 Task: In the  document study Insert page numer 'on bottom of the page' change page color to  'Olive Green'Apply Page border, setting:  Shadow Style: three thin lines; Color: 'Black;' Width: 3/4 pt
Action: Mouse moved to (104, 22)
Screenshot: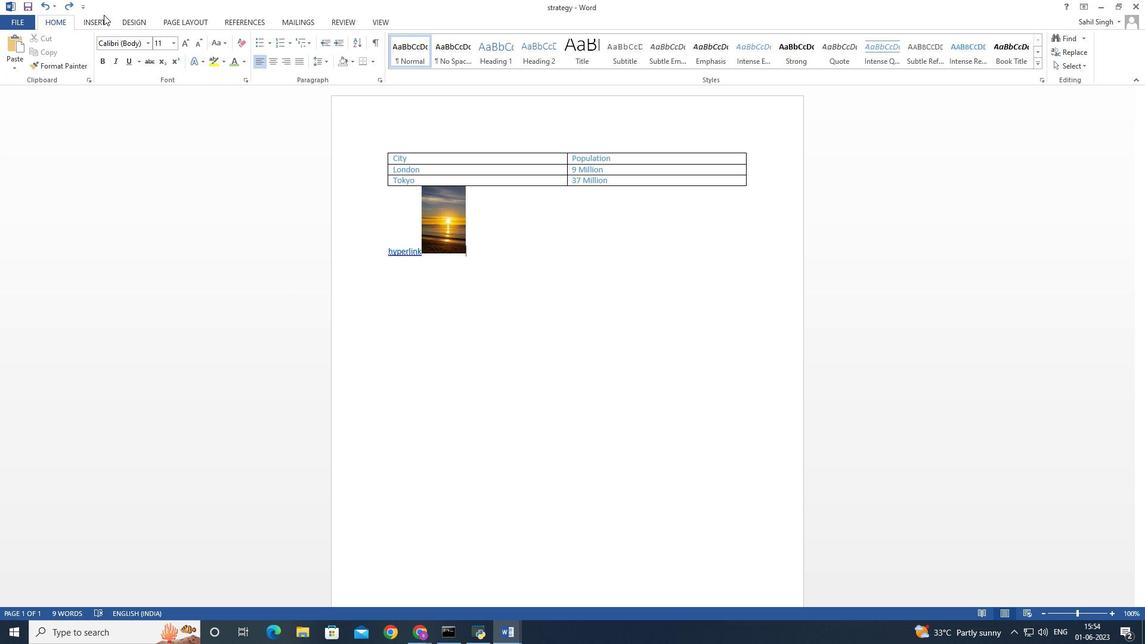 
Action: Mouse pressed left at (104, 22)
Screenshot: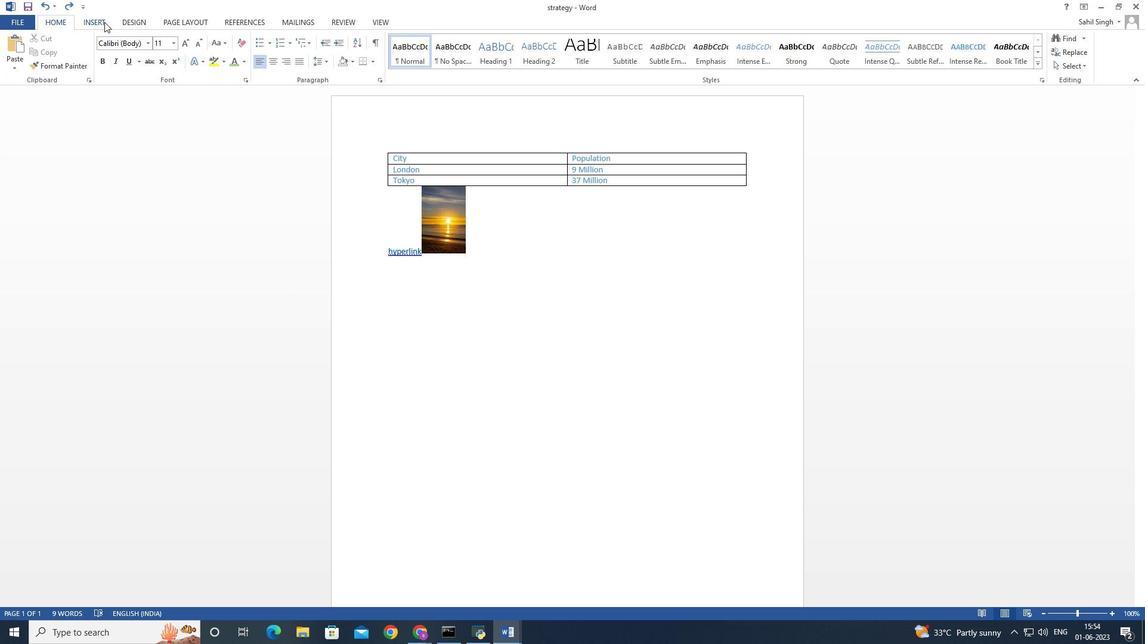 
Action: Mouse moved to (582, 67)
Screenshot: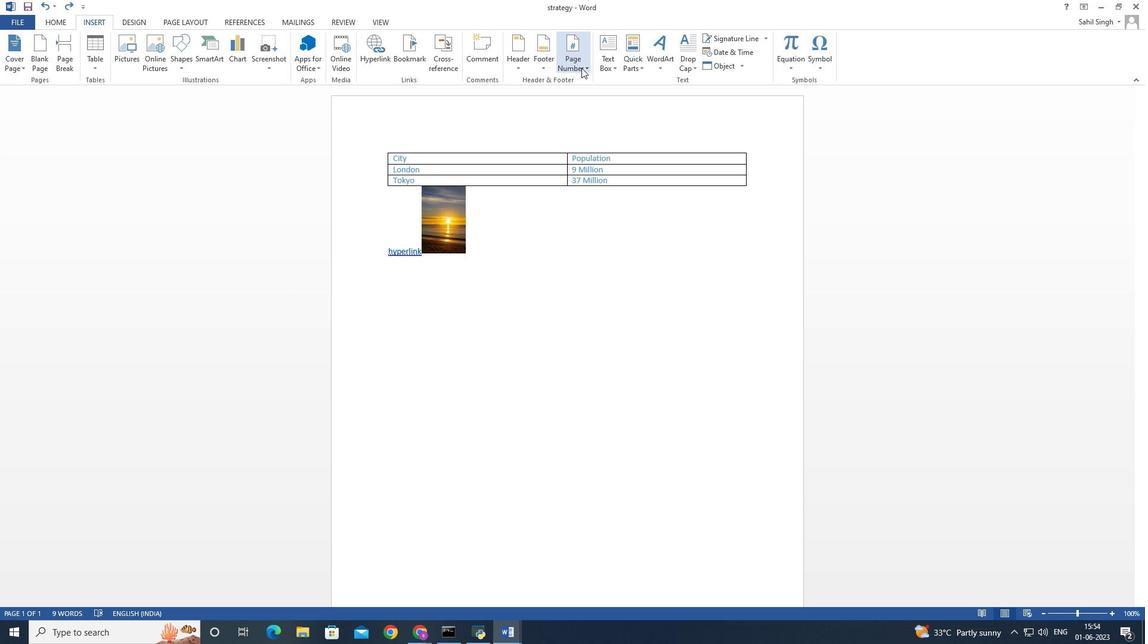 
Action: Mouse pressed left at (582, 67)
Screenshot: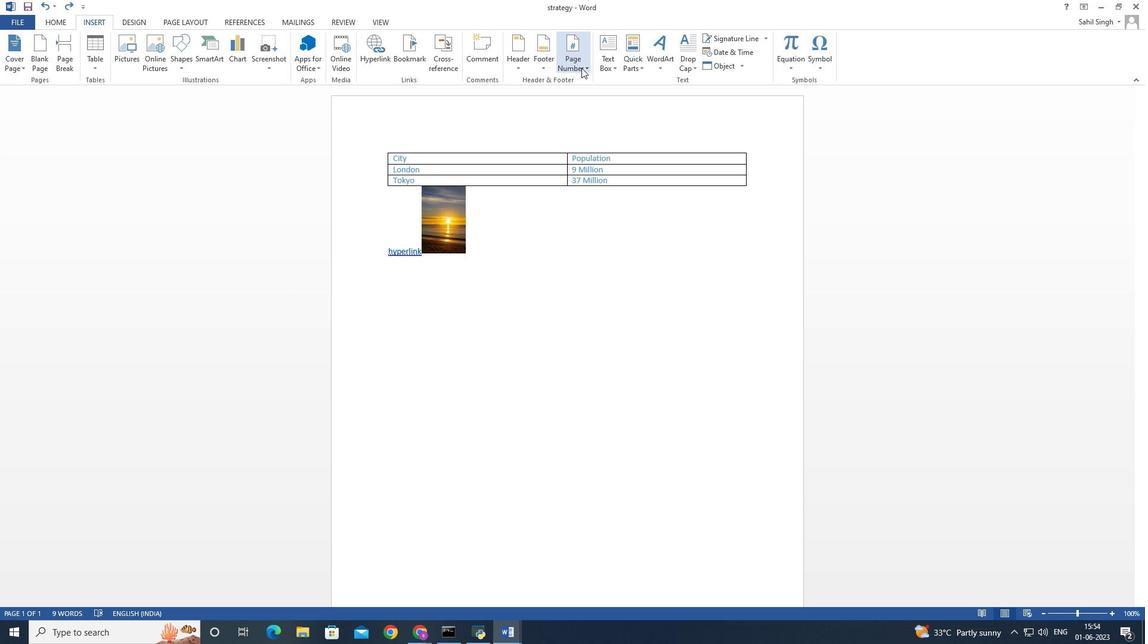 
Action: Mouse moved to (602, 95)
Screenshot: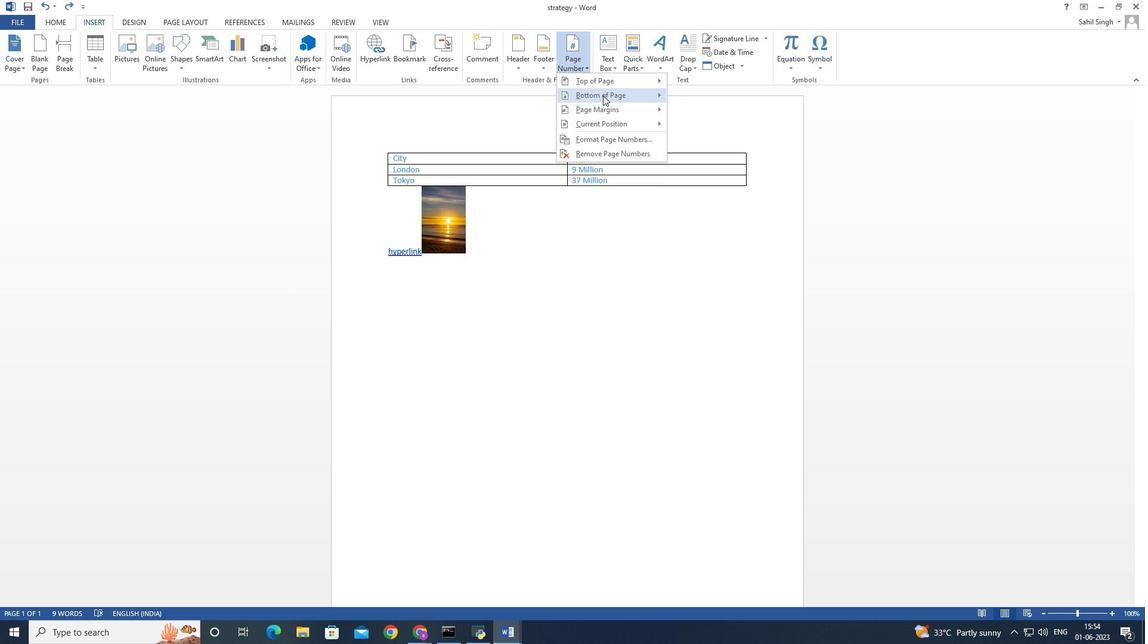 
Action: Mouse pressed left at (602, 95)
Screenshot: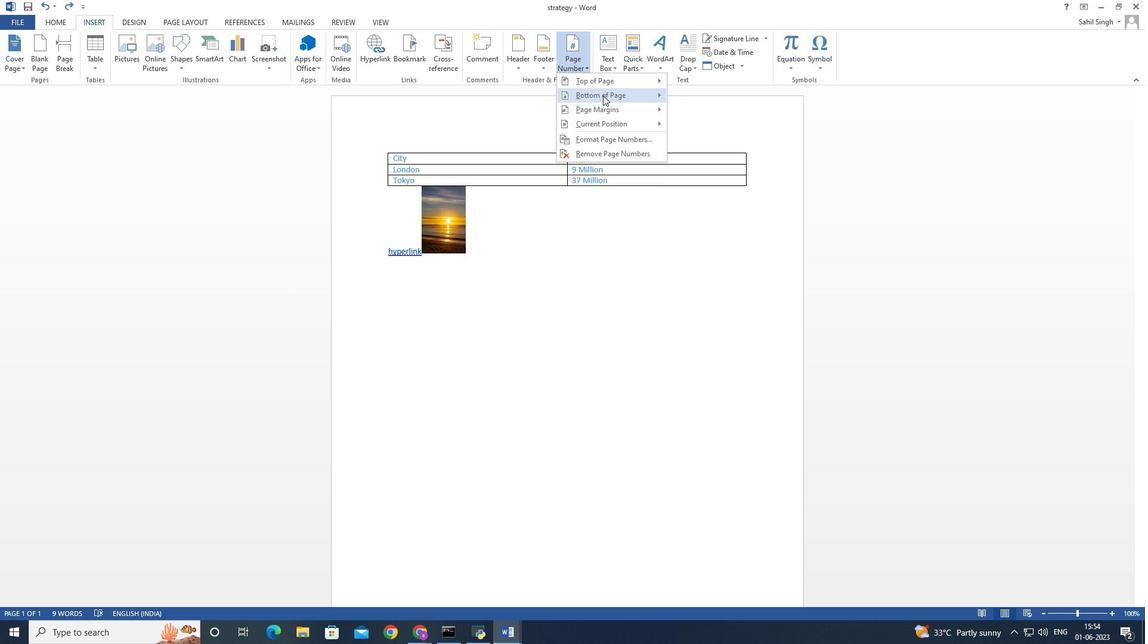 
Action: Mouse moved to (731, 134)
Screenshot: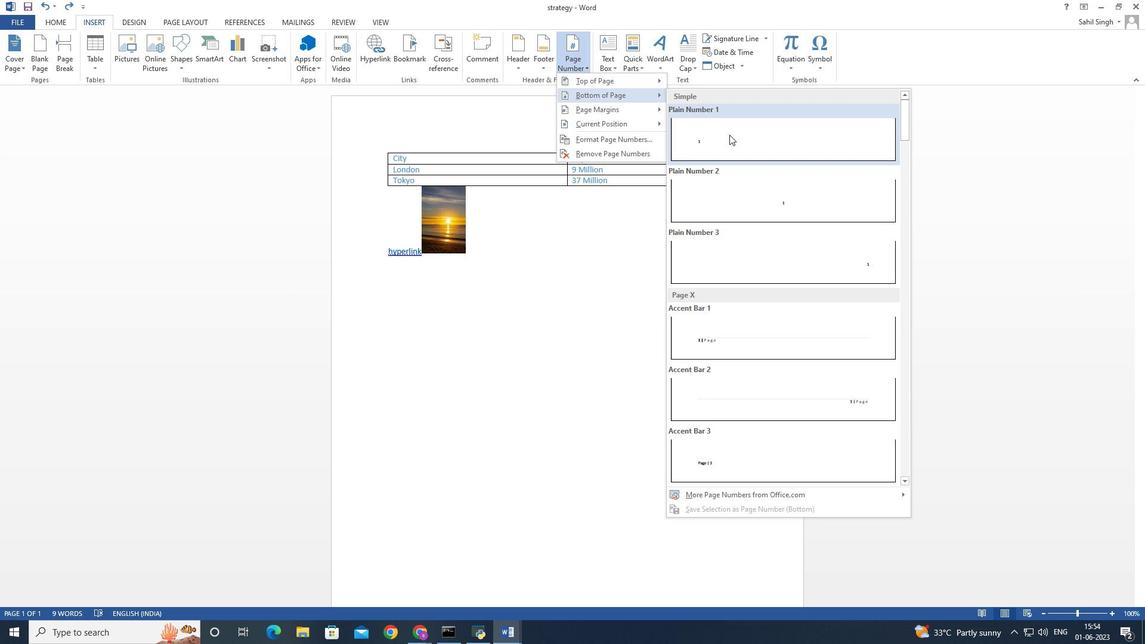 
Action: Mouse pressed left at (731, 134)
Screenshot: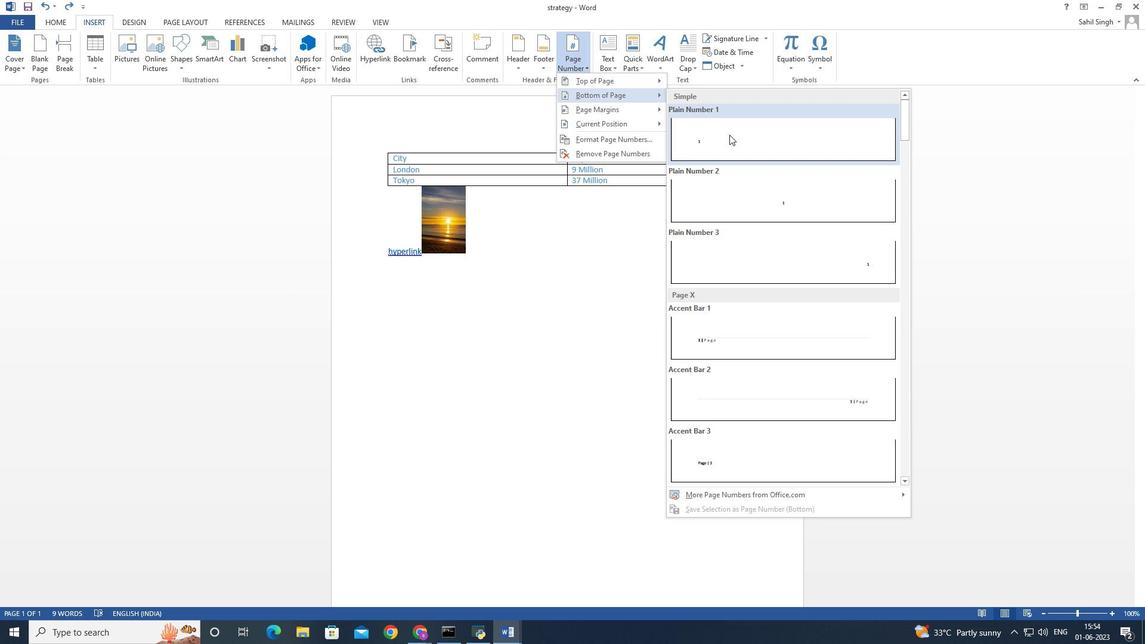 
Action: Mouse moved to (90, 19)
Screenshot: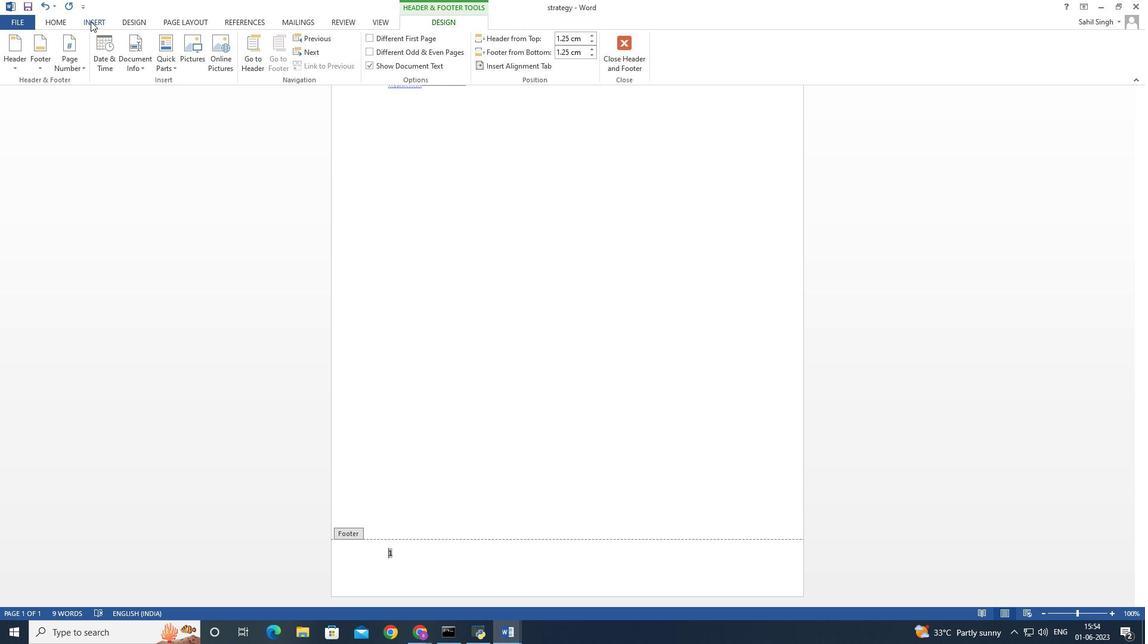 
Action: Mouse pressed left at (90, 19)
Screenshot: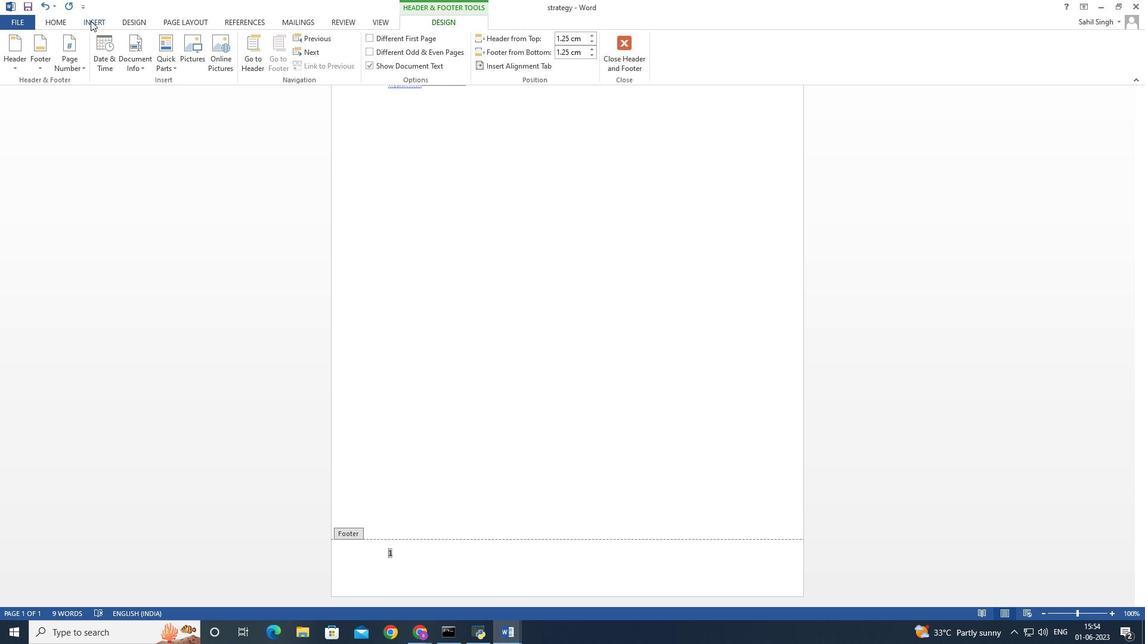 
Action: Mouse moved to (133, 18)
Screenshot: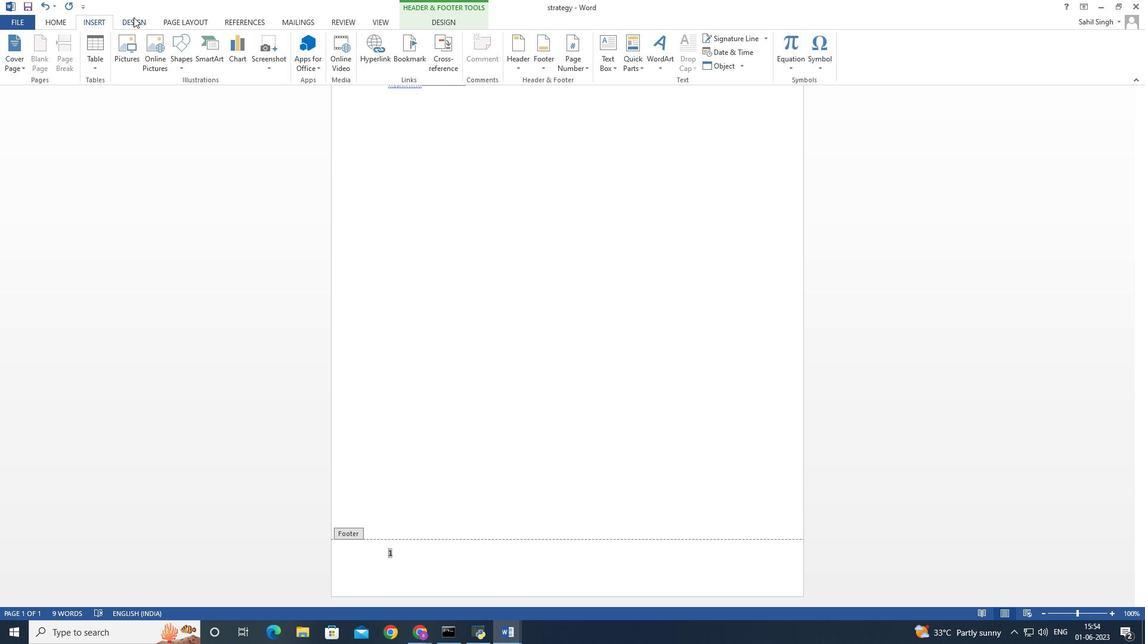 
Action: Mouse pressed left at (133, 18)
Screenshot: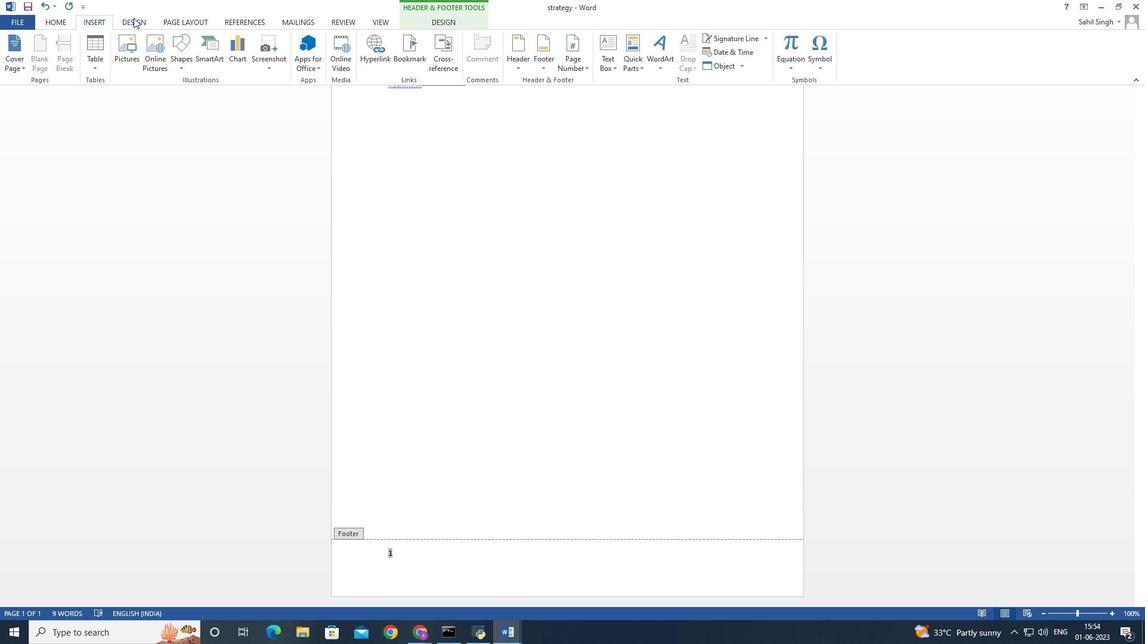 
Action: Mouse moved to (1006, 66)
Screenshot: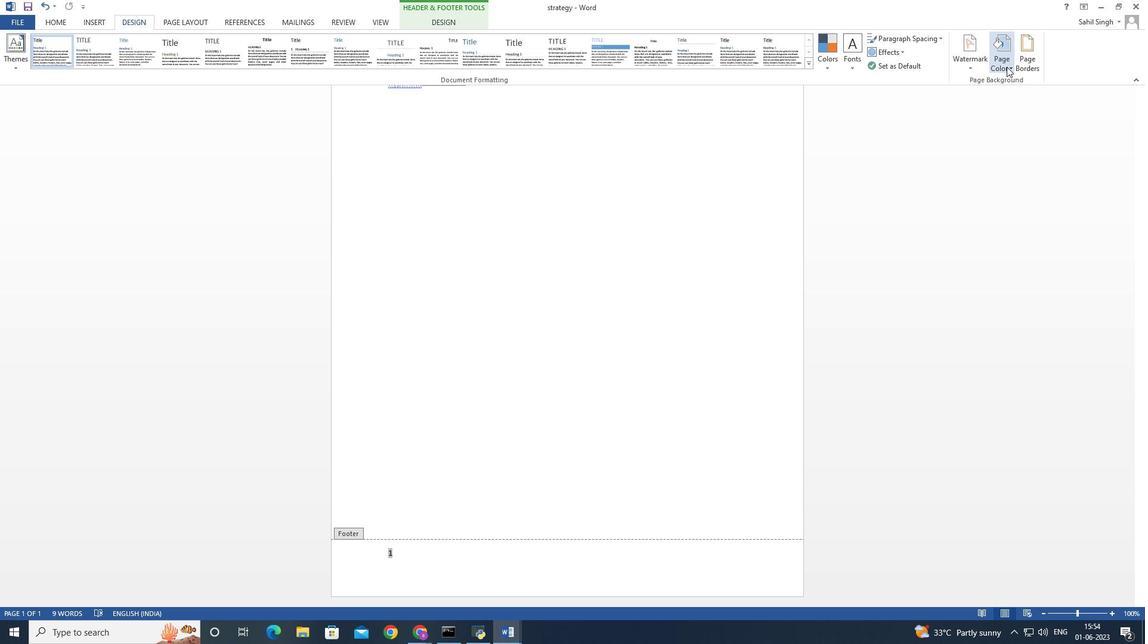 
Action: Mouse pressed left at (1006, 66)
Screenshot: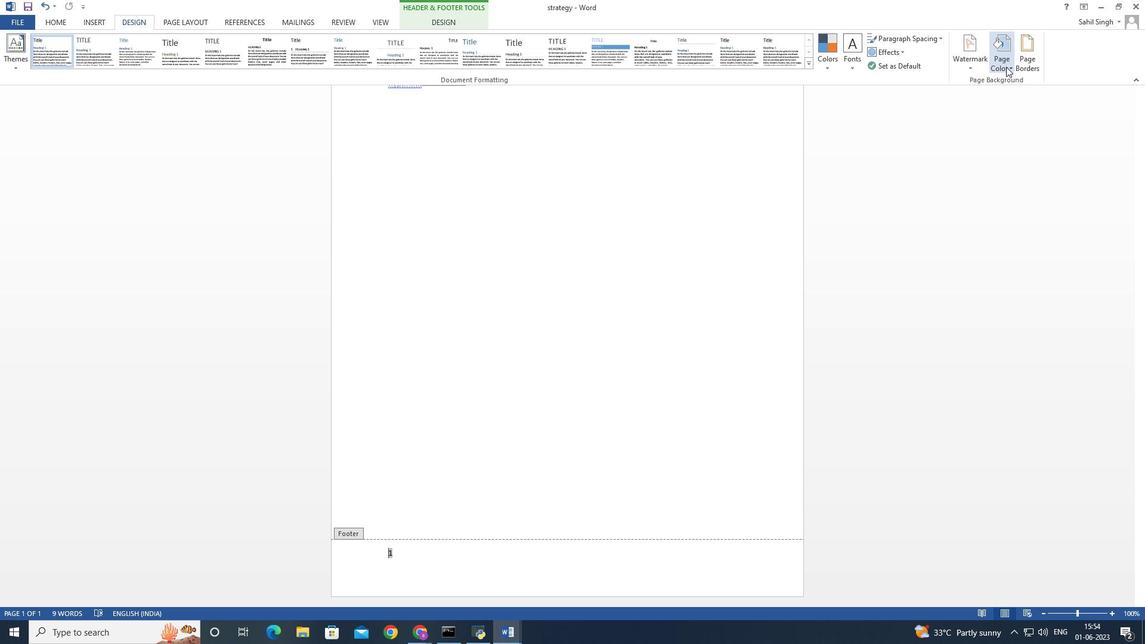 
Action: Mouse moved to (1087, 91)
Screenshot: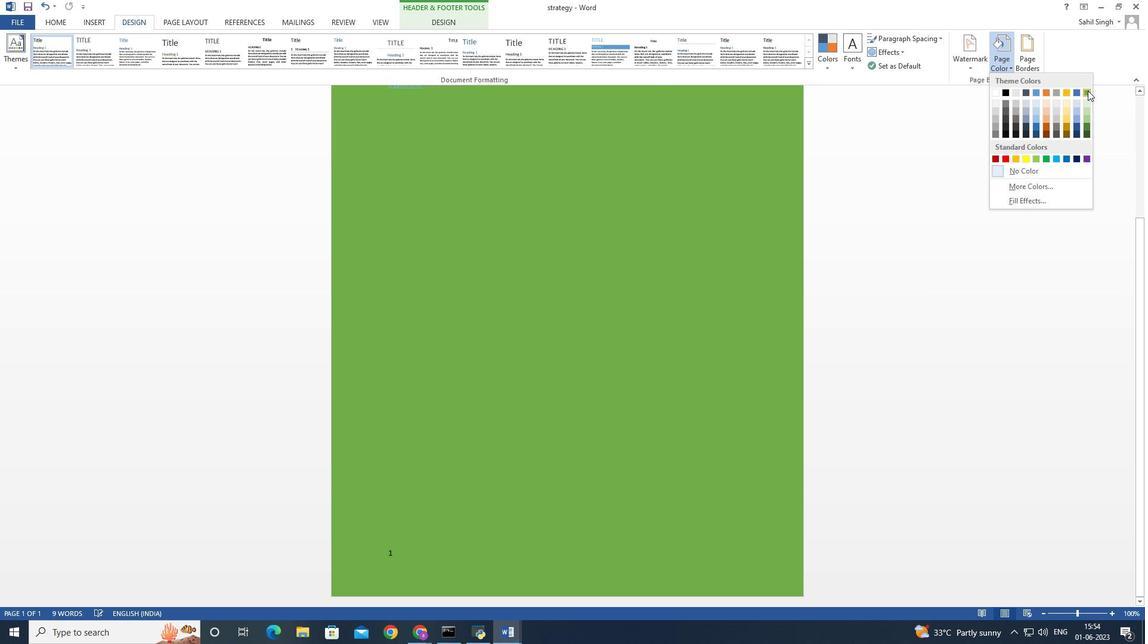 
Action: Mouse pressed left at (1087, 91)
Screenshot: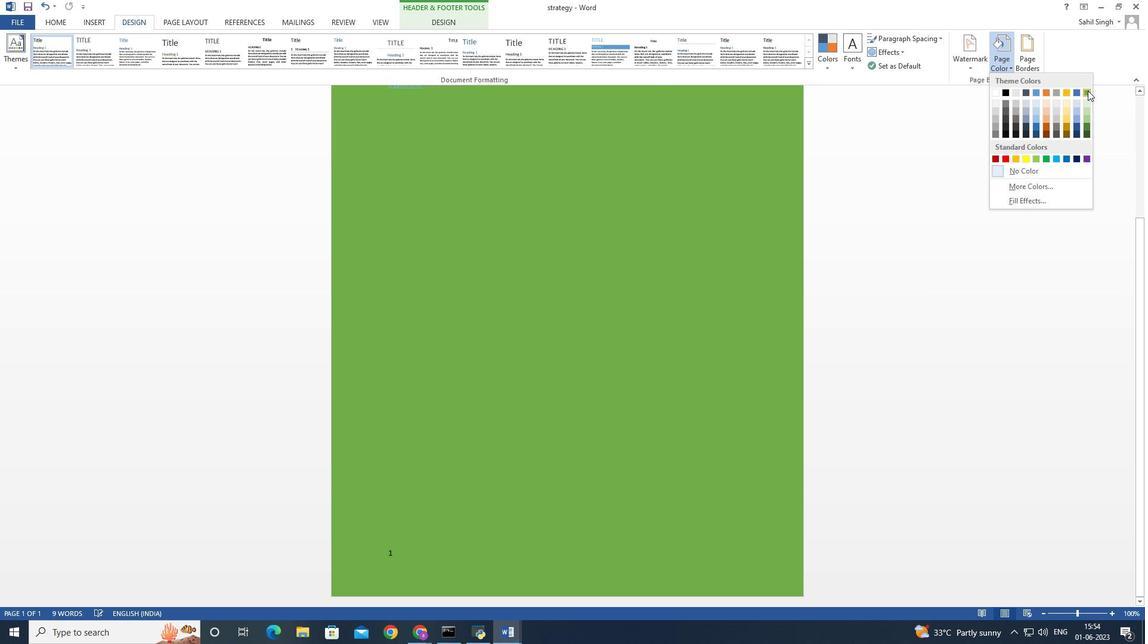 
Action: Mouse moved to (614, 223)
Screenshot: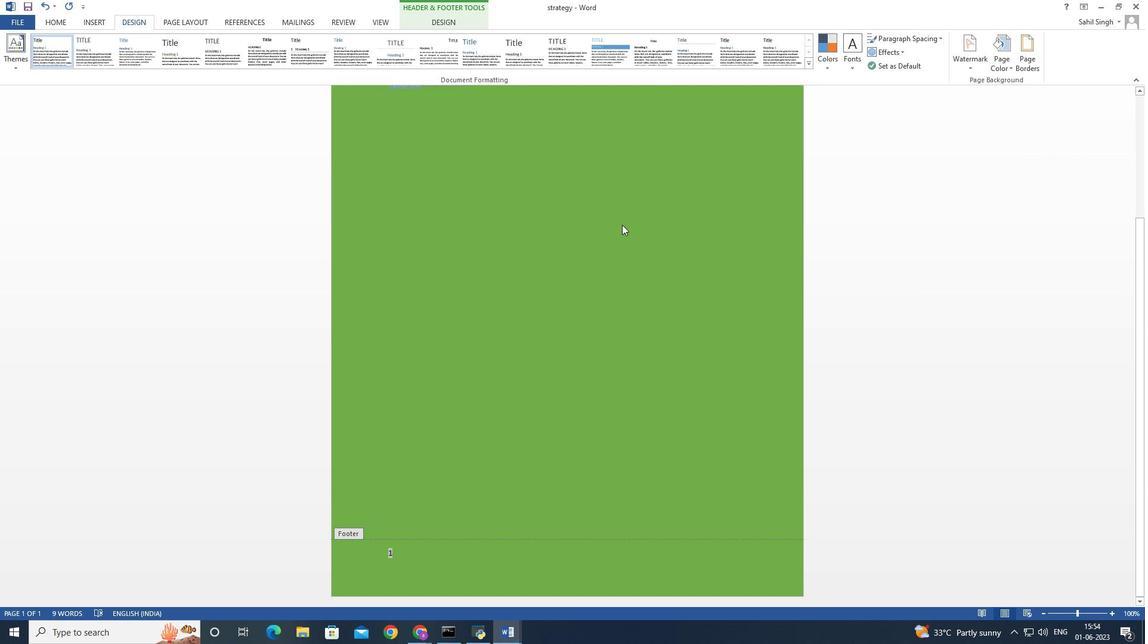 
Action: Mouse scrolled (614, 222) with delta (0, 0)
Screenshot: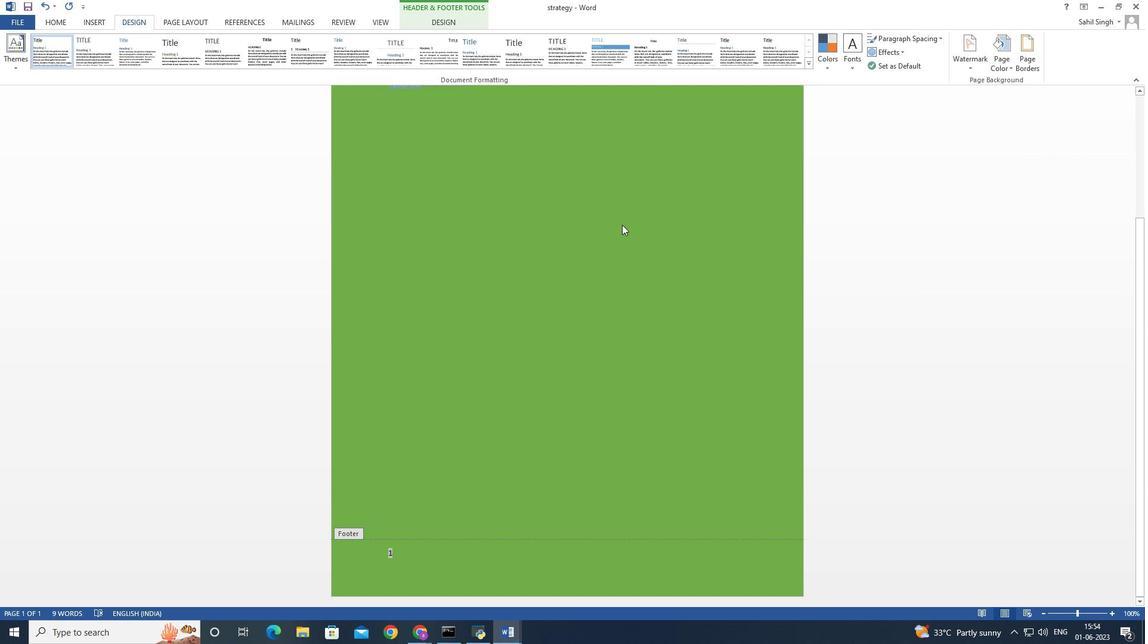 
Action: Mouse moved to (588, 219)
Screenshot: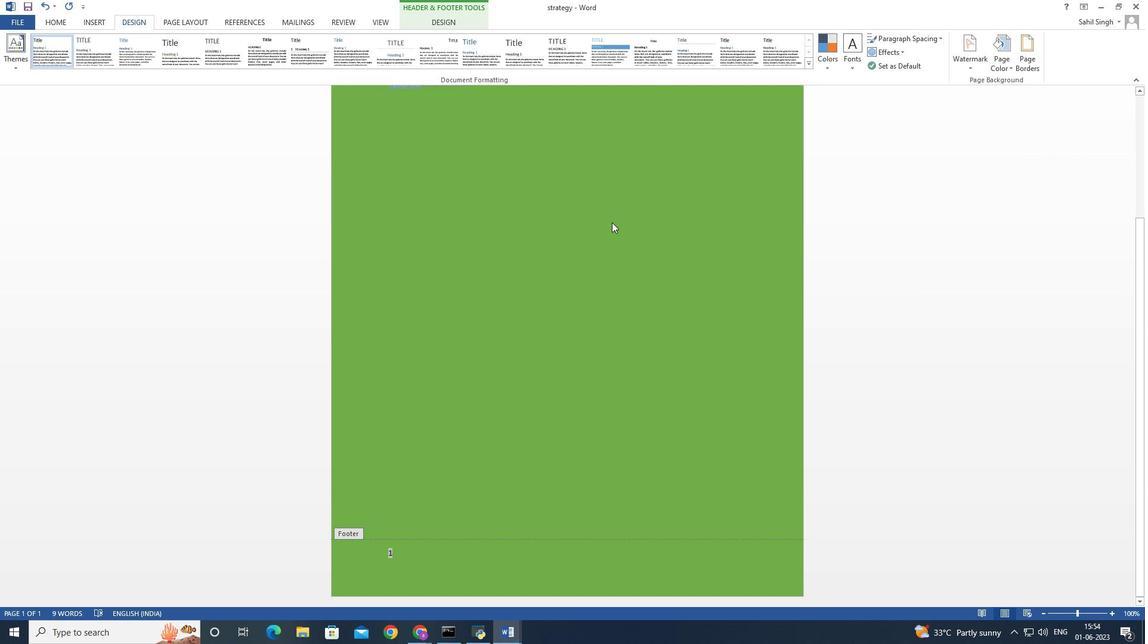 
Action: Mouse scrolled (588, 218) with delta (0, 0)
Screenshot: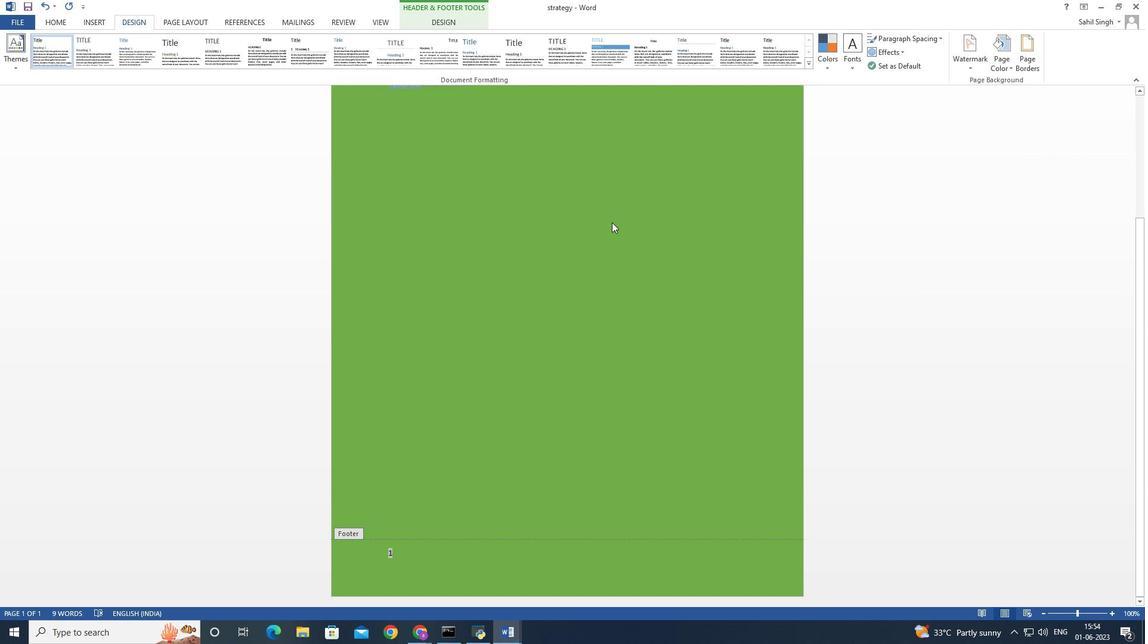 
Action: Mouse moved to (554, 215)
Screenshot: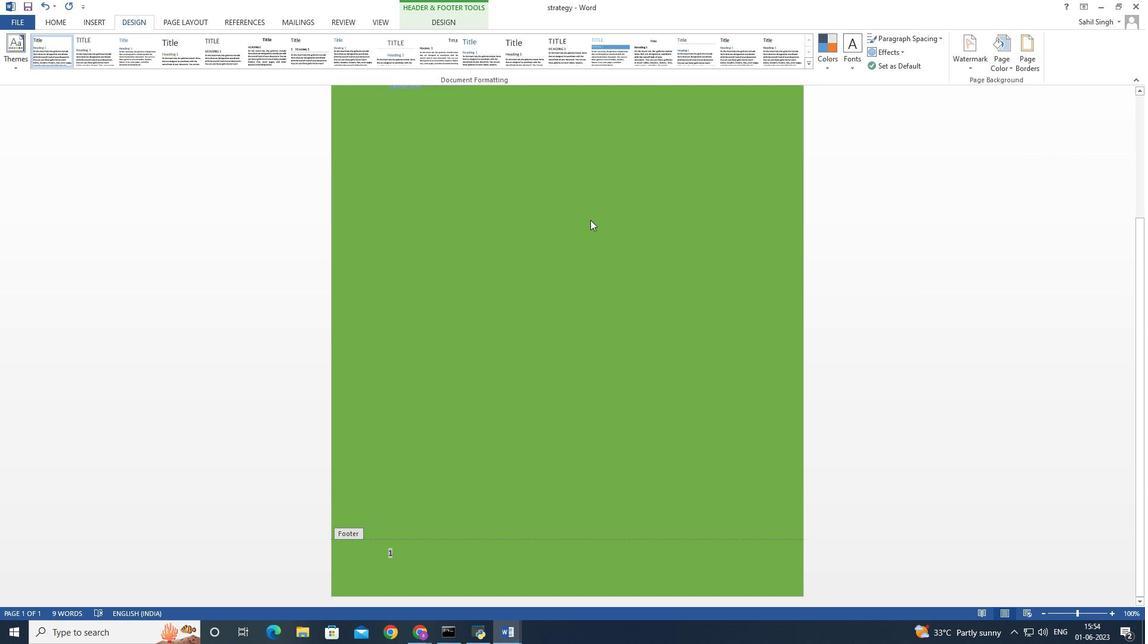 
Action: Mouse scrolled (554, 214) with delta (0, 0)
Screenshot: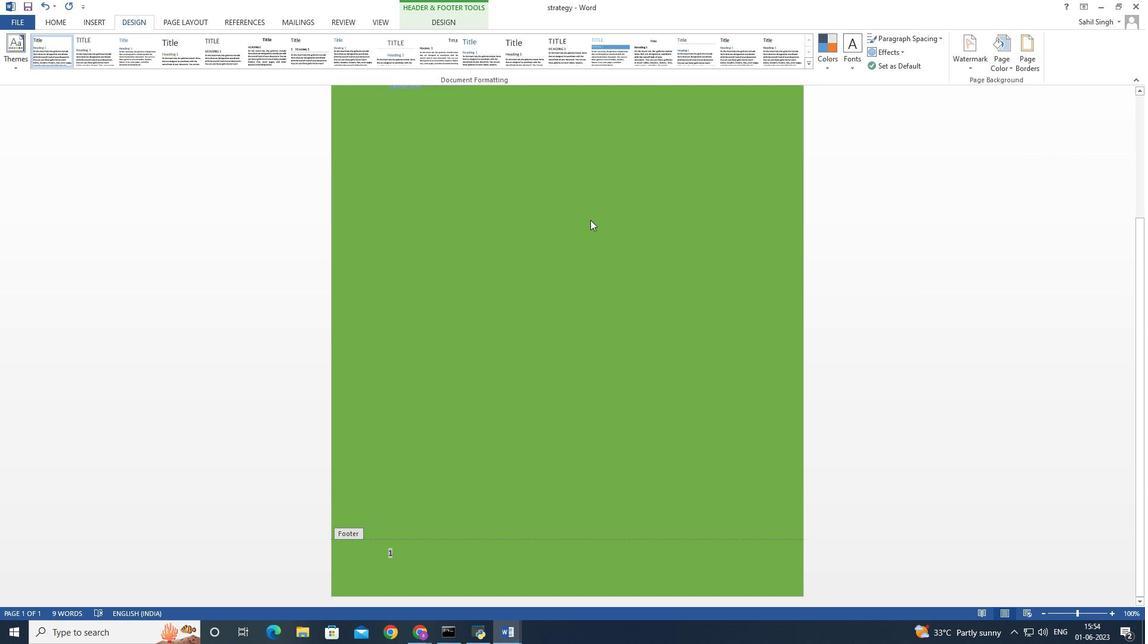 
Action: Mouse moved to (543, 215)
Screenshot: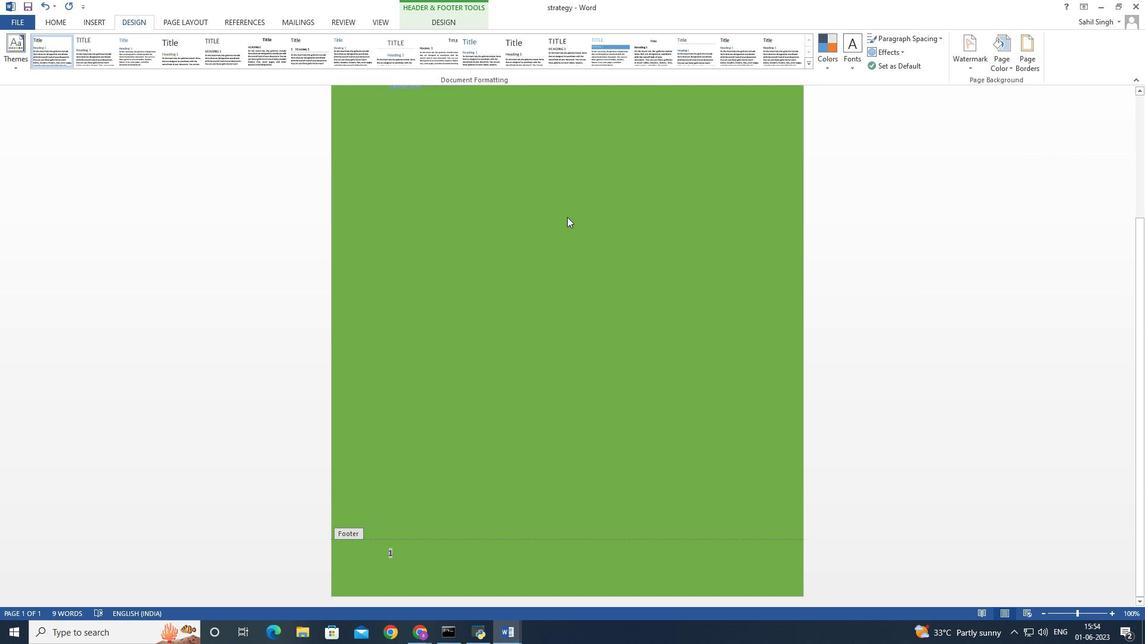 
Action: Mouse scrolled (543, 214) with delta (0, 0)
Screenshot: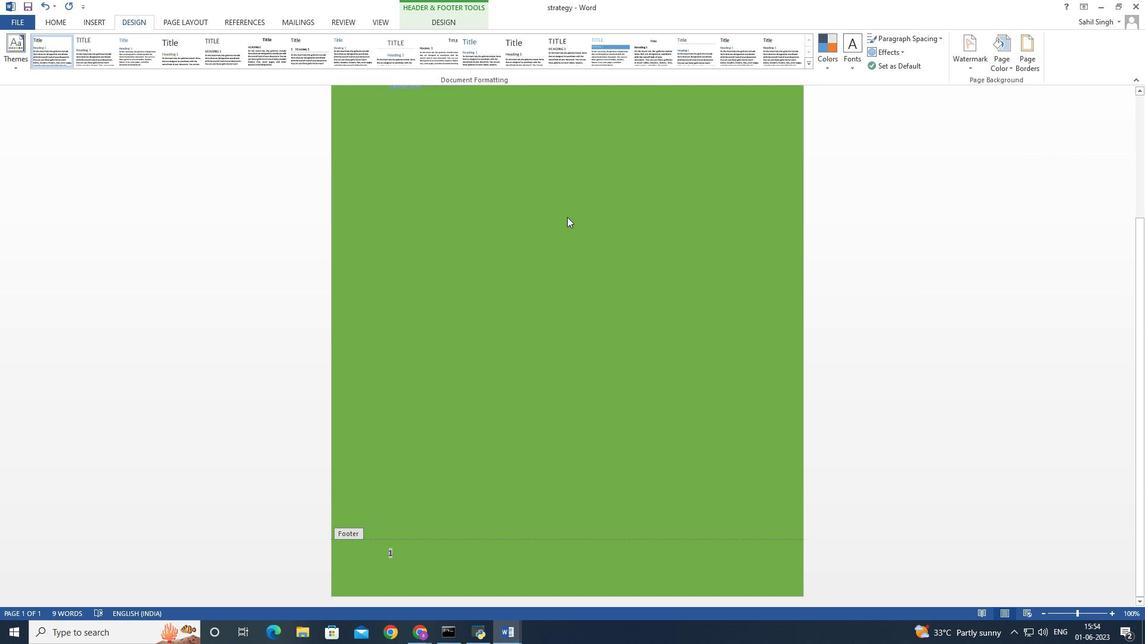 
Action: Mouse moved to (527, 214)
Screenshot: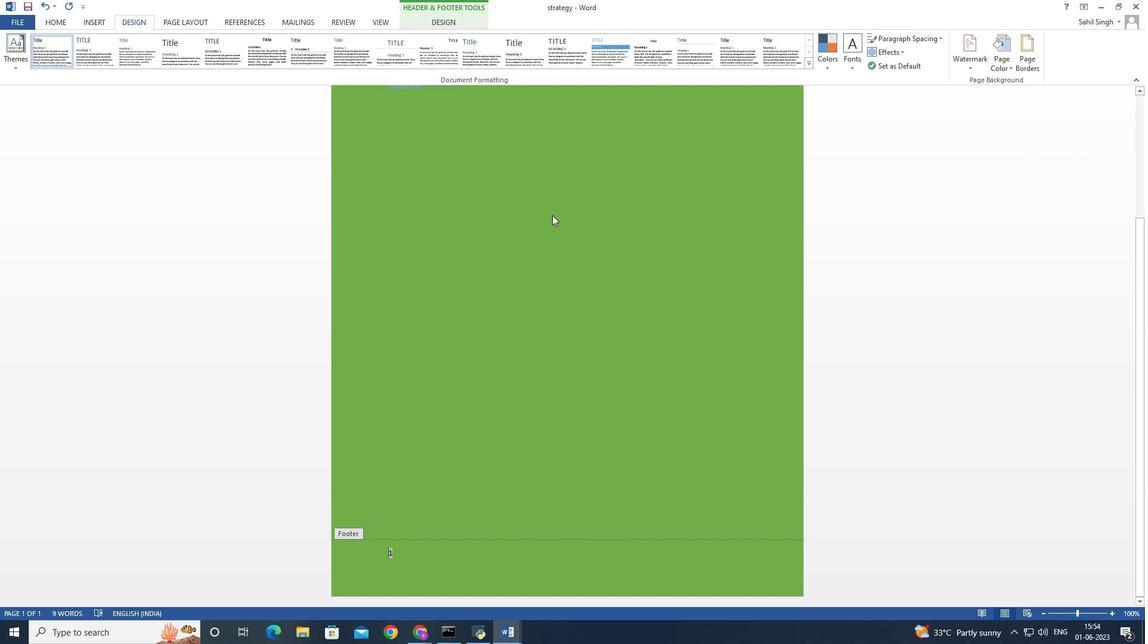 
Action: Mouse scrolled (527, 214) with delta (0, 0)
Screenshot: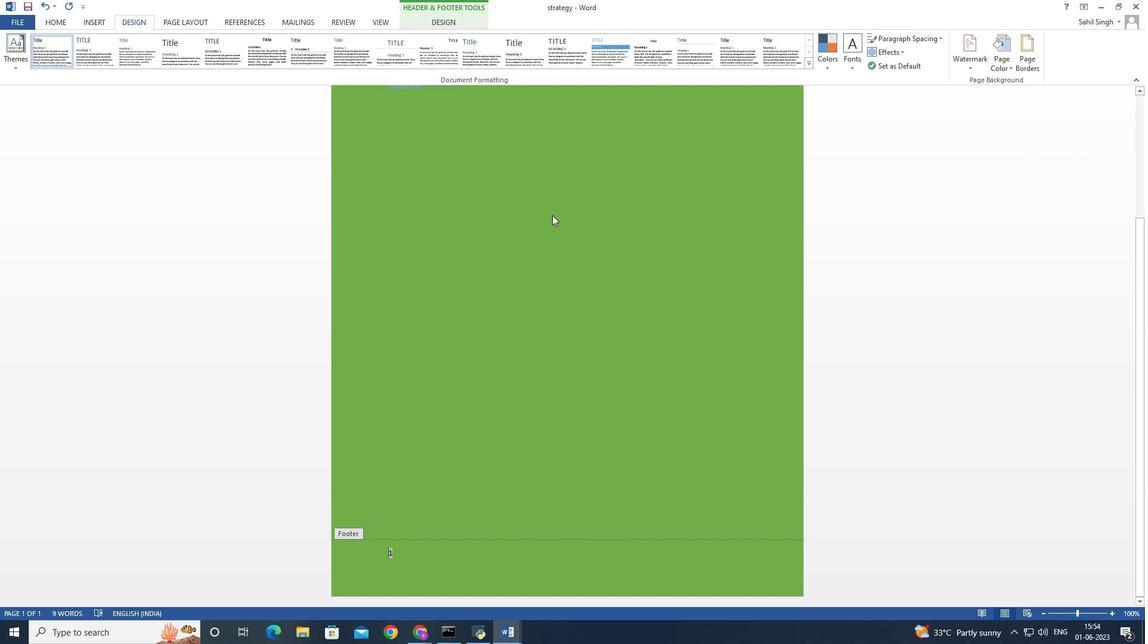 
Action: Mouse moved to (99, 19)
Screenshot: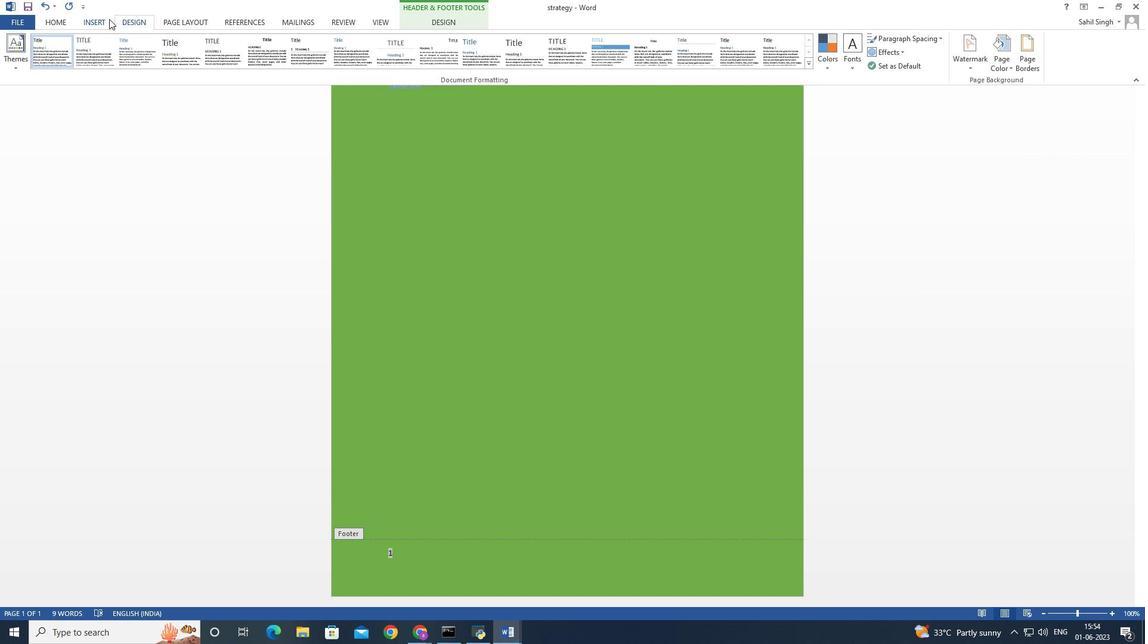 
Action: Mouse pressed left at (99, 19)
Screenshot: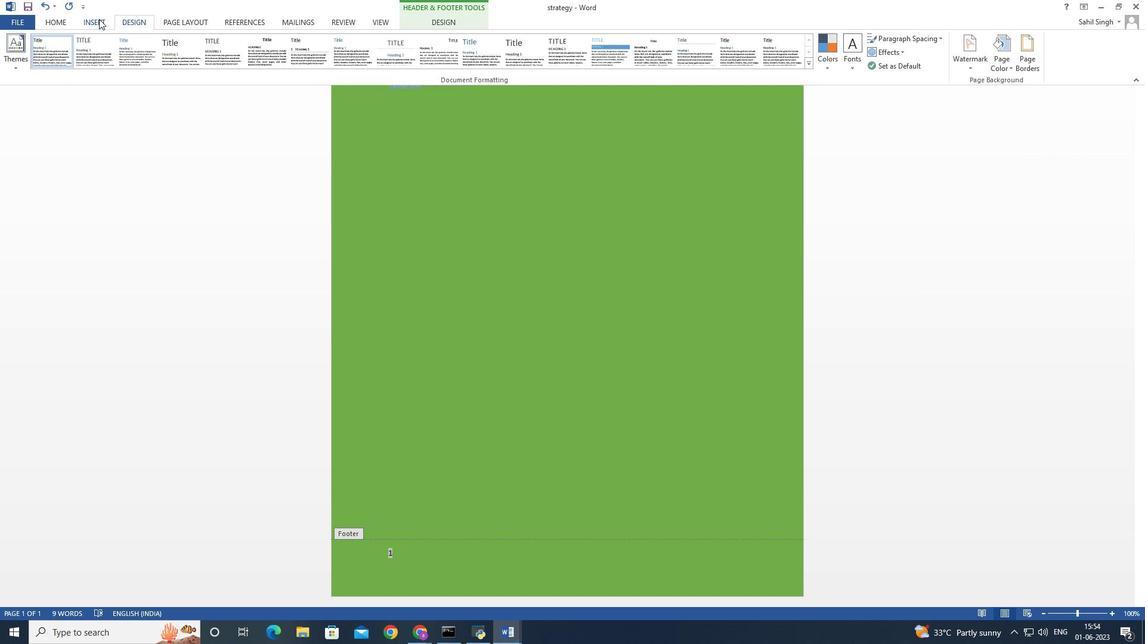 
Action: Mouse moved to (69, 16)
Screenshot: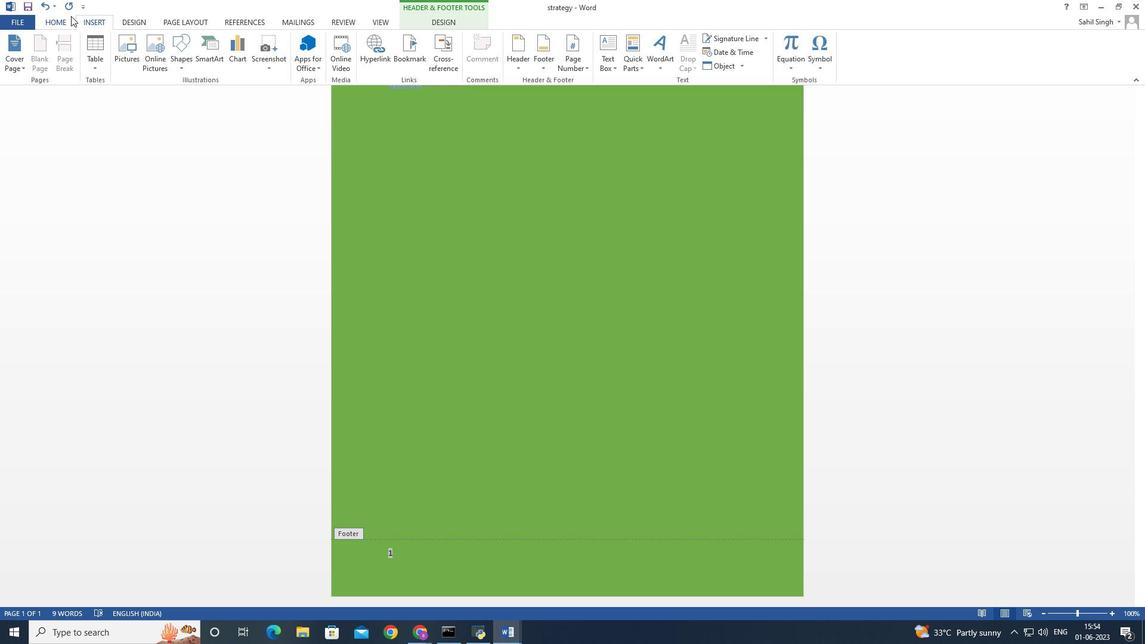 
Action: Mouse pressed left at (69, 16)
Screenshot: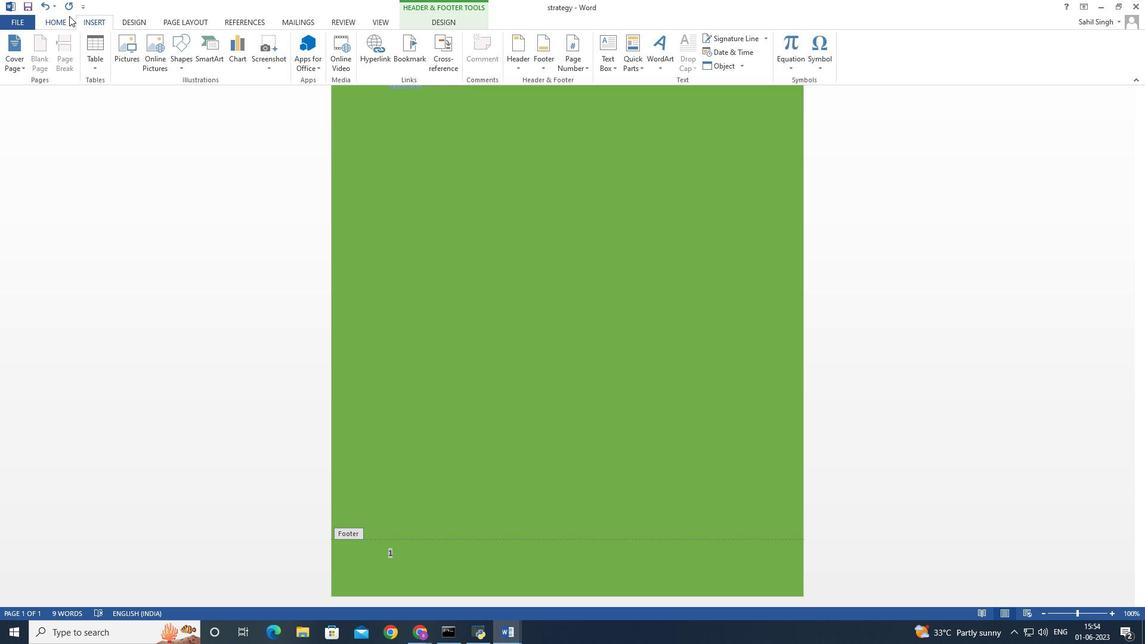 
Action: Mouse moved to (370, 60)
Screenshot: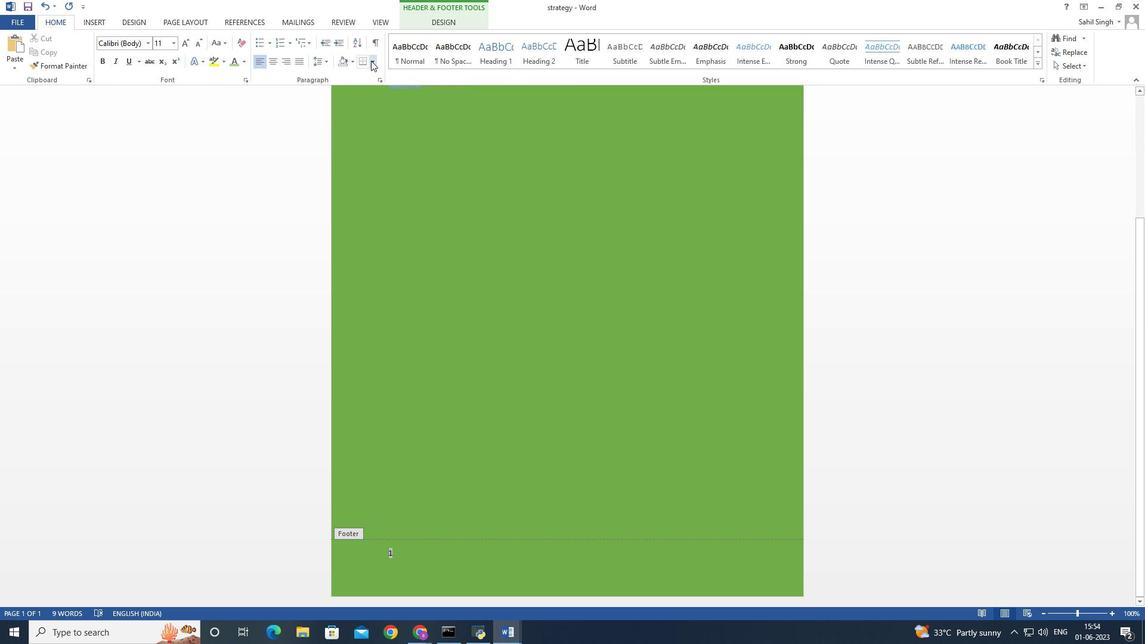 
Action: Mouse pressed left at (370, 60)
Screenshot: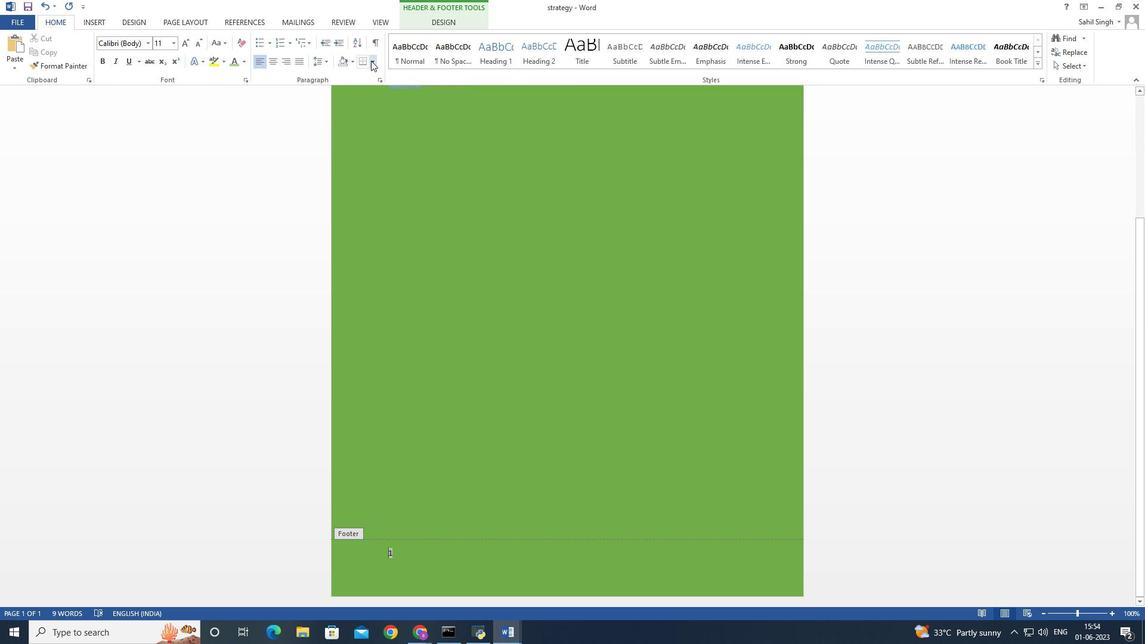
Action: Mouse moved to (435, 294)
Screenshot: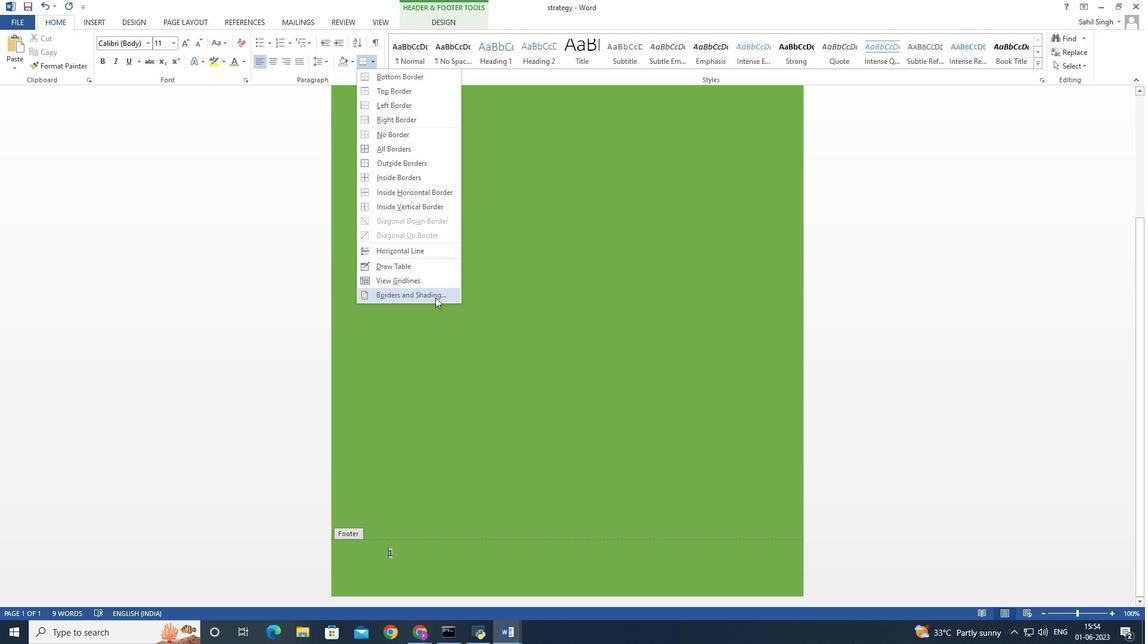 
Action: Mouse pressed left at (435, 294)
Screenshot: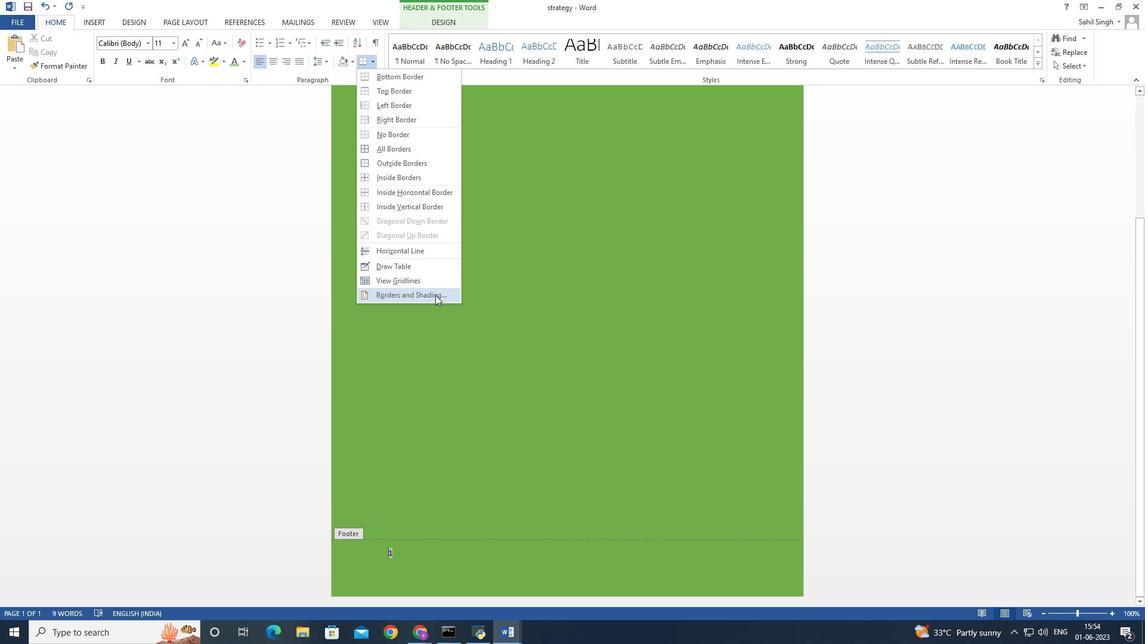 
Action: Mouse moved to (570, 303)
Screenshot: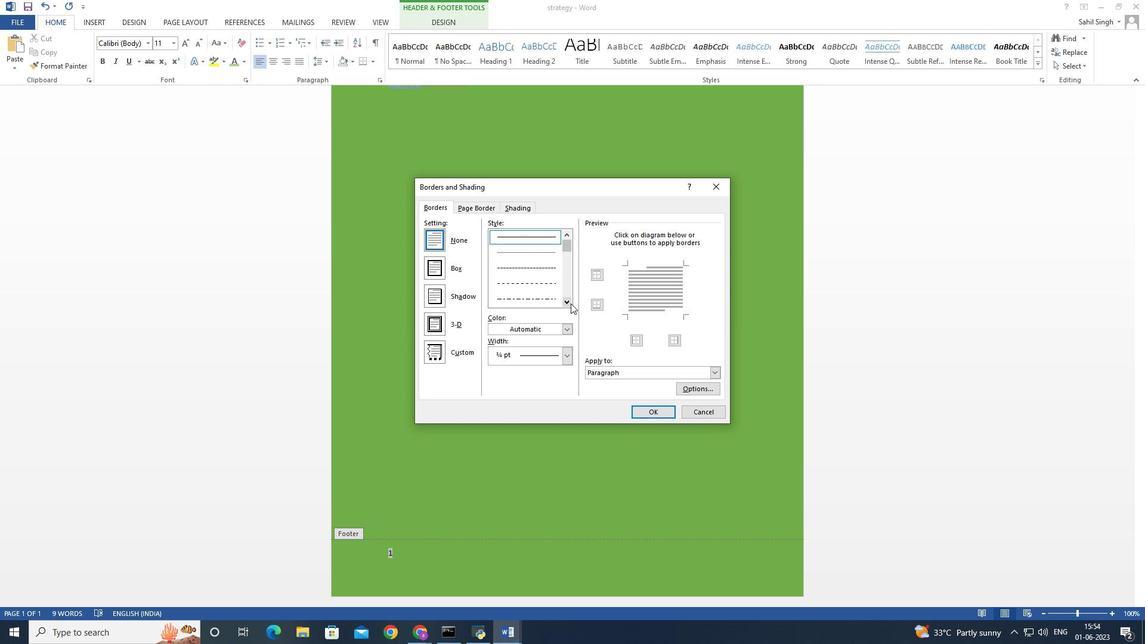 
Action: Mouse pressed left at (570, 303)
Screenshot: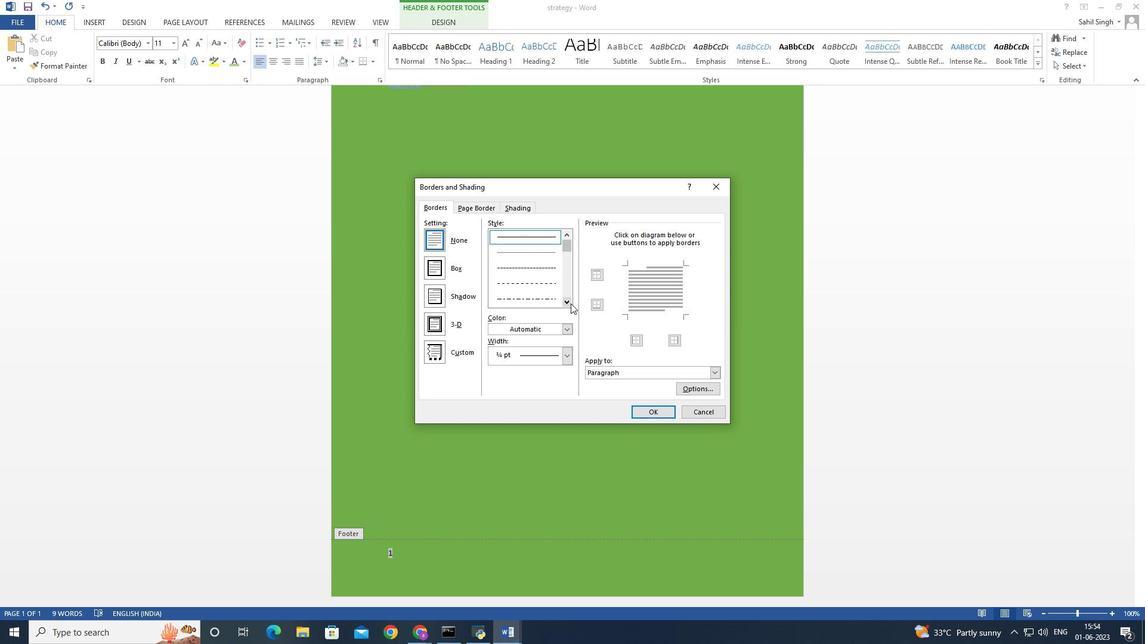 
Action: Mouse pressed left at (570, 303)
Screenshot: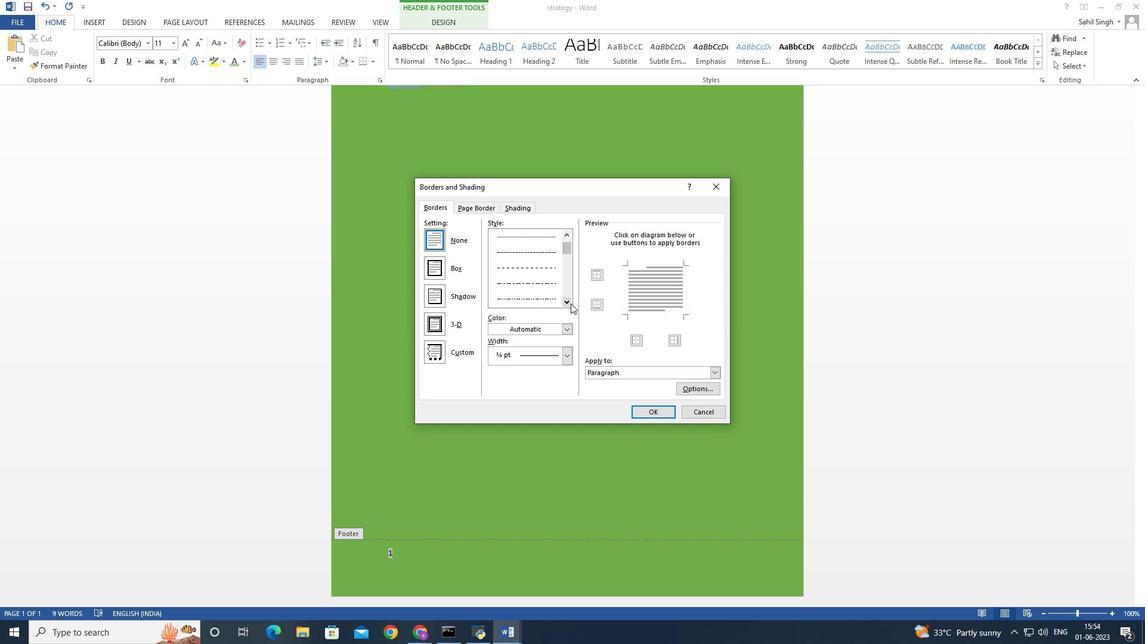 
Action: Mouse pressed left at (570, 303)
Screenshot: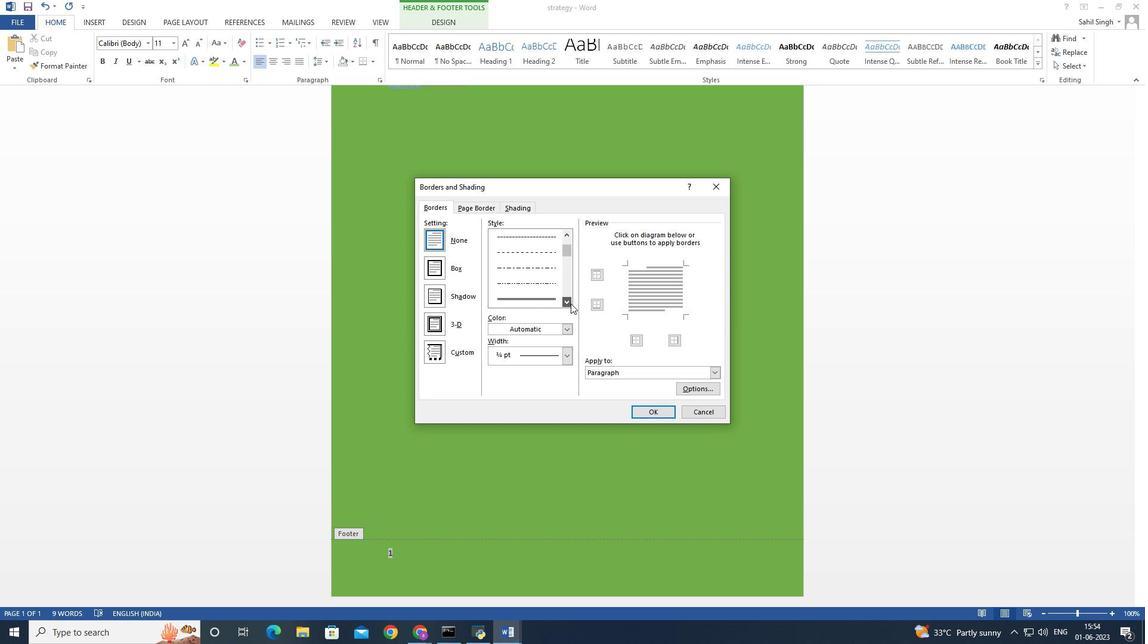
Action: Mouse moved to (527, 297)
Screenshot: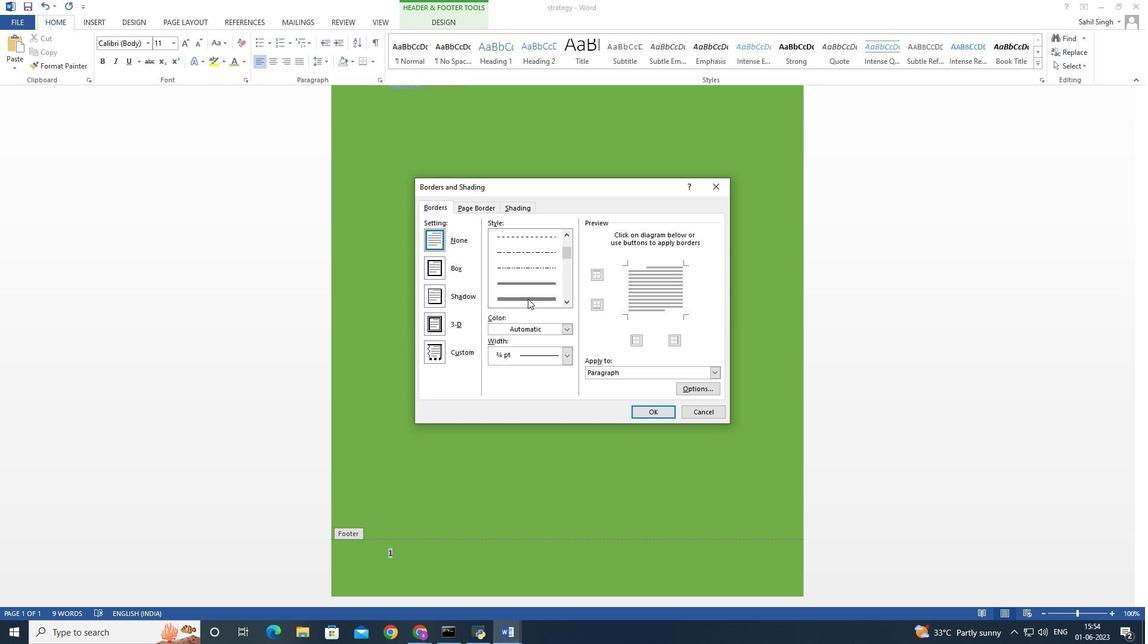 
Action: Mouse pressed left at (527, 297)
Screenshot: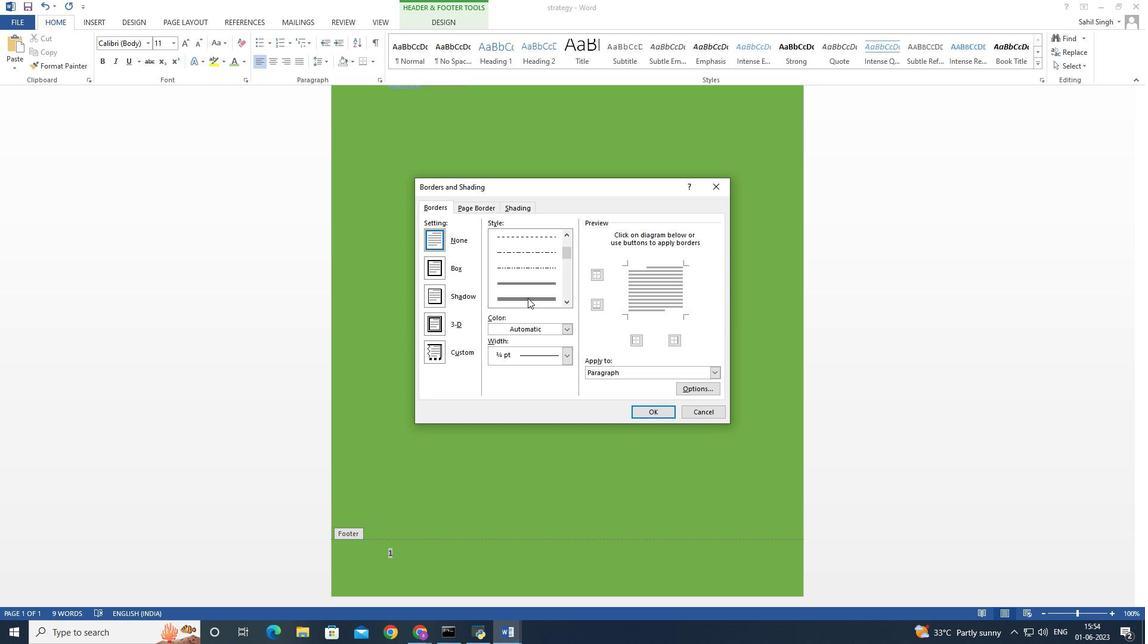 
Action: Mouse moved to (567, 326)
Screenshot: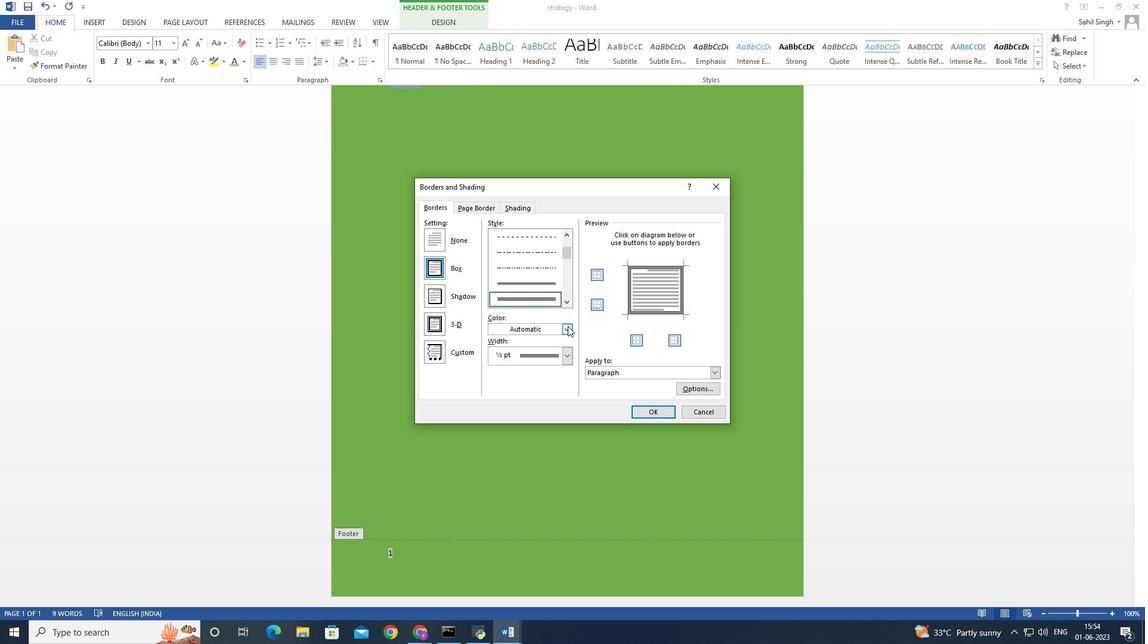 
Action: Mouse pressed left at (567, 326)
Screenshot: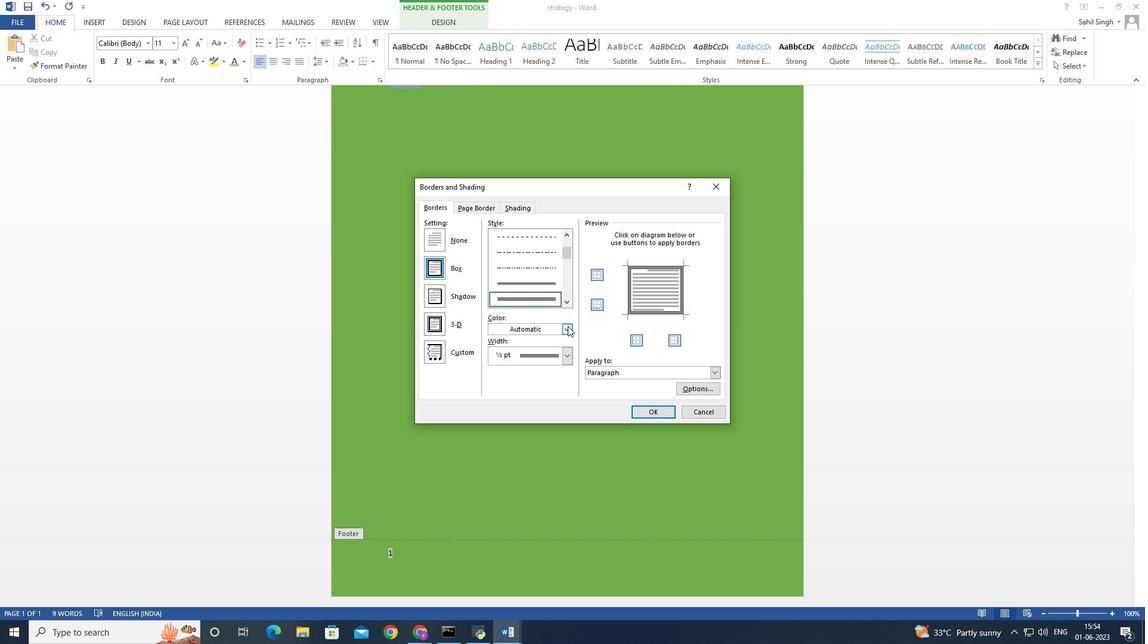 
Action: Mouse moved to (506, 367)
Screenshot: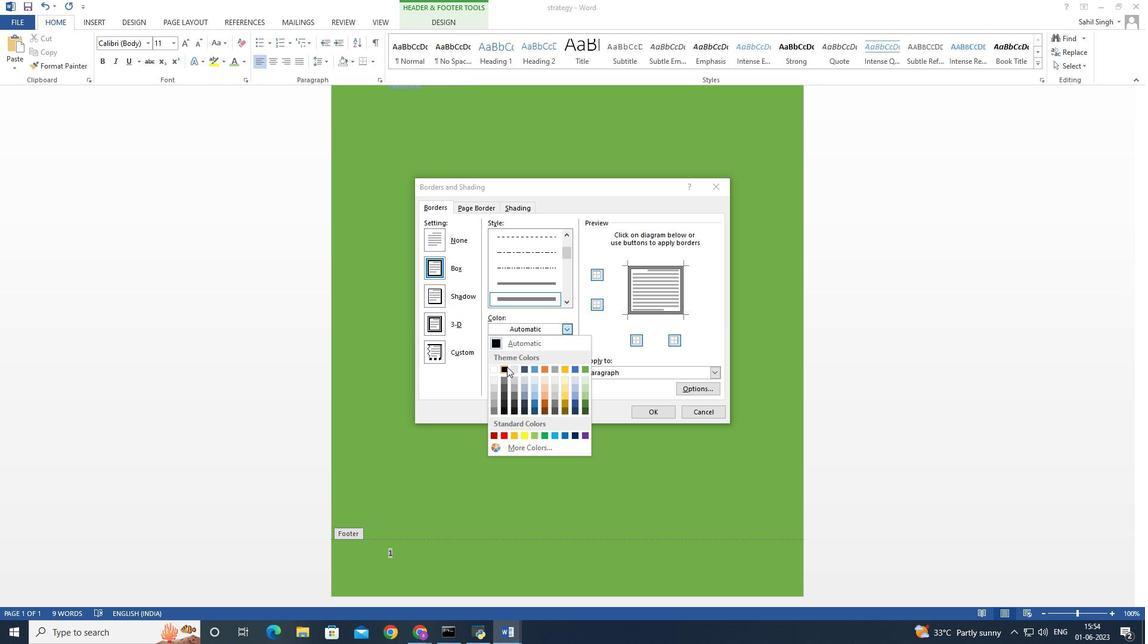 
Action: Mouse pressed left at (506, 367)
Screenshot: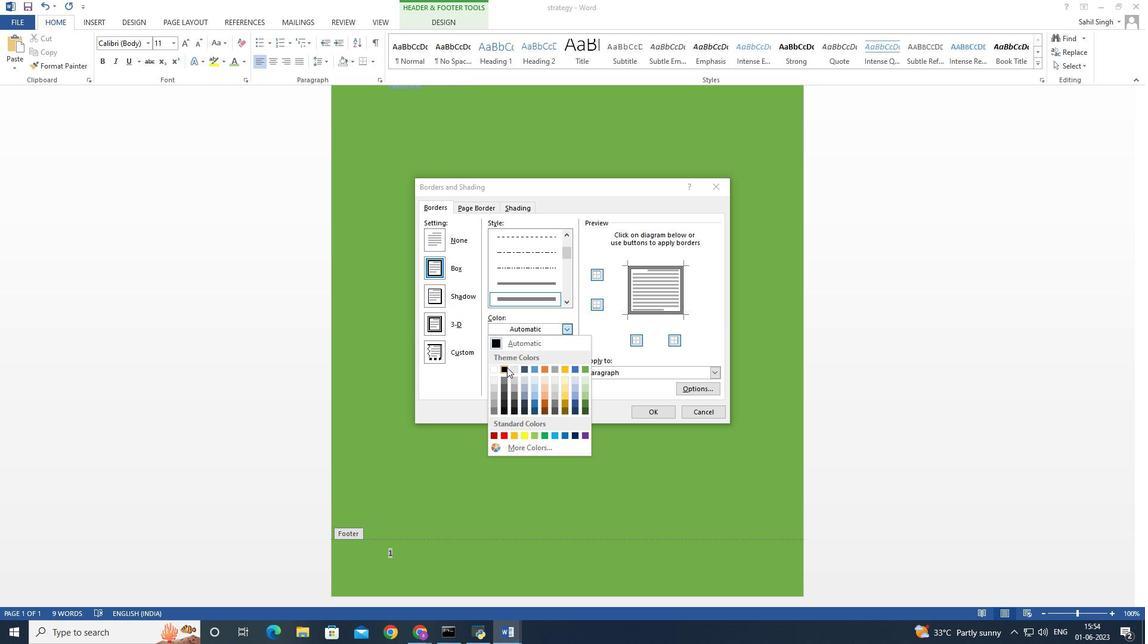 
Action: Mouse moved to (565, 356)
Screenshot: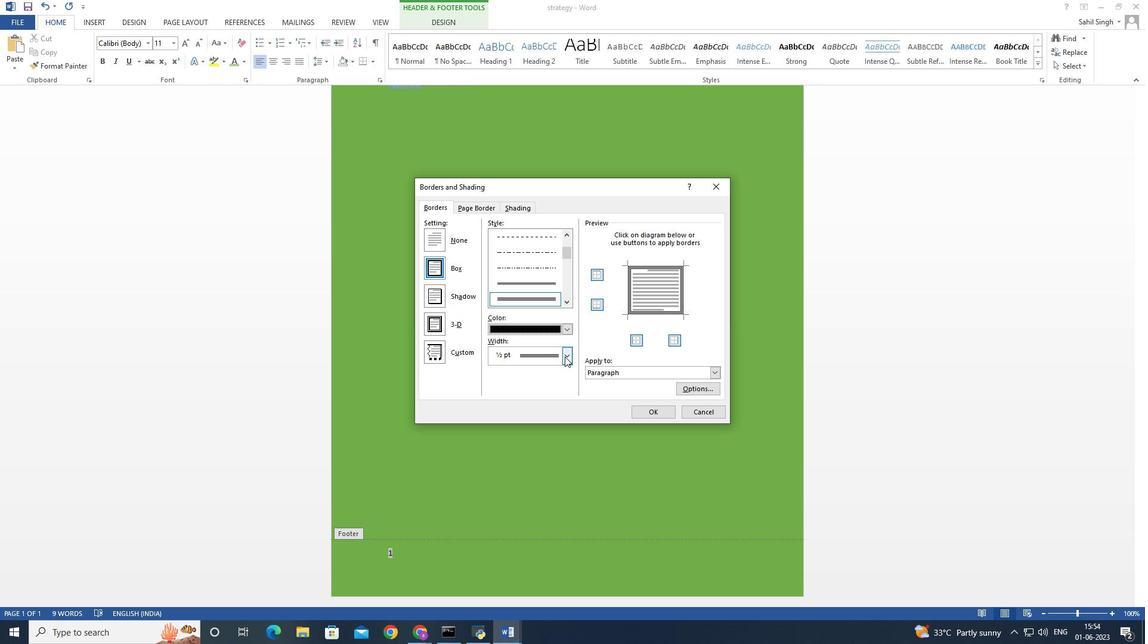 
Action: Mouse pressed left at (565, 356)
Screenshot: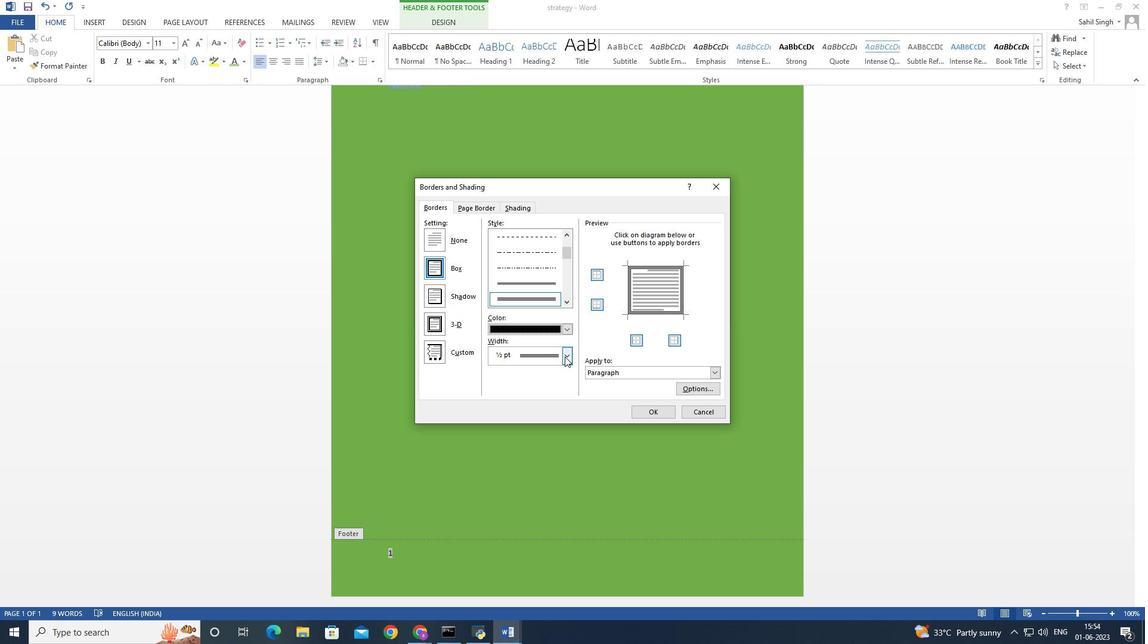 
Action: Mouse moved to (548, 449)
Screenshot: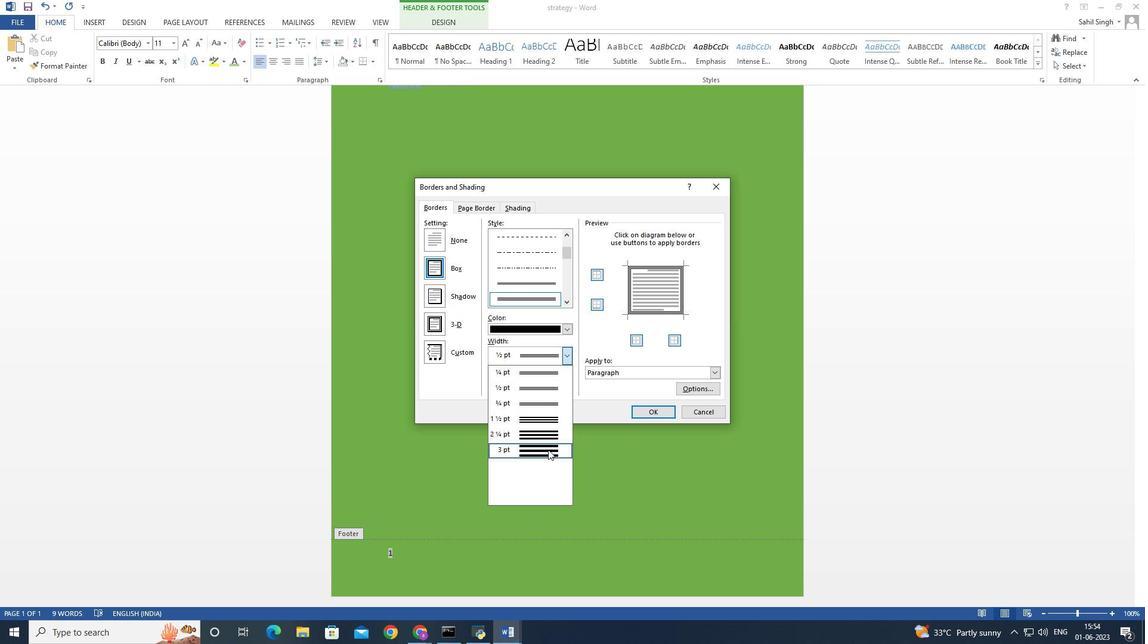 
Action: Mouse pressed left at (548, 449)
Screenshot: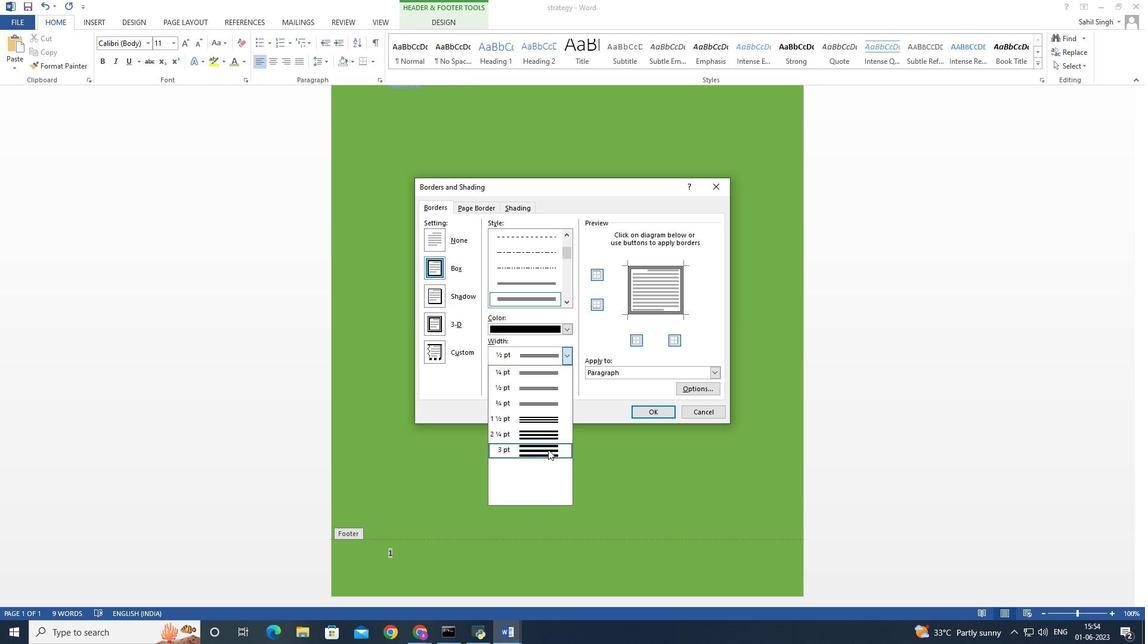 
Action: Mouse moved to (650, 412)
Screenshot: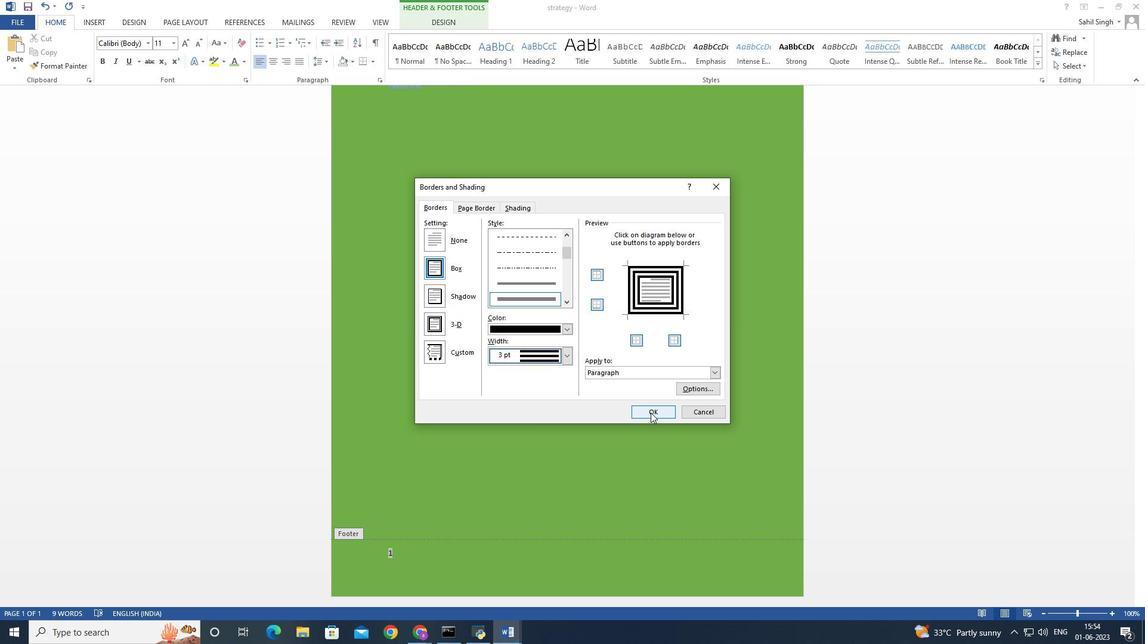 
Action: Mouse pressed left at (650, 412)
Screenshot: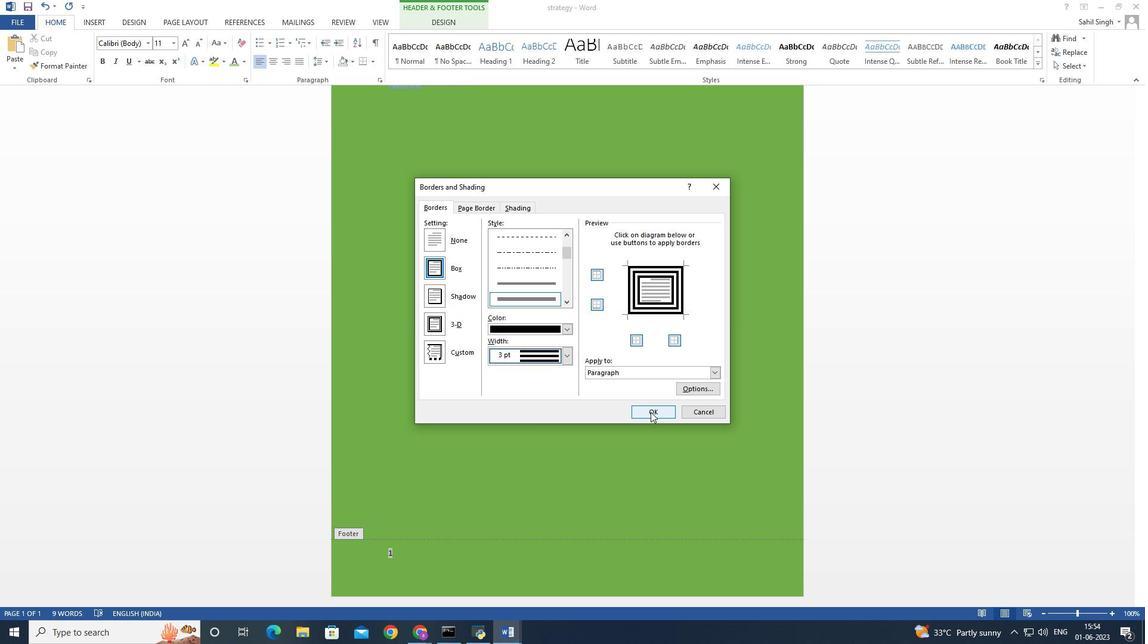 
Action: Mouse moved to (551, 292)
Screenshot: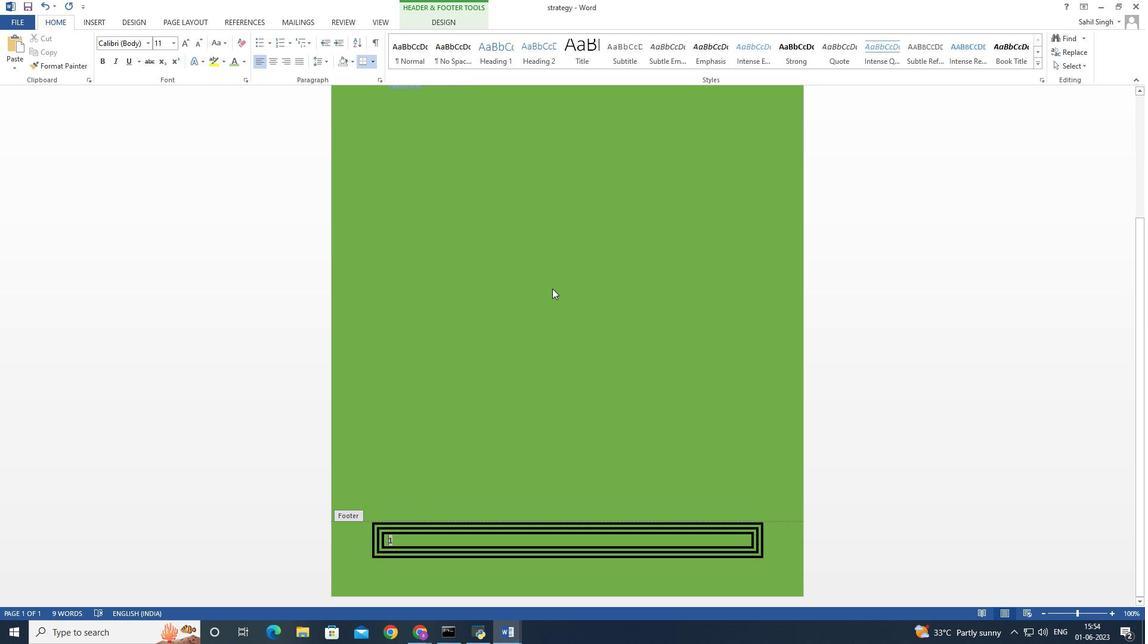 
Action: Mouse scrolled (551, 291) with delta (0, 0)
Screenshot: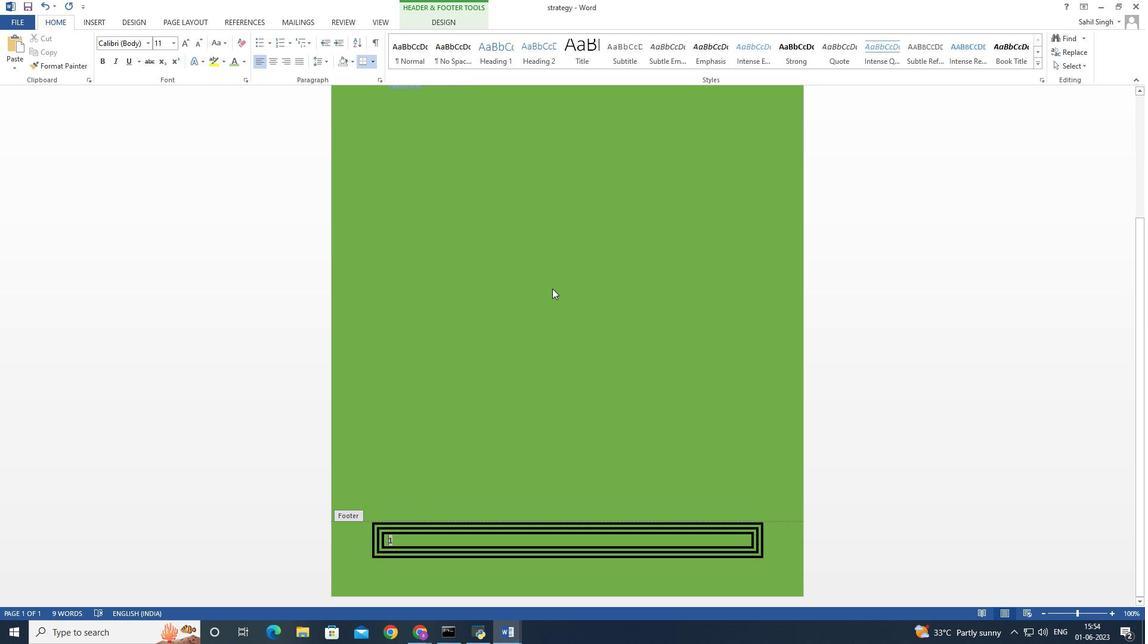 
Action: Mouse scrolled (551, 291) with delta (0, 0)
Screenshot: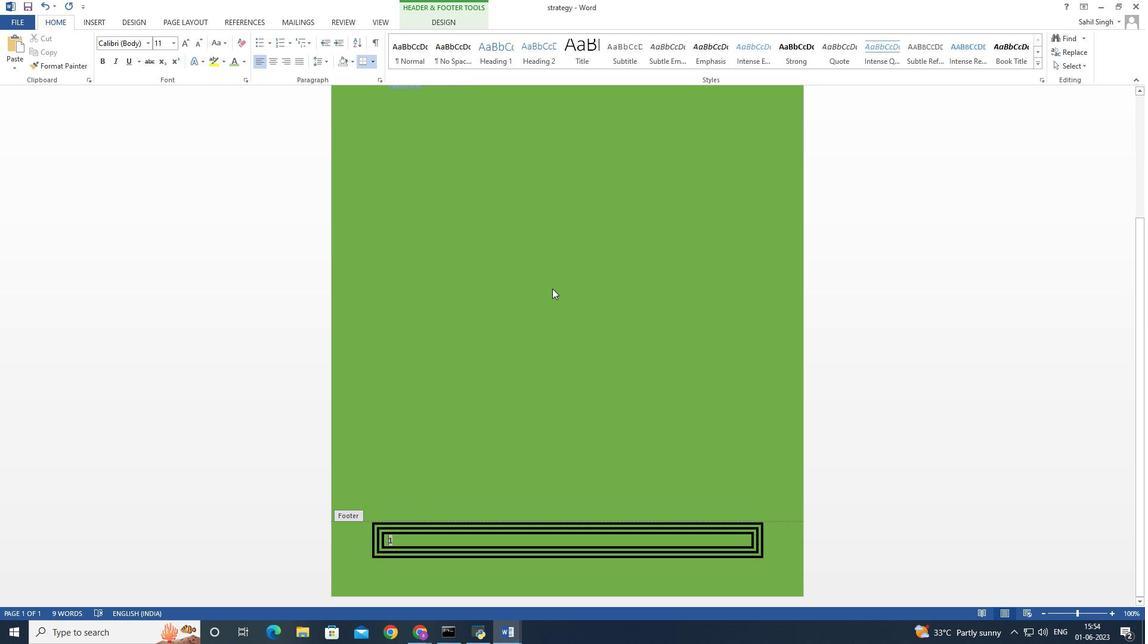 
Action: Mouse scrolled (551, 291) with delta (0, 0)
Screenshot: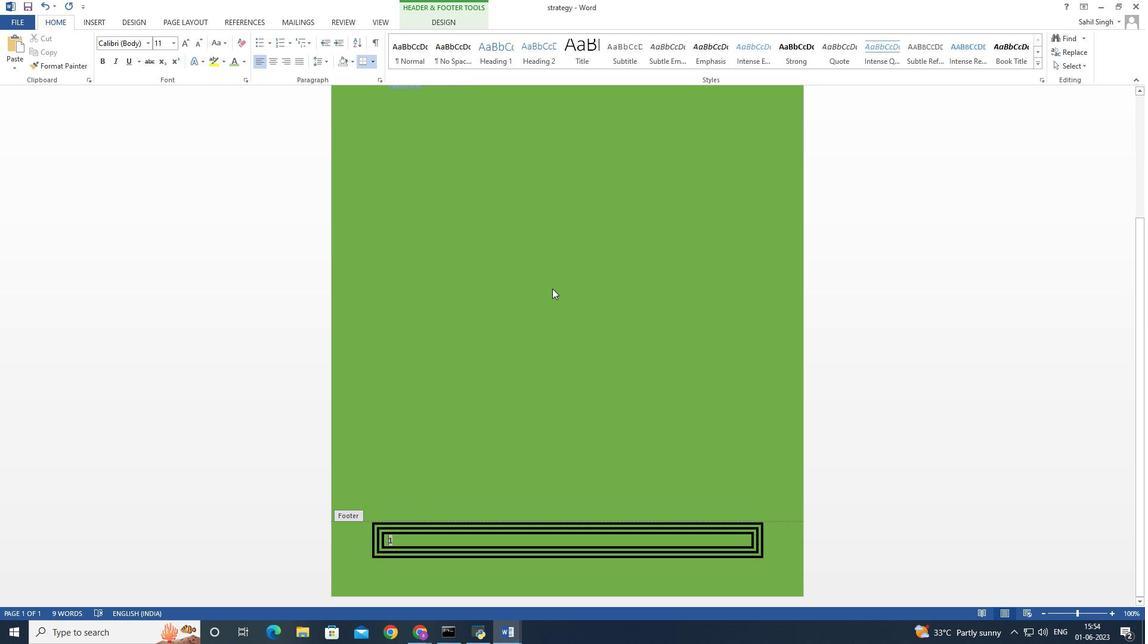 
Action: Mouse scrolled (551, 291) with delta (0, 0)
Screenshot: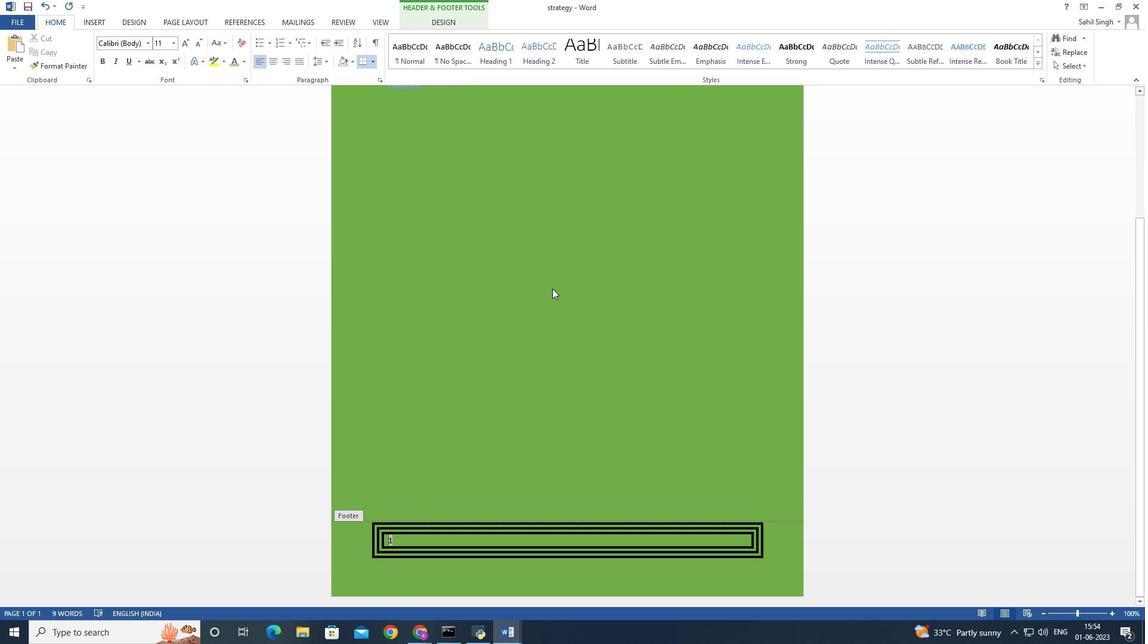
Action: Mouse scrolled (551, 291) with delta (0, 0)
Screenshot: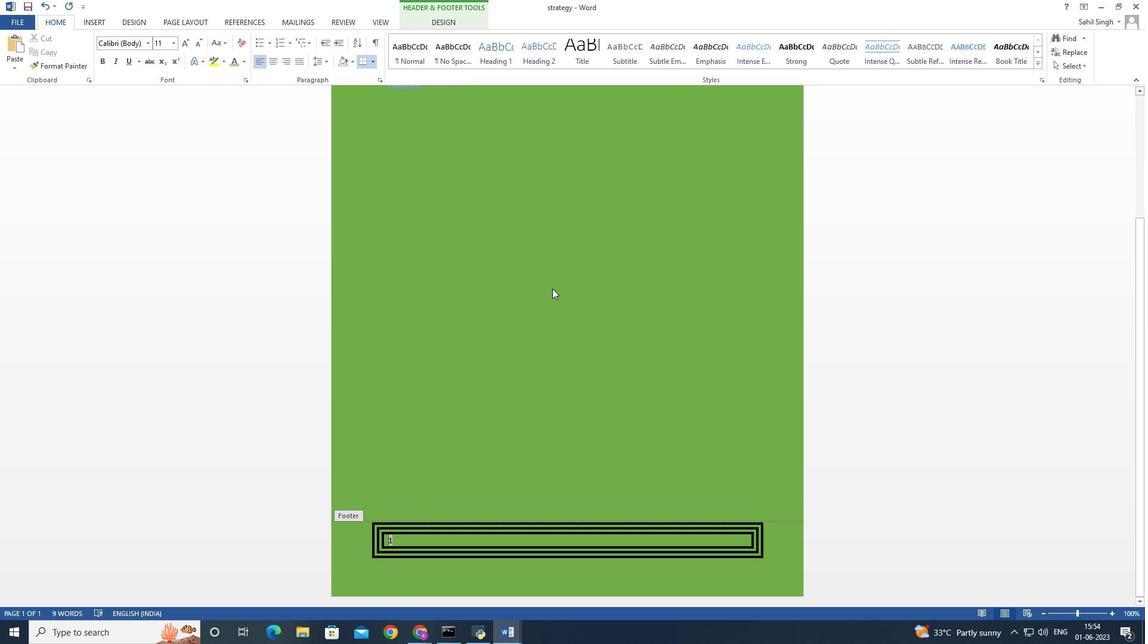 
Action: Mouse scrolled (551, 291) with delta (0, 0)
Screenshot: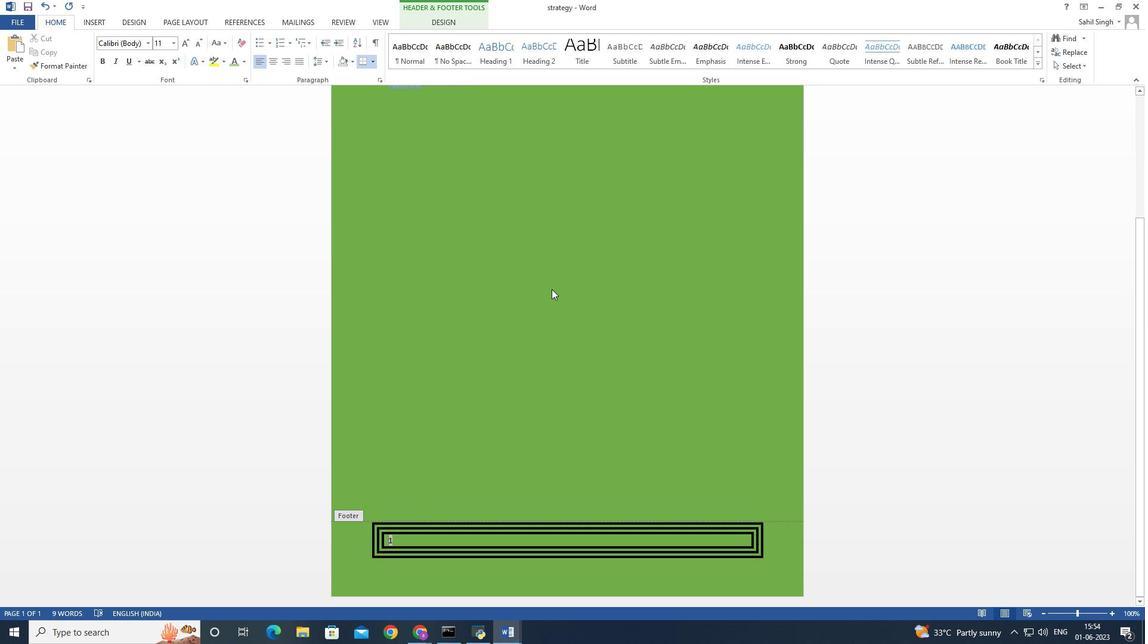 
Action: Mouse moved to (551, 292)
Screenshot: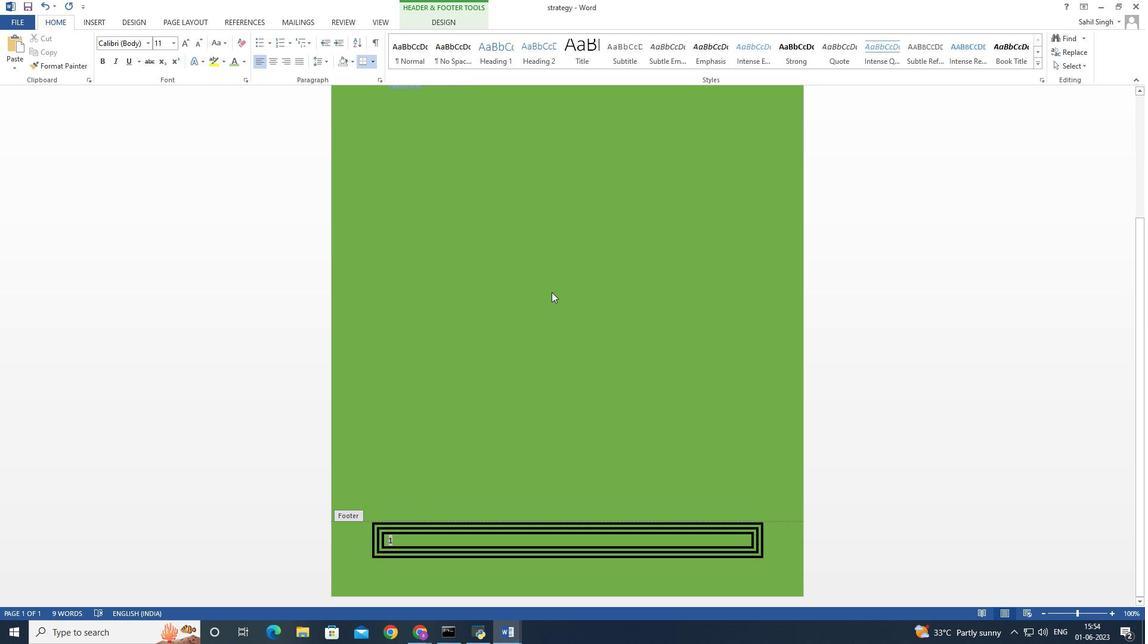 
Action: Mouse scrolled (551, 291) with delta (0, 0)
Screenshot: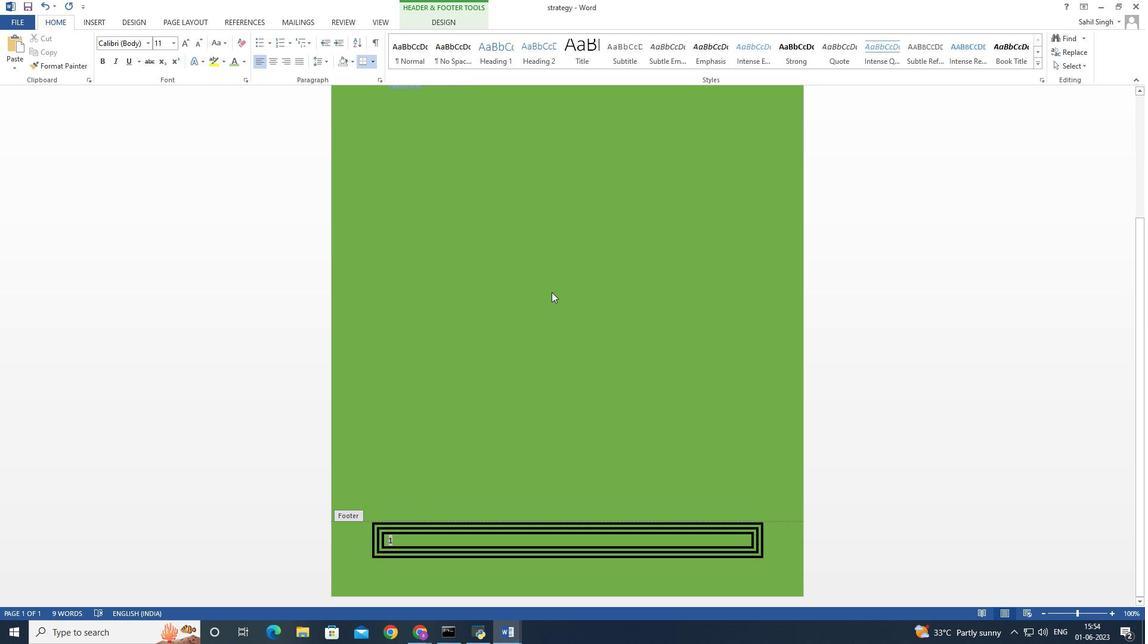 
Action: Mouse moved to (558, 294)
Screenshot: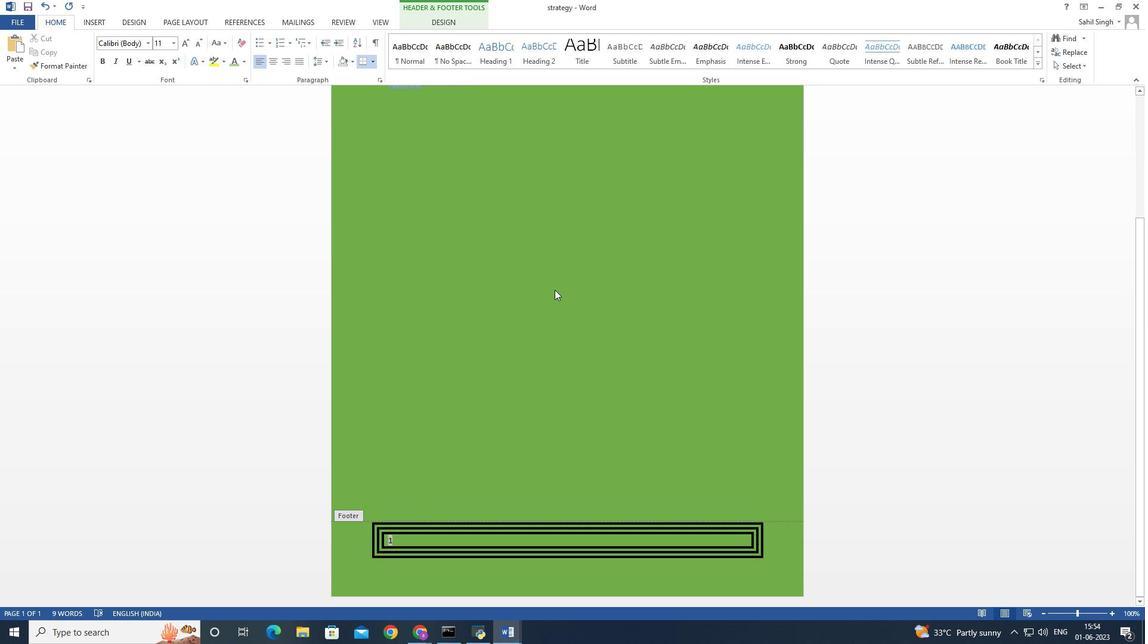 
Action: Mouse scrolled (558, 294) with delta (0, 0)
Screenshot: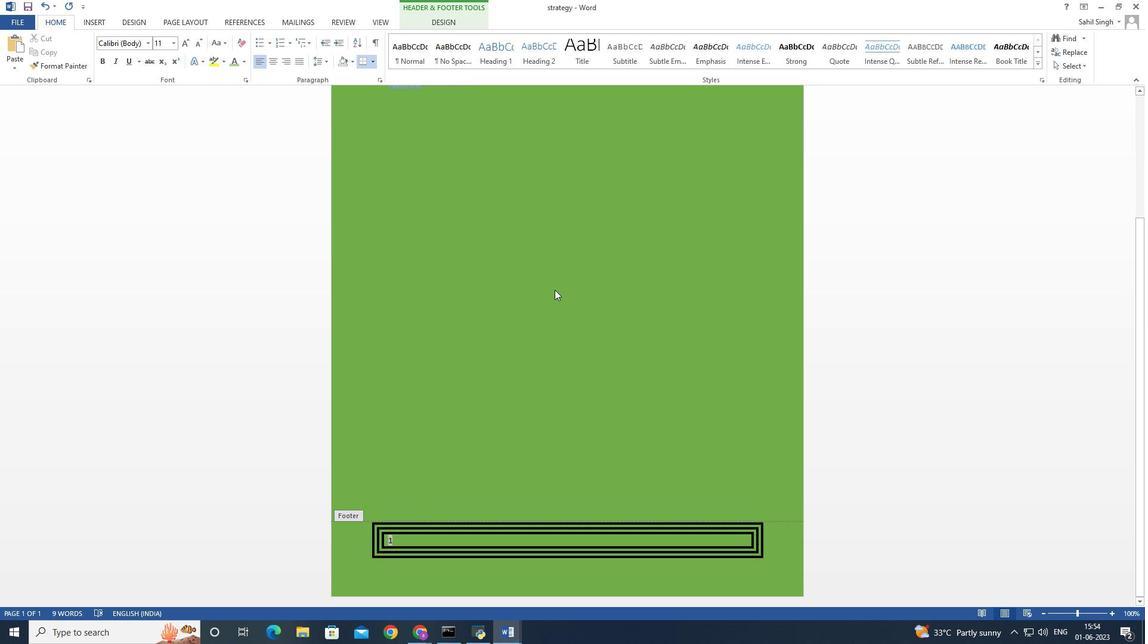 
Action: Mouse moved to (559, 294)
Screenshot: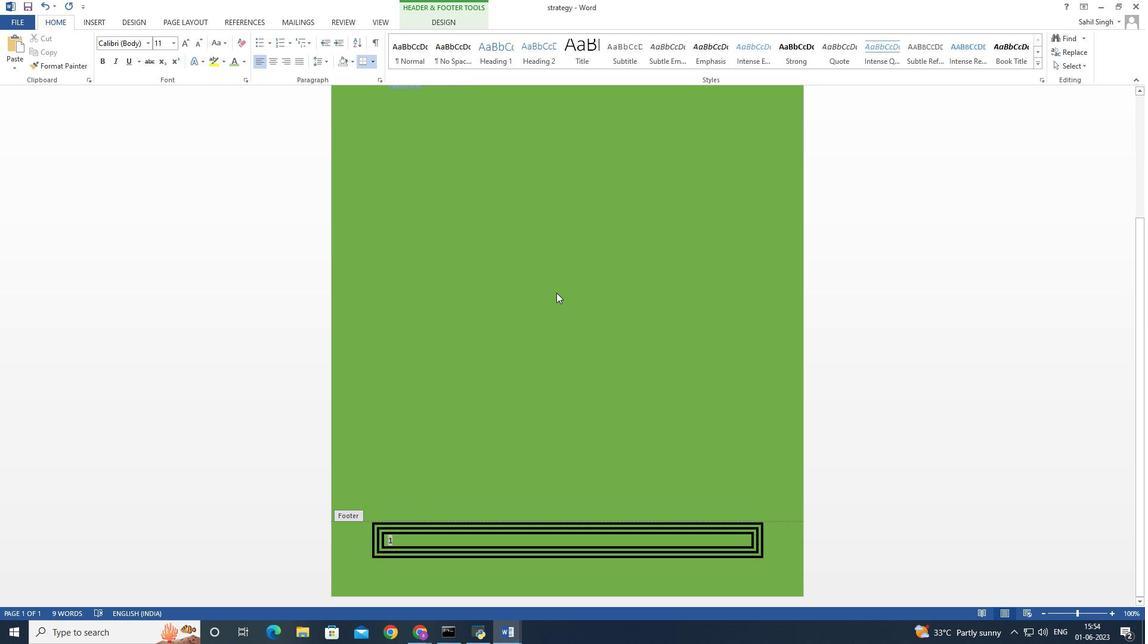 
Action: Mouse scrolled (559, 295) with delta (0, 0)
Screenshot: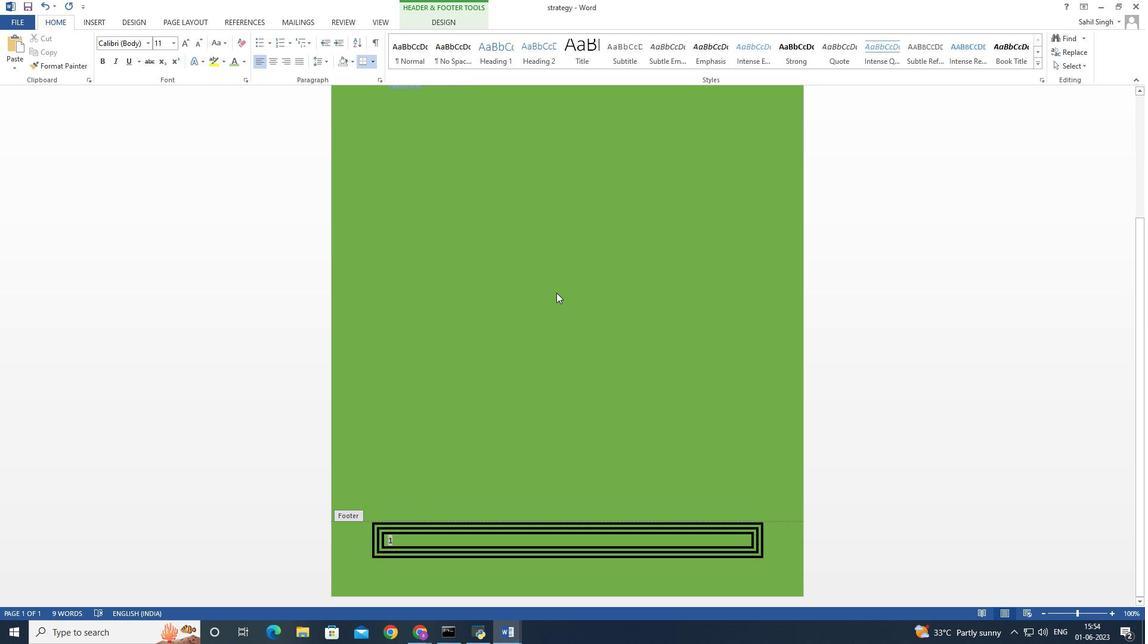 
Action: Mouse moved to (561, 298)
Screenshot: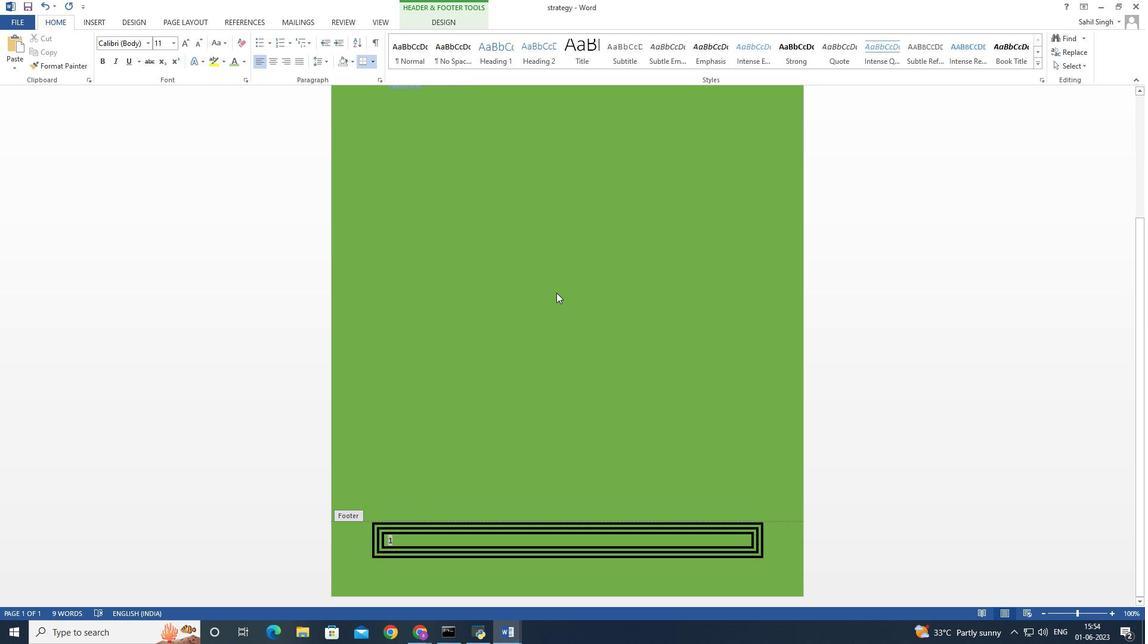 
Action: Mouse scrolled (561, 299) with delta (0, 0)
Screenshot: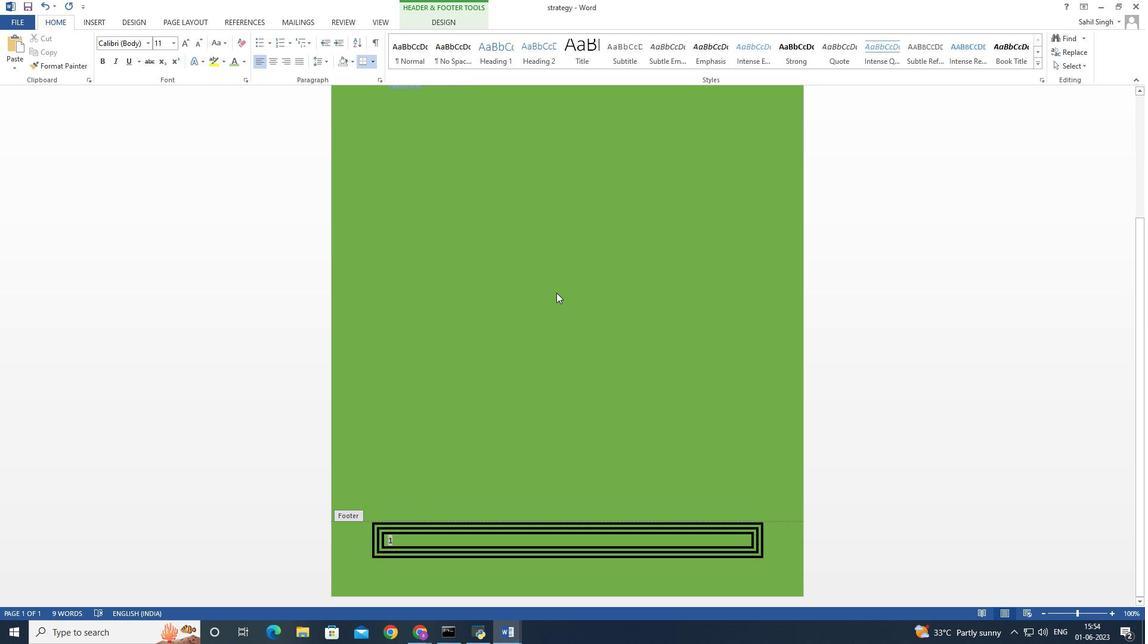 
Action: Mouse moved to (564, 302)
Screenshot: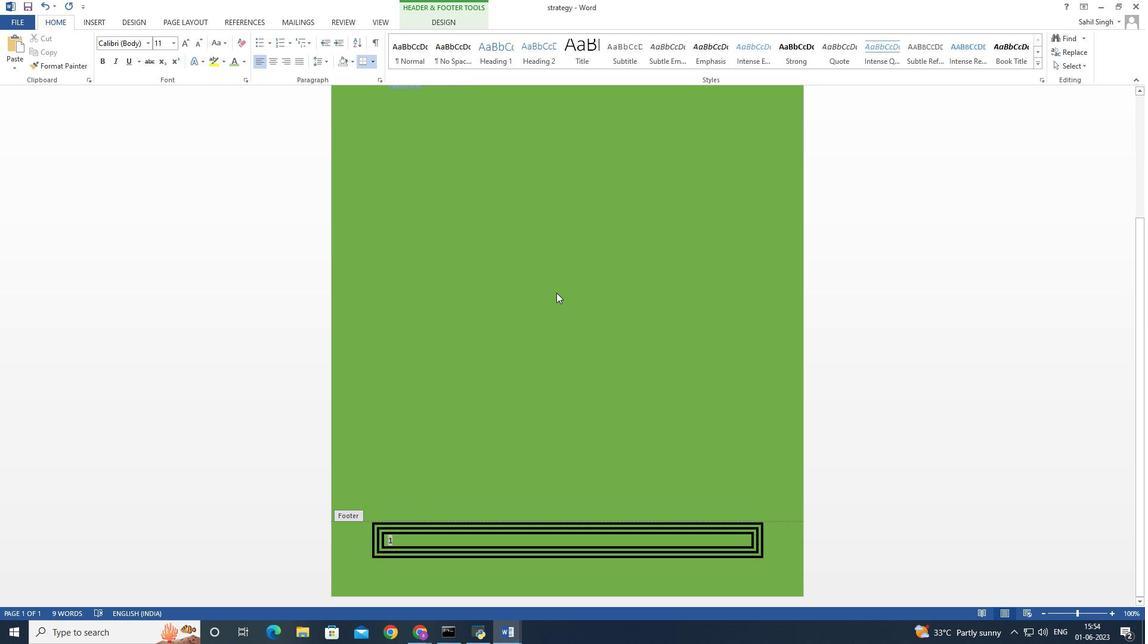 
Action: Mouse scrolled (564, 303) with delta (0, 0)
Screenshot: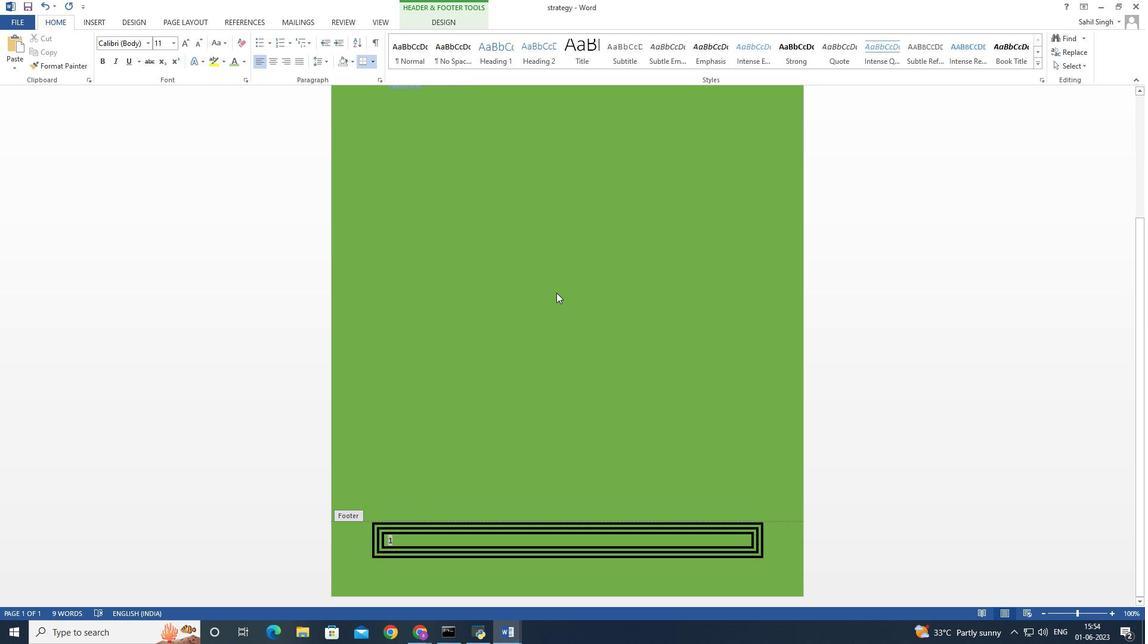 
Action: Mouse moved to (571, 313)
Screenshot: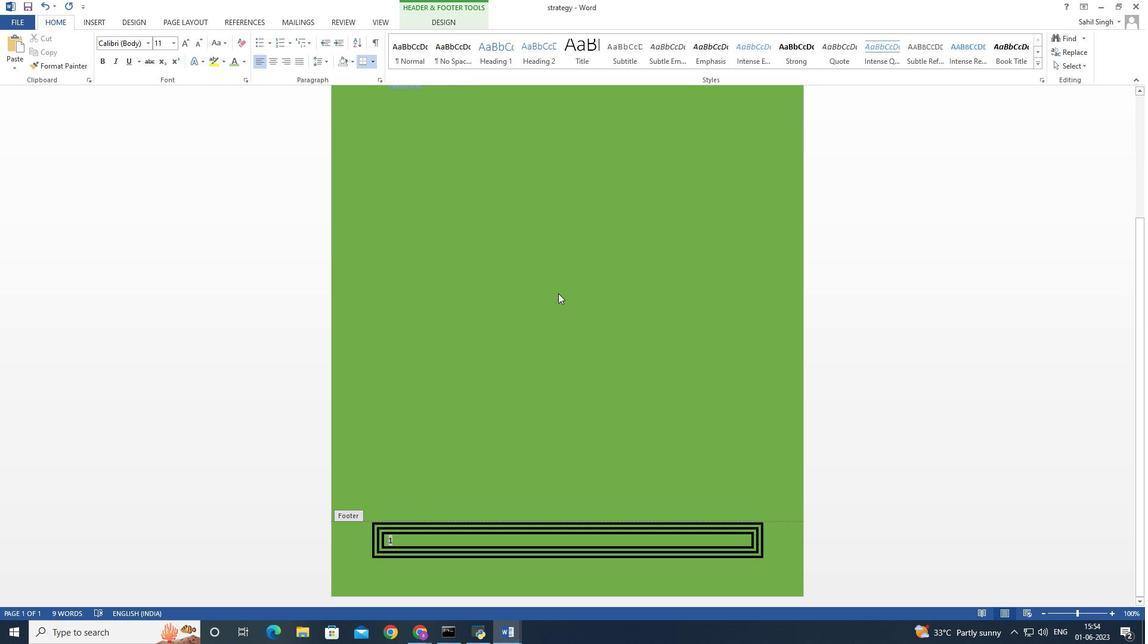 
Action: Mouse scrolled (571, 313) with delta (0, 0)
Screenshot: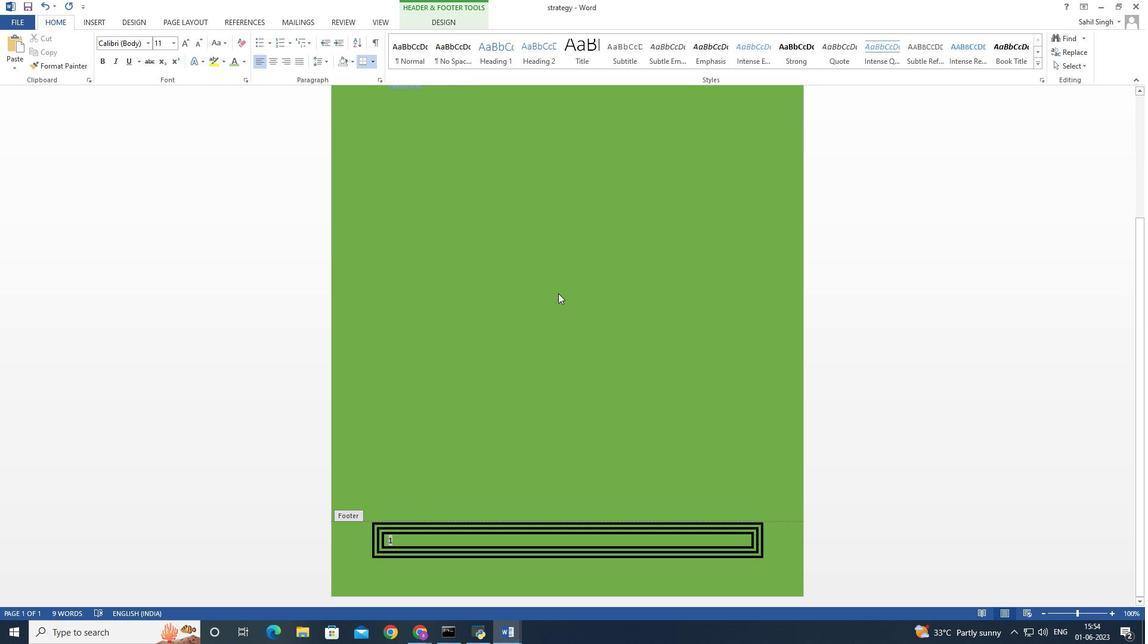 
Action: Mouse moved to (576, 322)
Screenshot: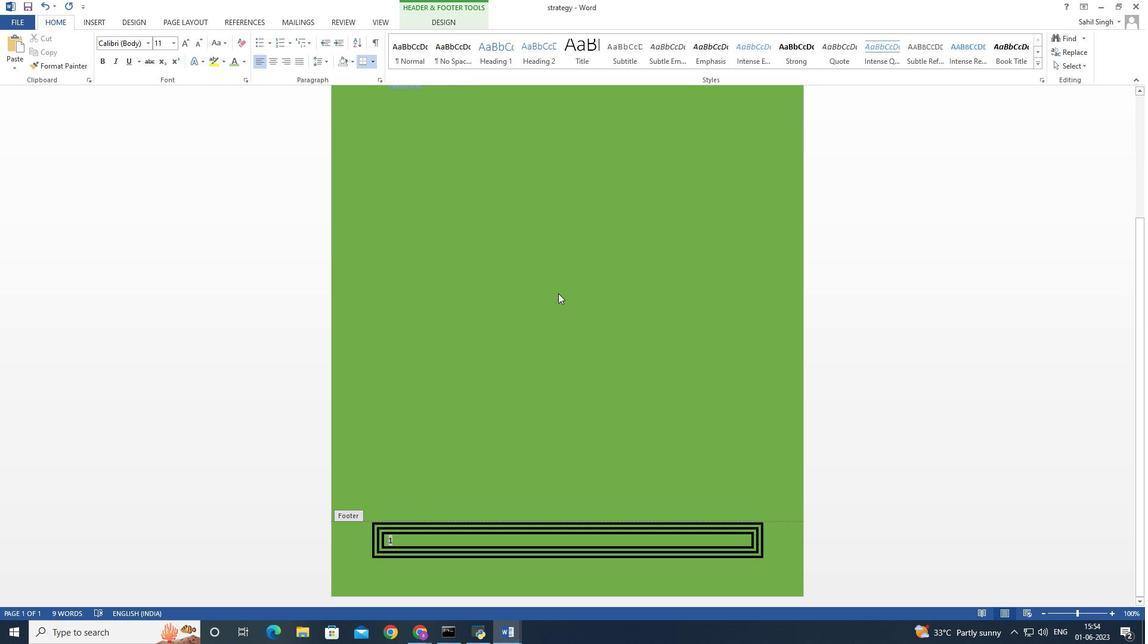 
Action: Mouse scrolled (576, 322) with delta (0, 0)
Screenshot: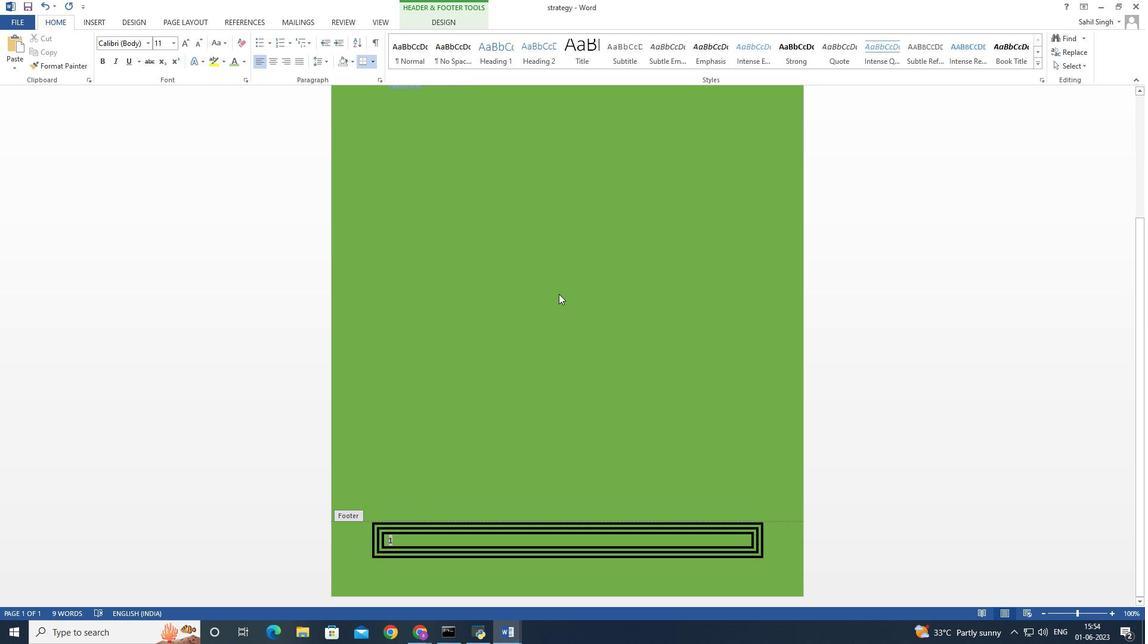 
Action: Mouse moved to (580, 329)
Screenshot: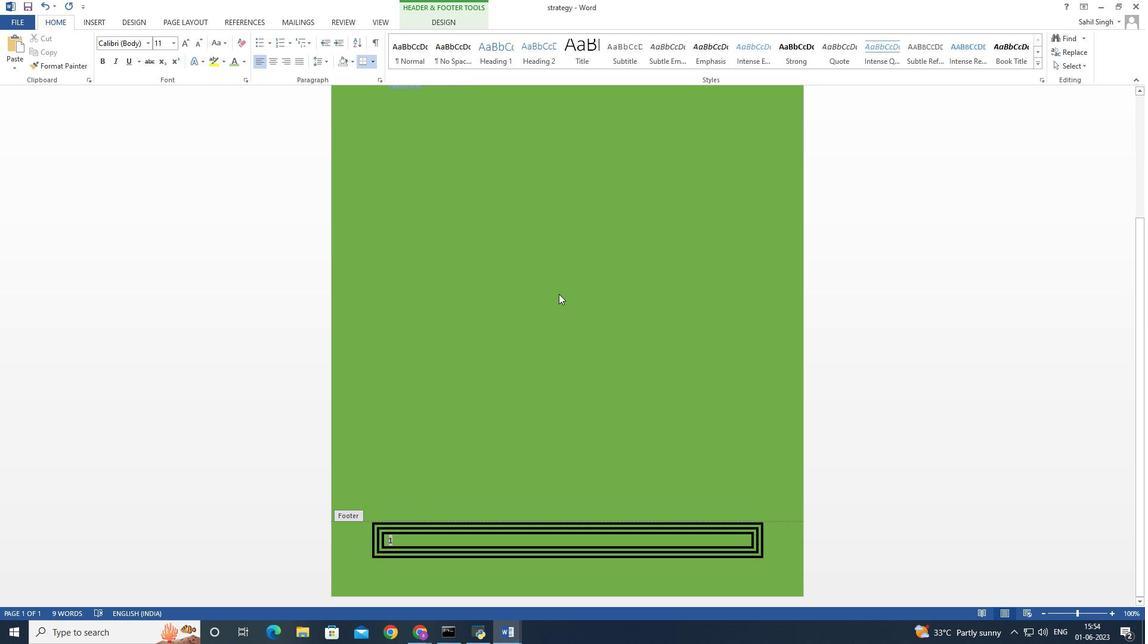 
Action: Mouse scrolled (580, 329) with delta (0, 0)
Screenshot: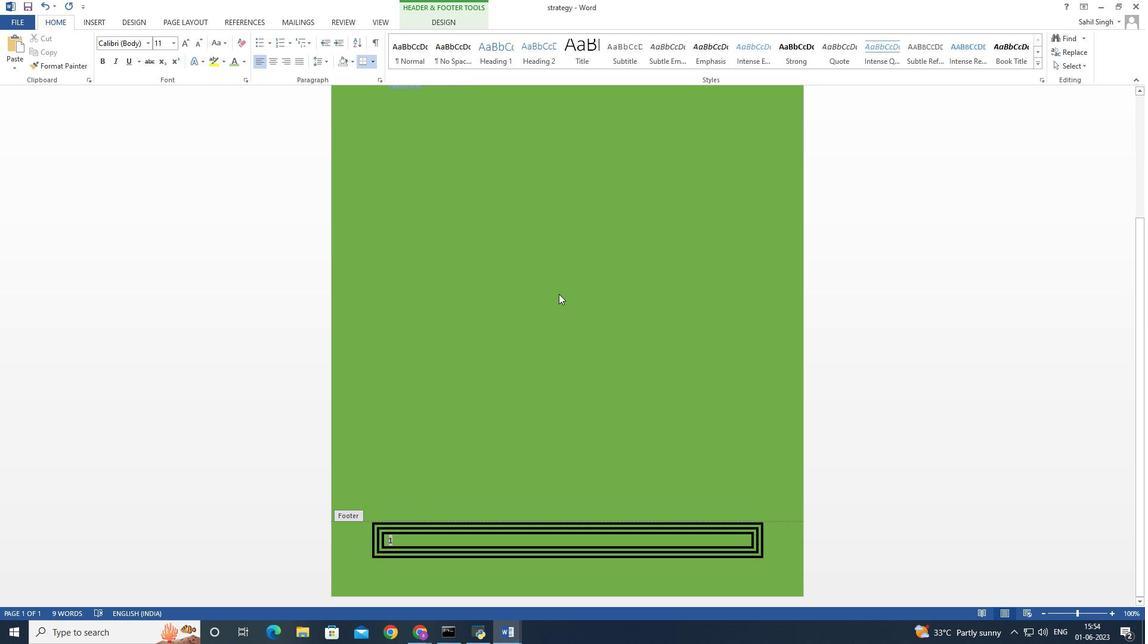 
Action: Mouse moved to (587, 337)
Screenshot: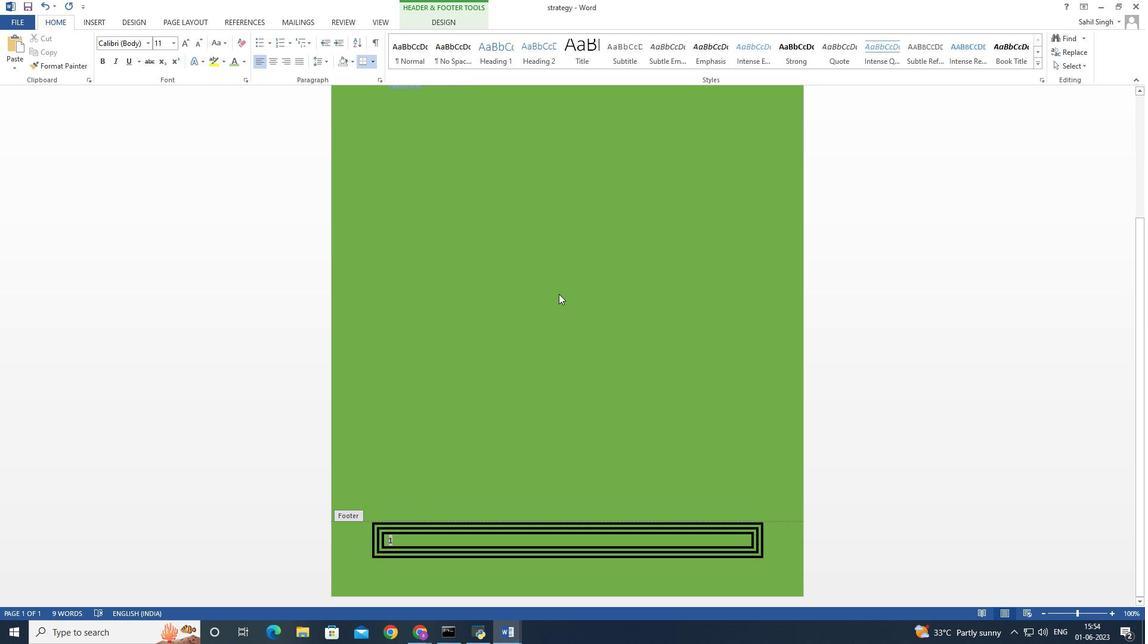 
Action: Mouse scrolled (587, 338) with delta (0, 0)
Screenshot: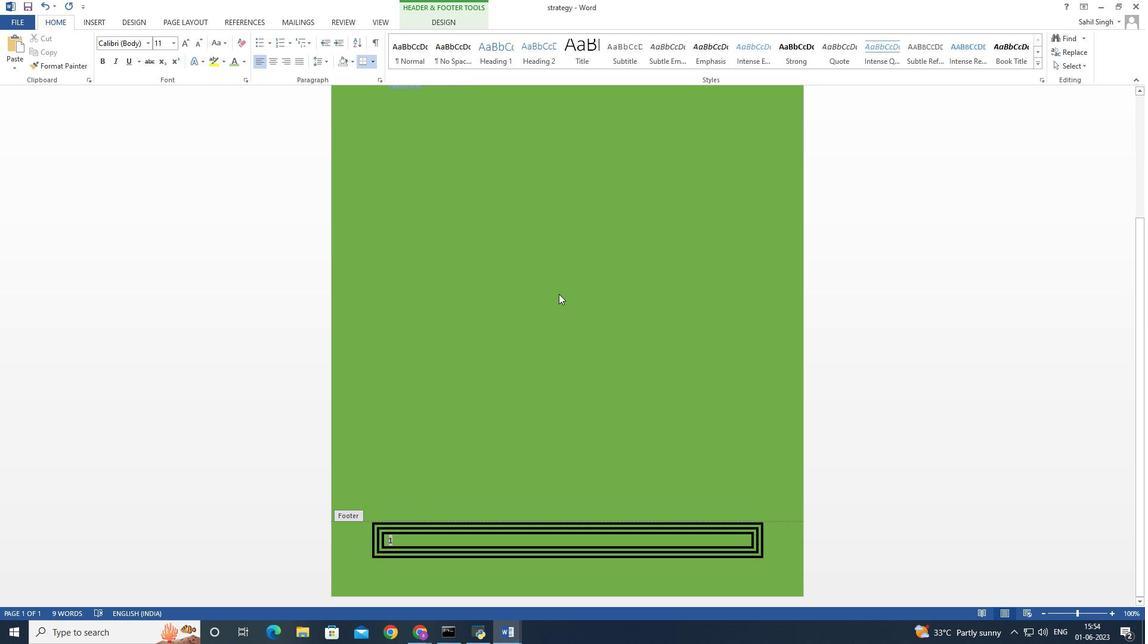
Action: Mouse moved to (551, 300)
Screenshot: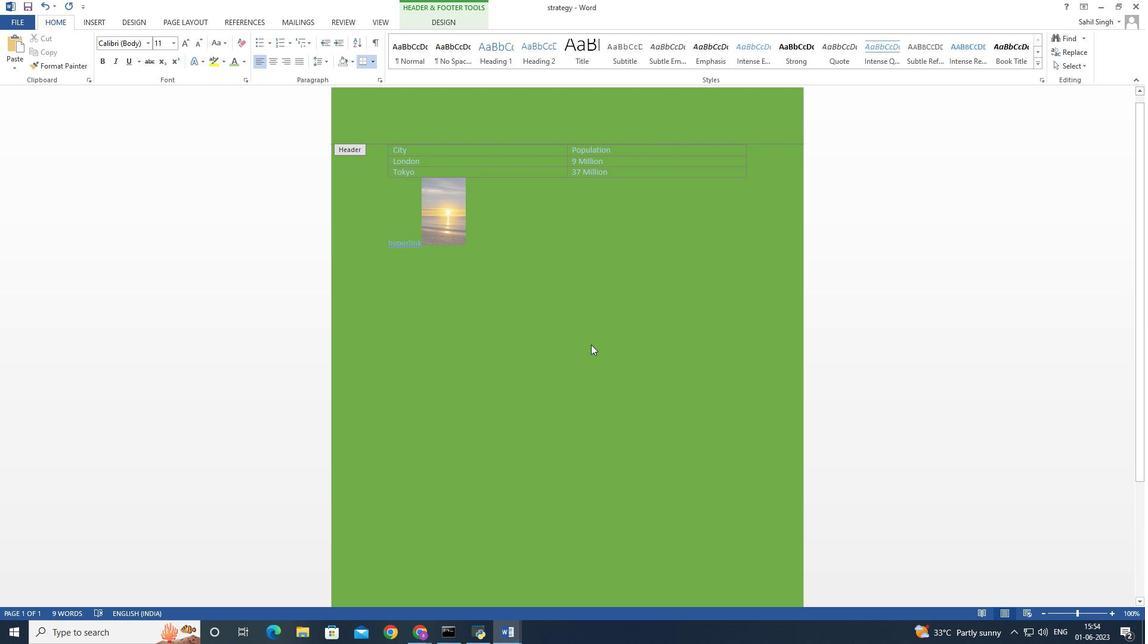 
Action: Mouse scrolled (551, 300) with delta (0, 0)
Screenshot: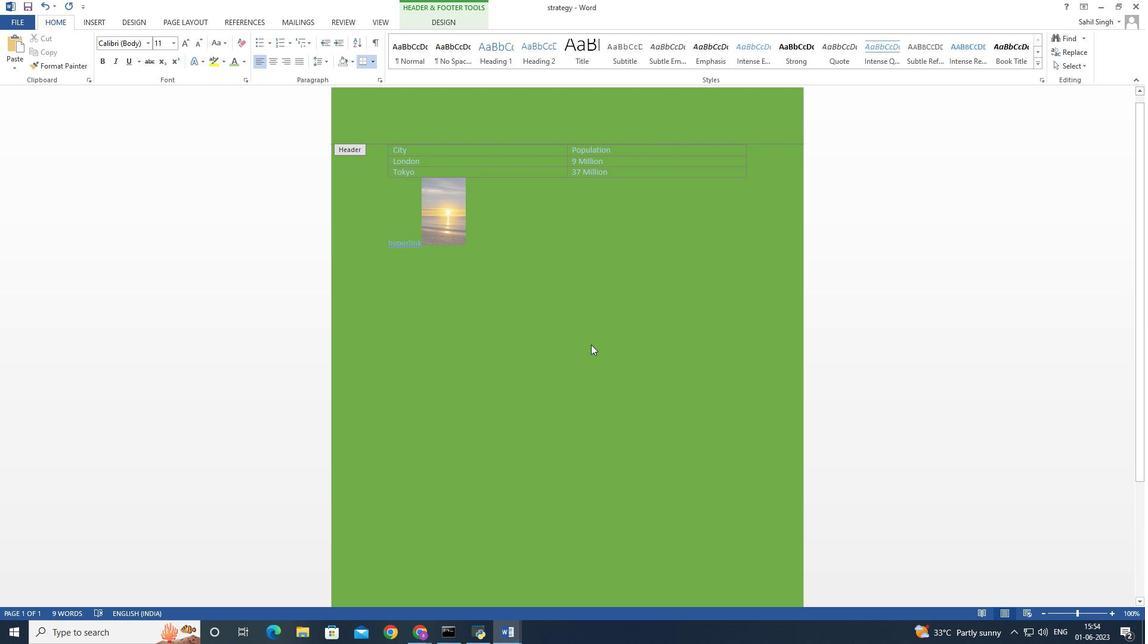 
Action: Mouse moved to (551, 299)
Screenshot: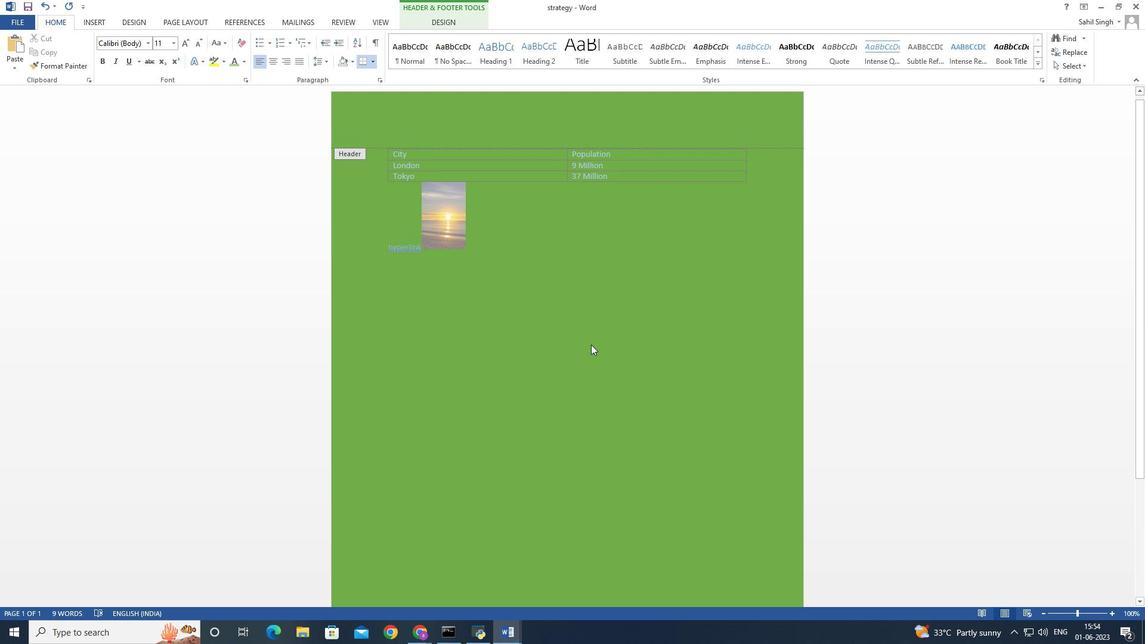
Action: Mouse scrolled (551, 300) with delta (0, 0)
Screenshot: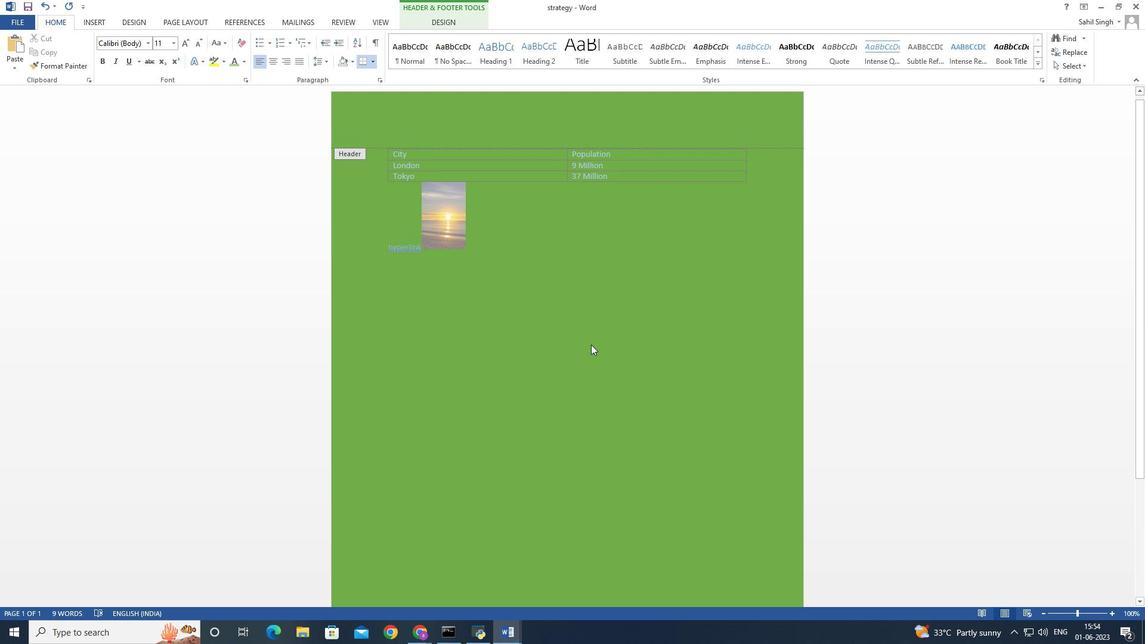 
Action: Mouse scrolled (551, 300) with delta (0, 0)
Screenshot: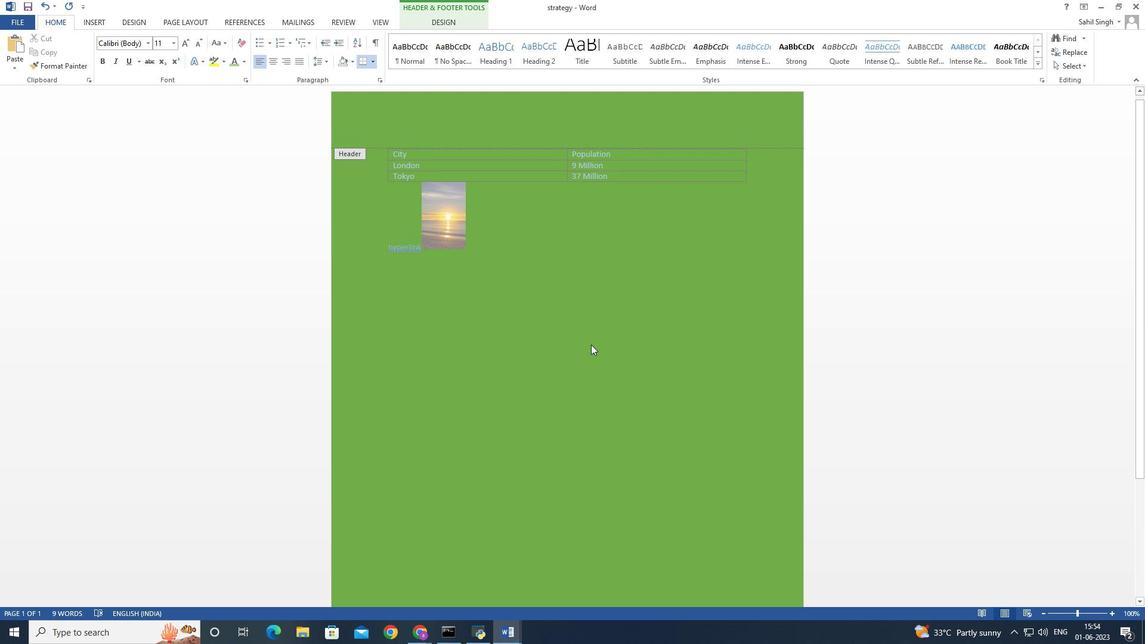 
Action: Mouse scrolled (551, 300) with delta (0, 0)
Screenshot: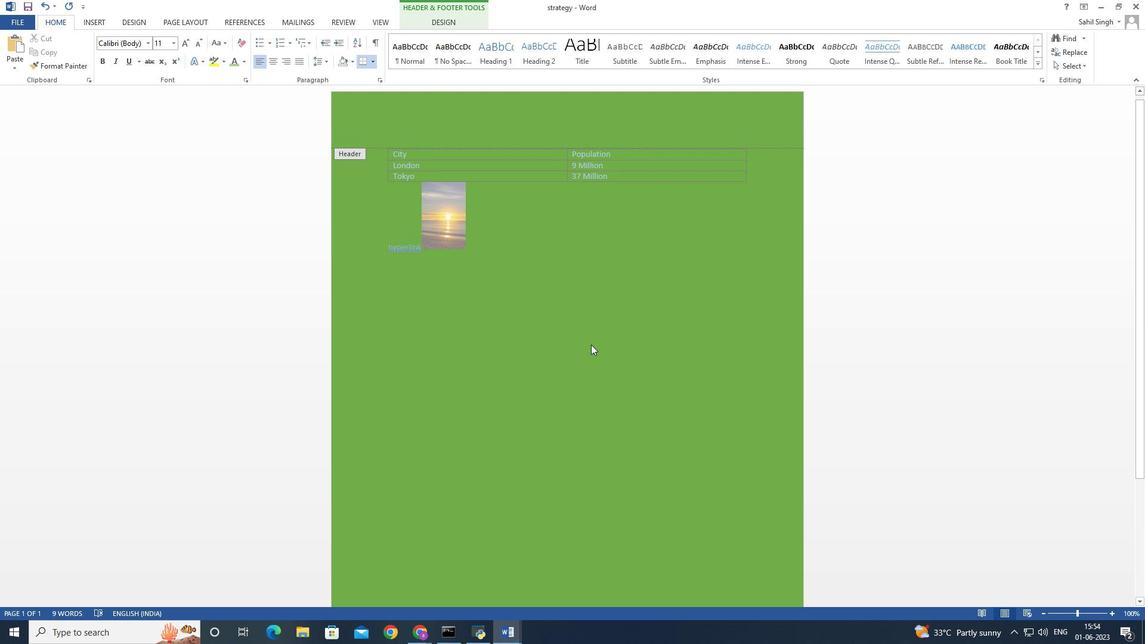 
Action: Mouse scrolled (551, 300) with delta (0, 0)
Screenshot: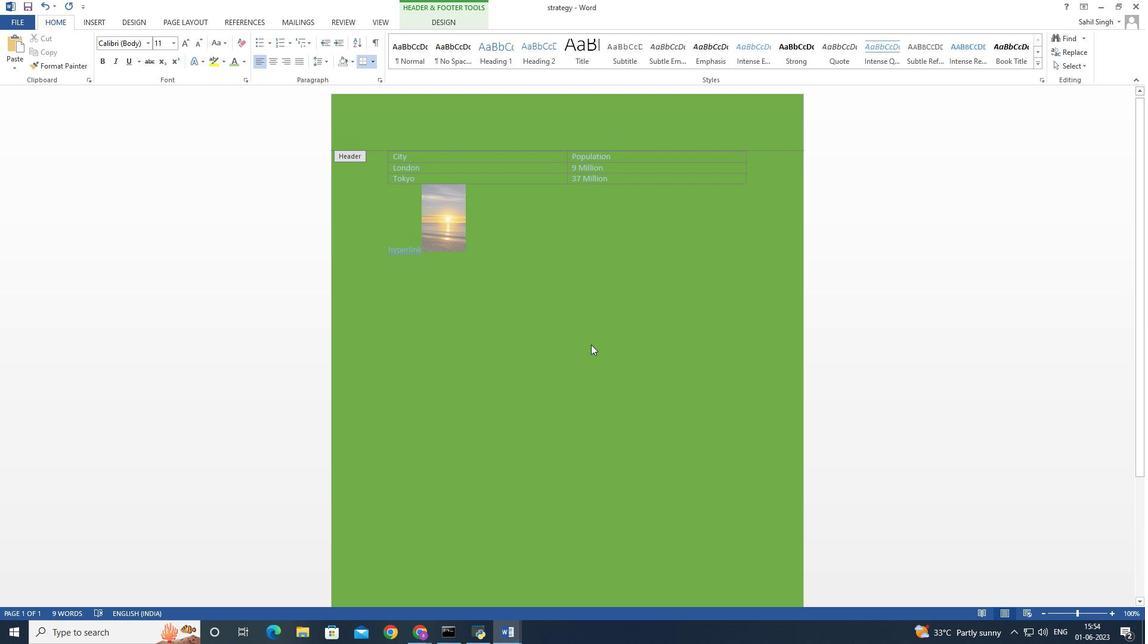 
Action: Mouse scrolled (551, 300) with delta (0, 0)
Screenshot: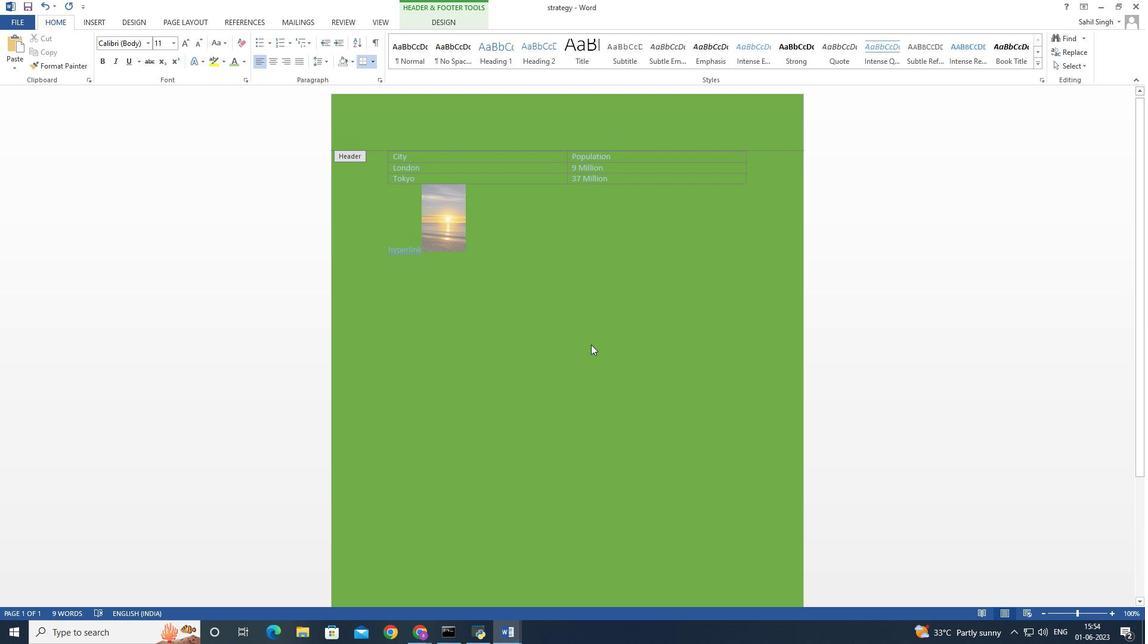 
Action: Mouse moved to (555, 300)
Screenshot: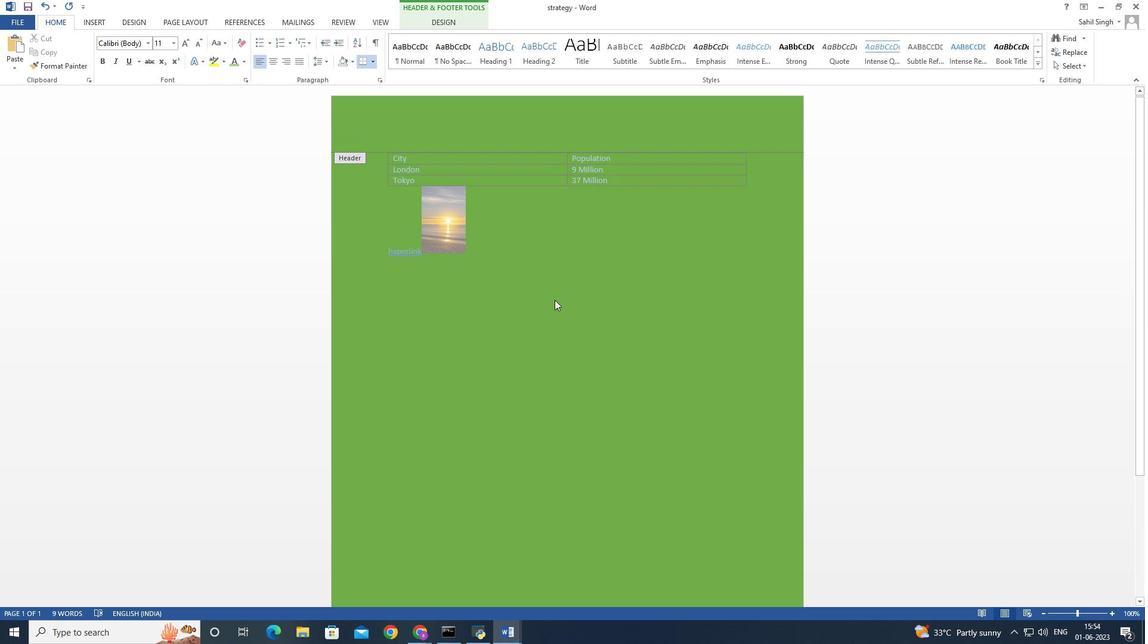 
Action: Mouse scrolled (555, 299) with delta (0, 0)
Screenshot: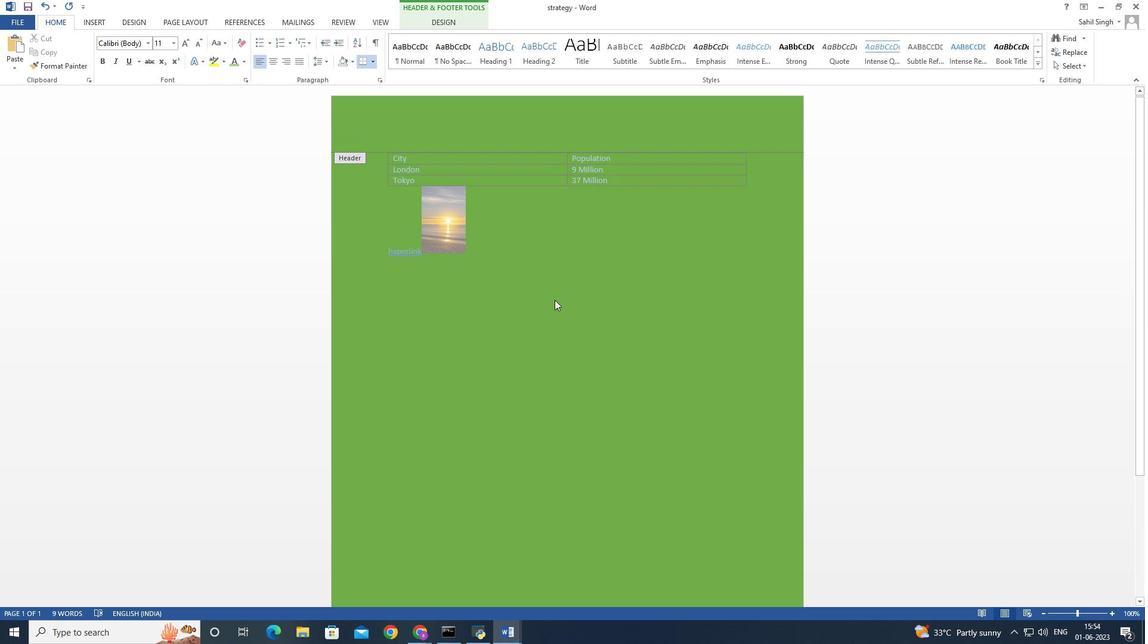 
Action: Mouse moved to (556, 300)
Screenshot: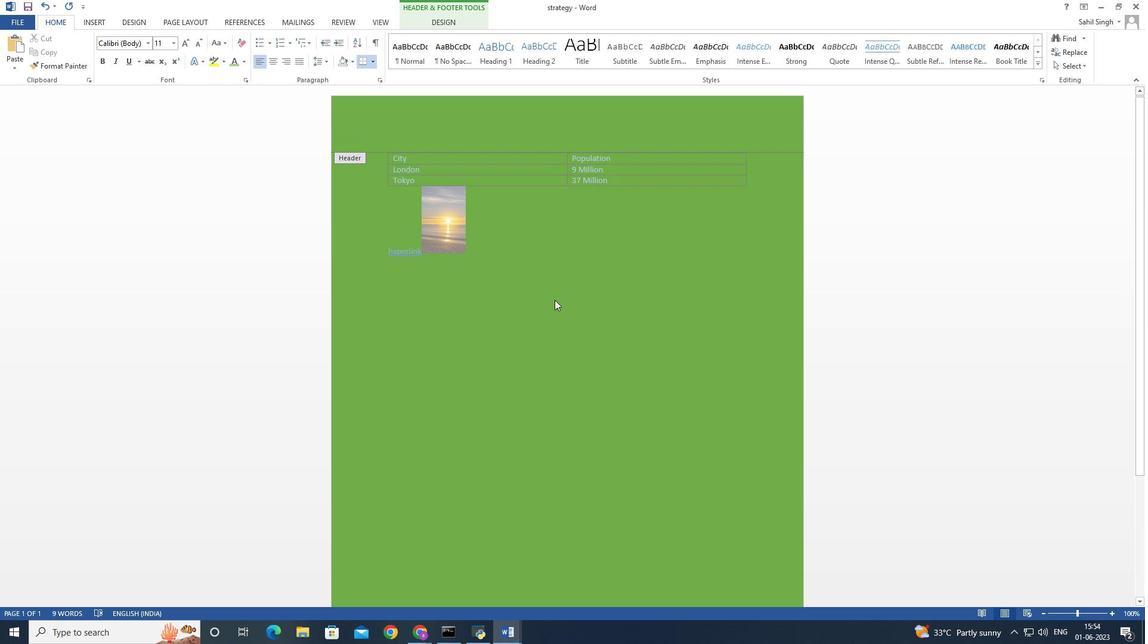 
Action: Mouse scrolled (556, 299) with delta (0, 0)
Screenshot: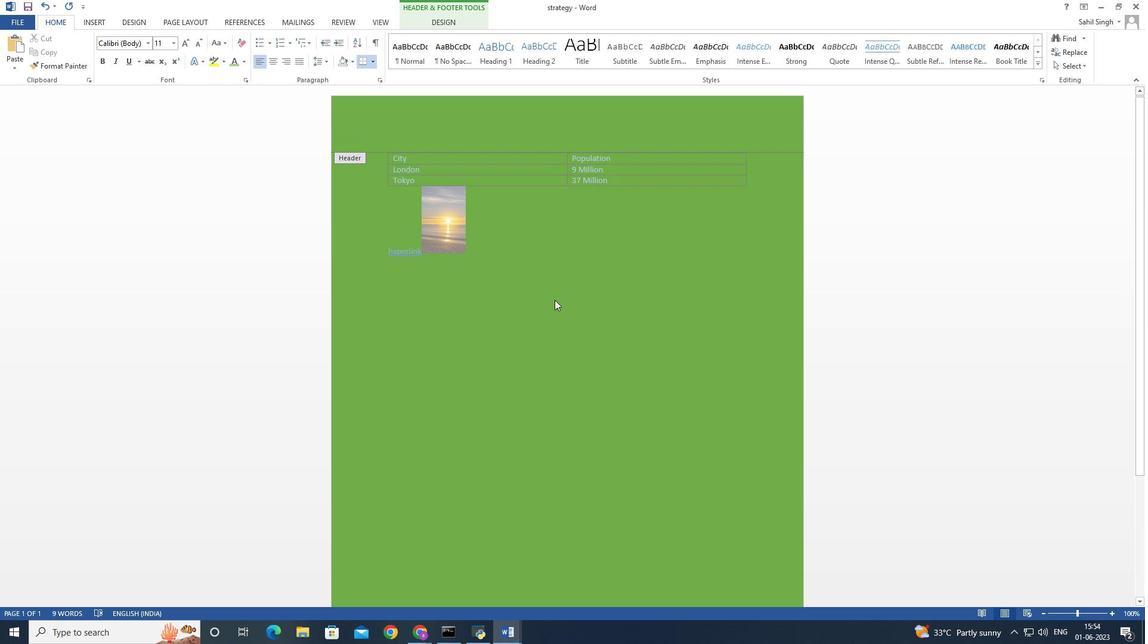 
Action: Mouse moved to (557, 301)
Screenshot: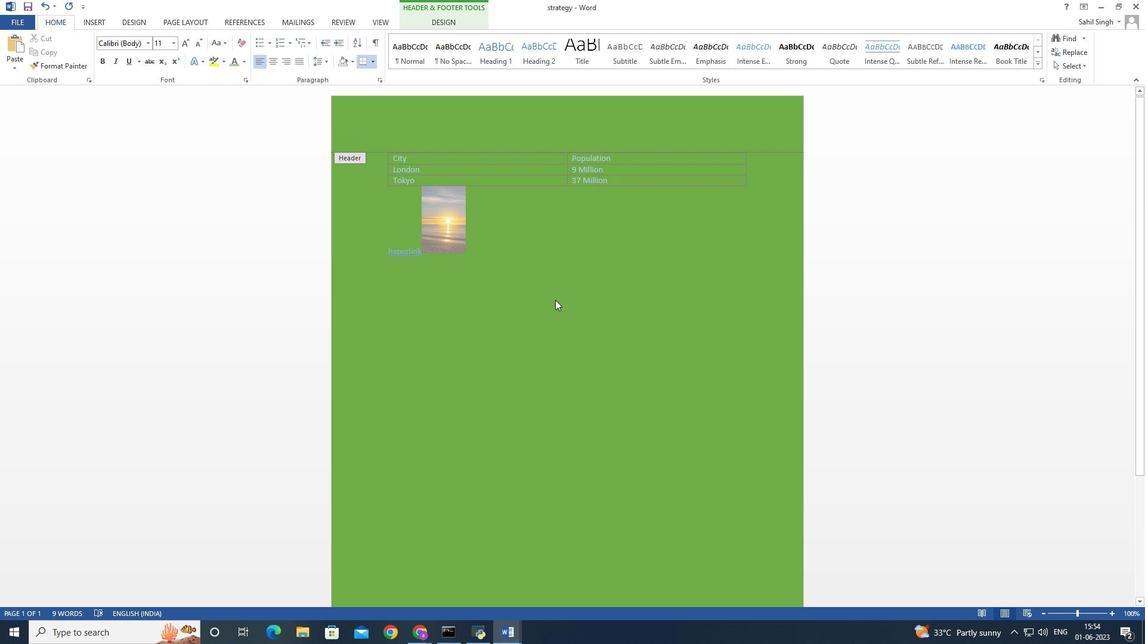 
Action: Mouse scrolled (557, 300) with delta (0, 0)
Screenshot: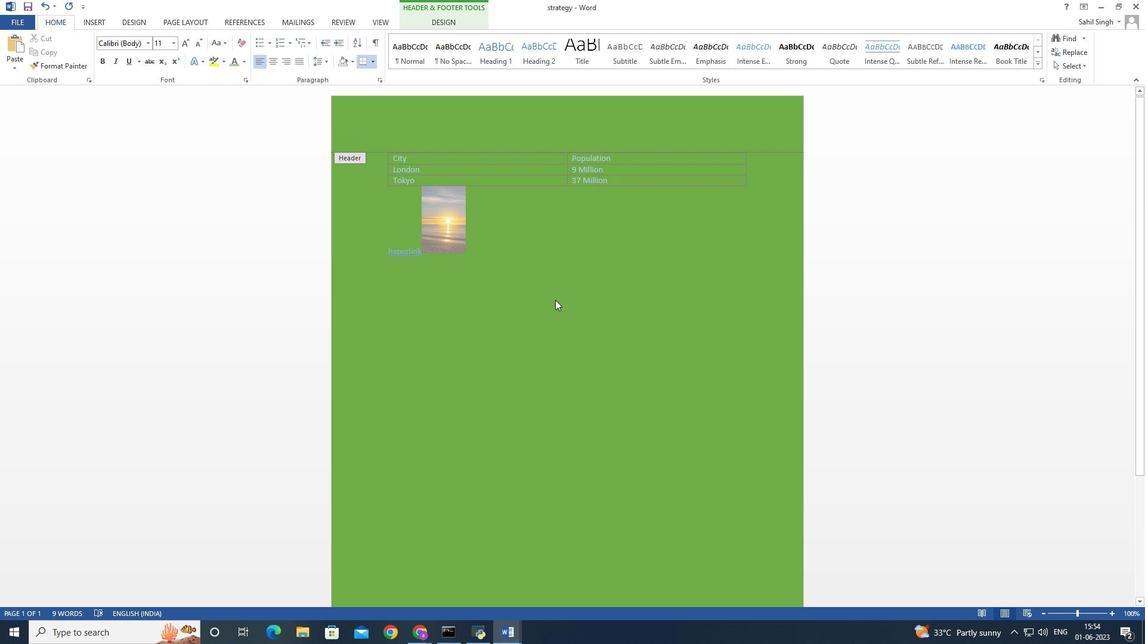 
Action: Mouse moved to (558, 301)
Screenshot: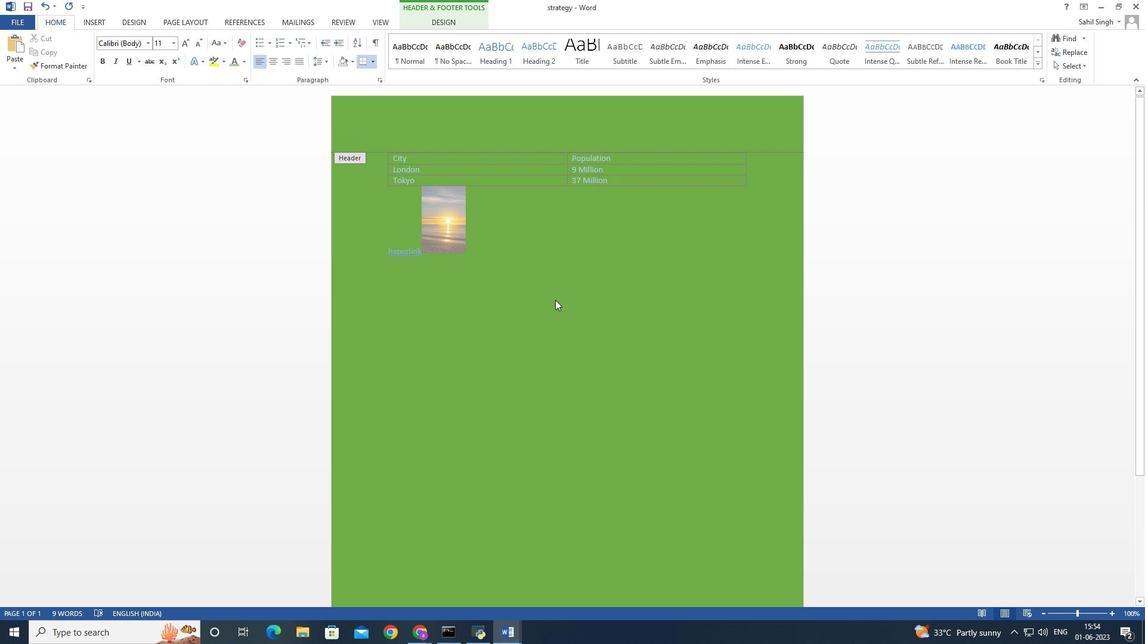 
Action: Mouse scrolled (558, 300) with delta (0, 0)
Screenshot: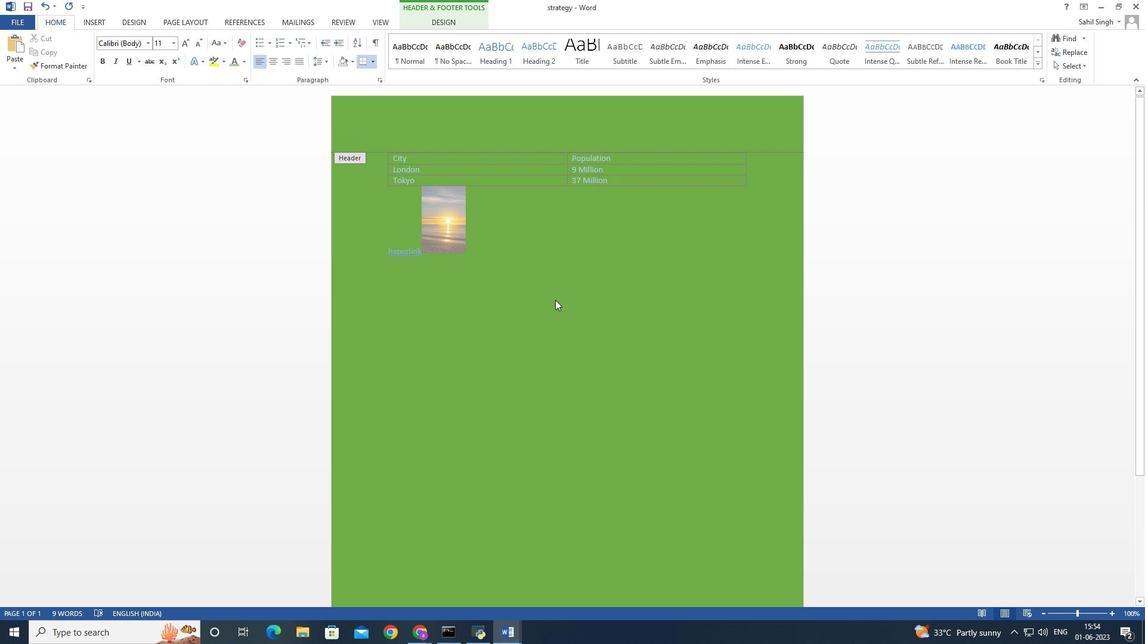 
Action: Mouse moved to (560, 301)
Screenshot: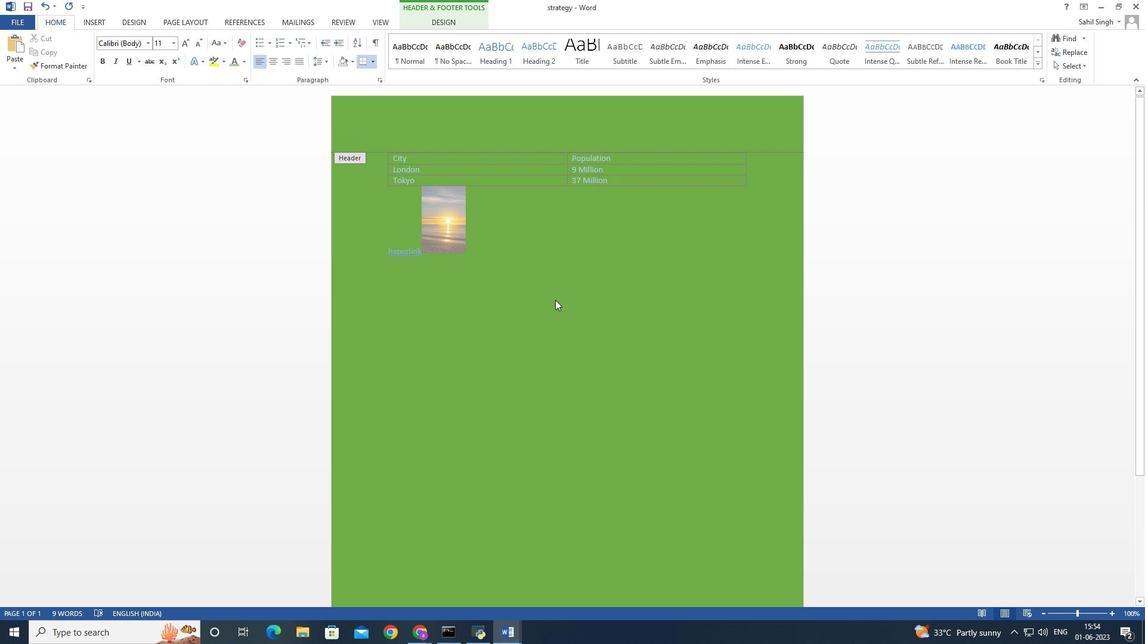 
Action: Mouse scrolled (560, 300) with delta (0, 0)
Screenshot: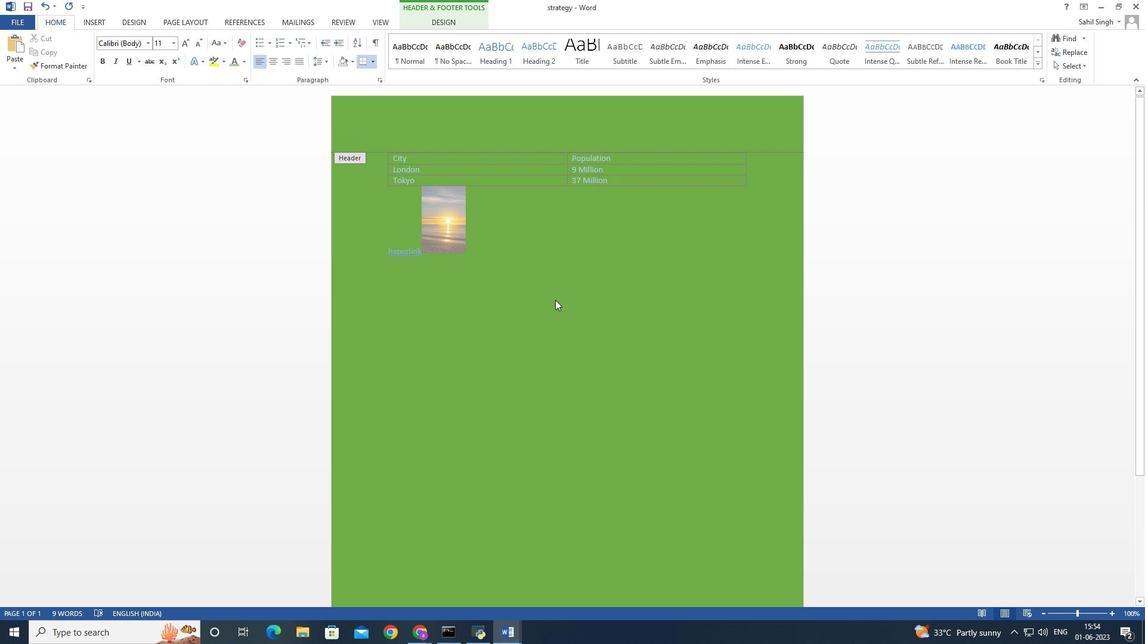 
Action: Mouse moved to (561, 301)
Screenshot: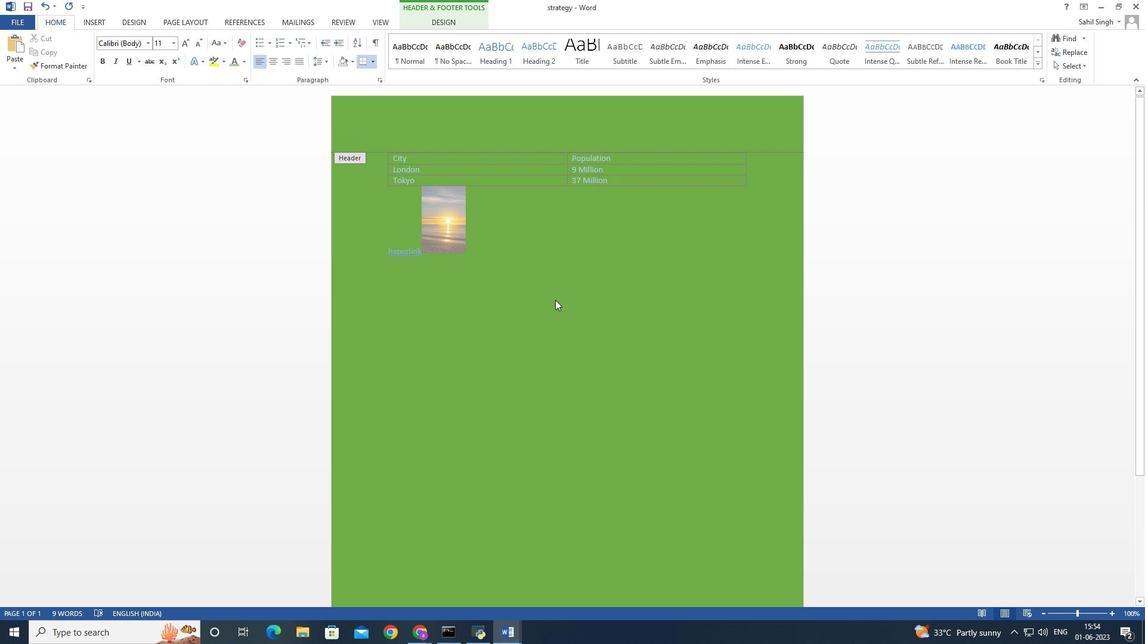 
Action: Mouse scrolled (561, 300) with delta (0, 0)
Screenshot: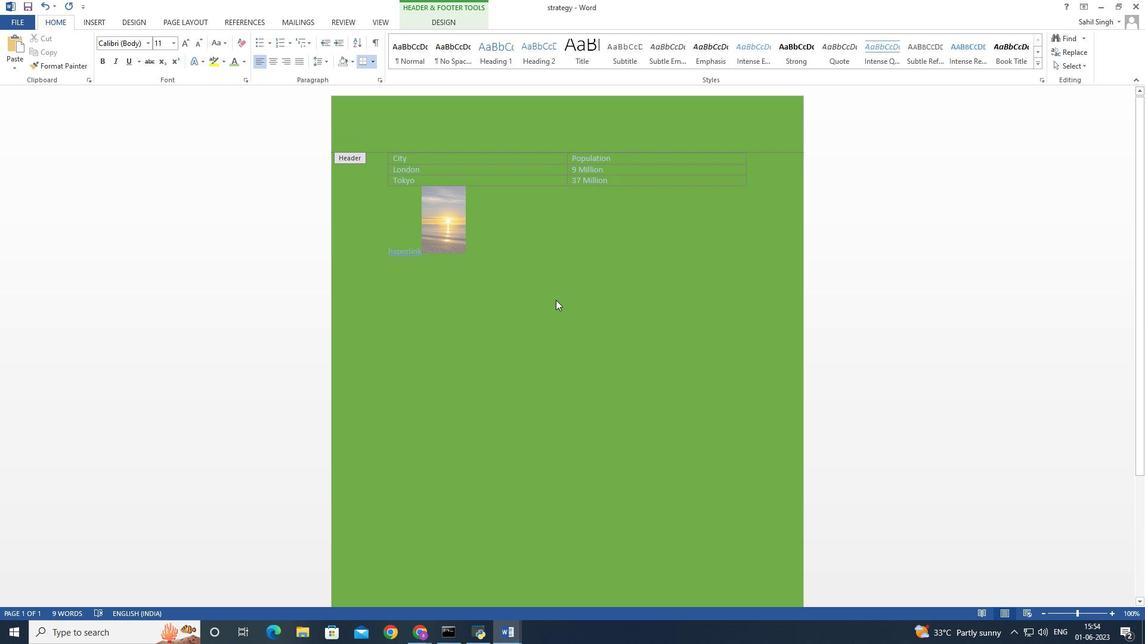 
Action: Mouse moved to (564, 299)
Screenshot: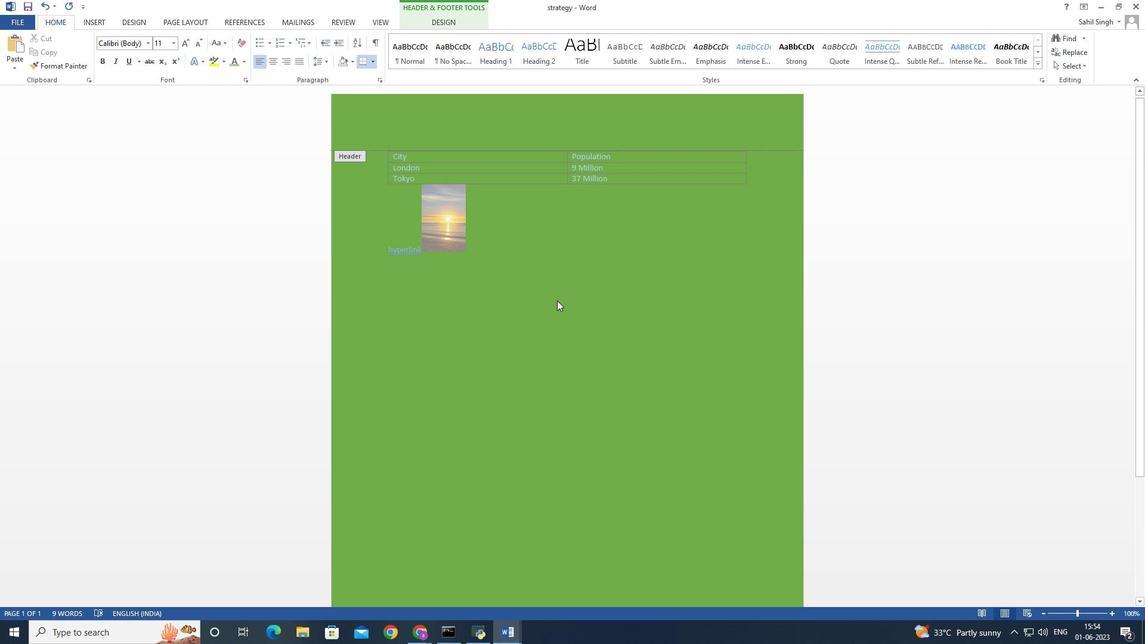 
Action: Mouse scrolled (563, 300) with delta (0, 0)
Screenshot: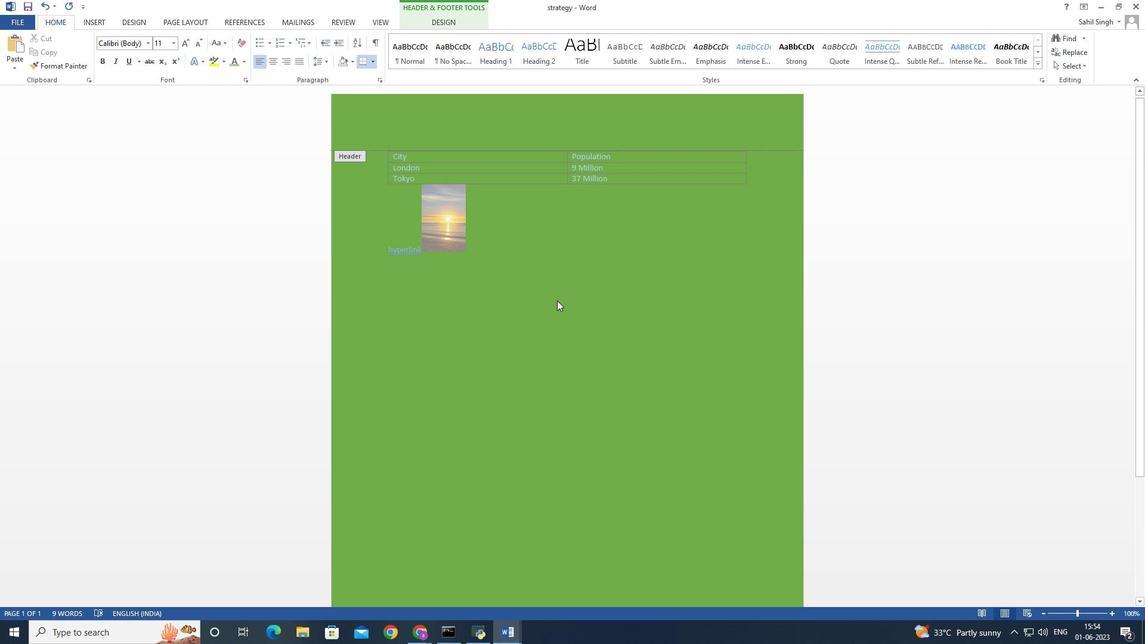 
Action: Mouse moved to (567, 297)
Screenshot: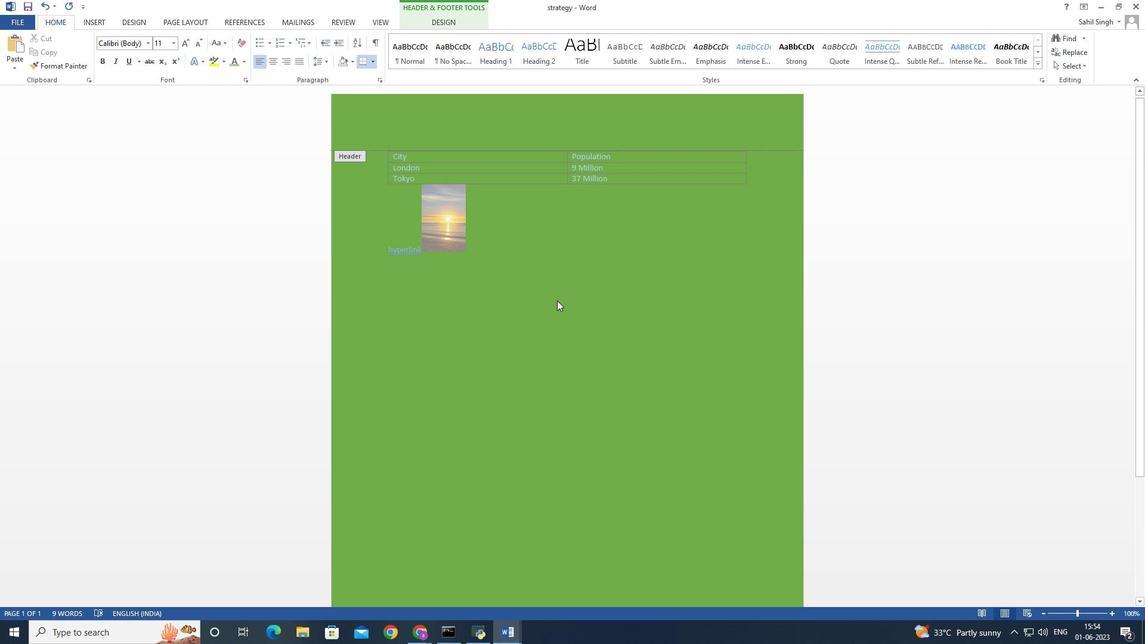 
Action: Mouse scrolled (567, 297) with delta (0, 0)
Screenshot: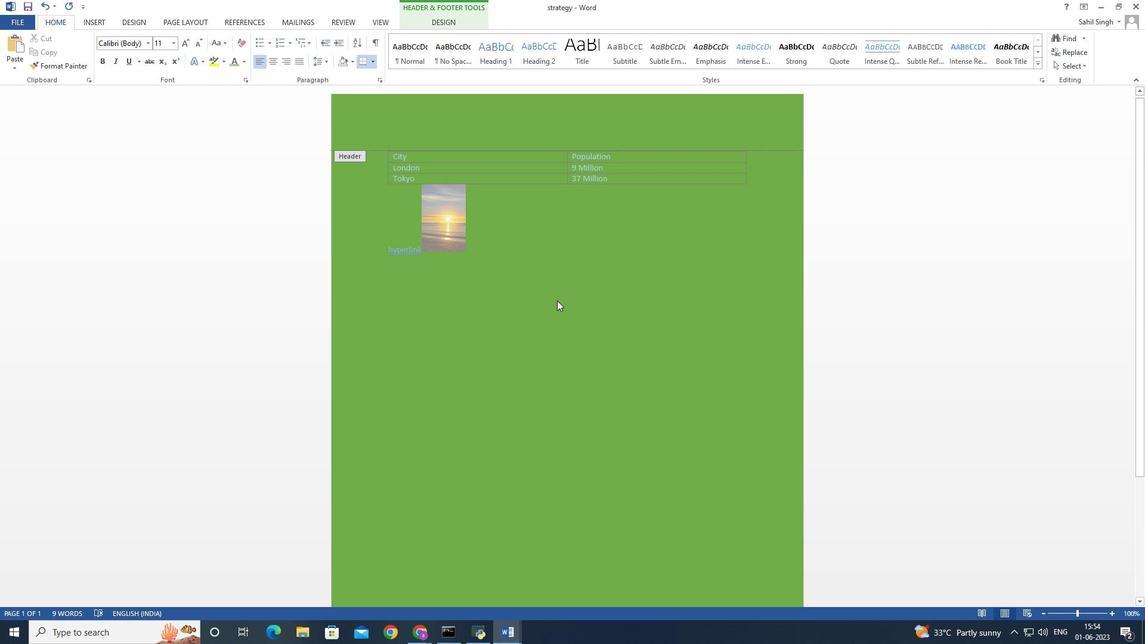 
Action: Mouse moved to (588, 294)
Screenshot: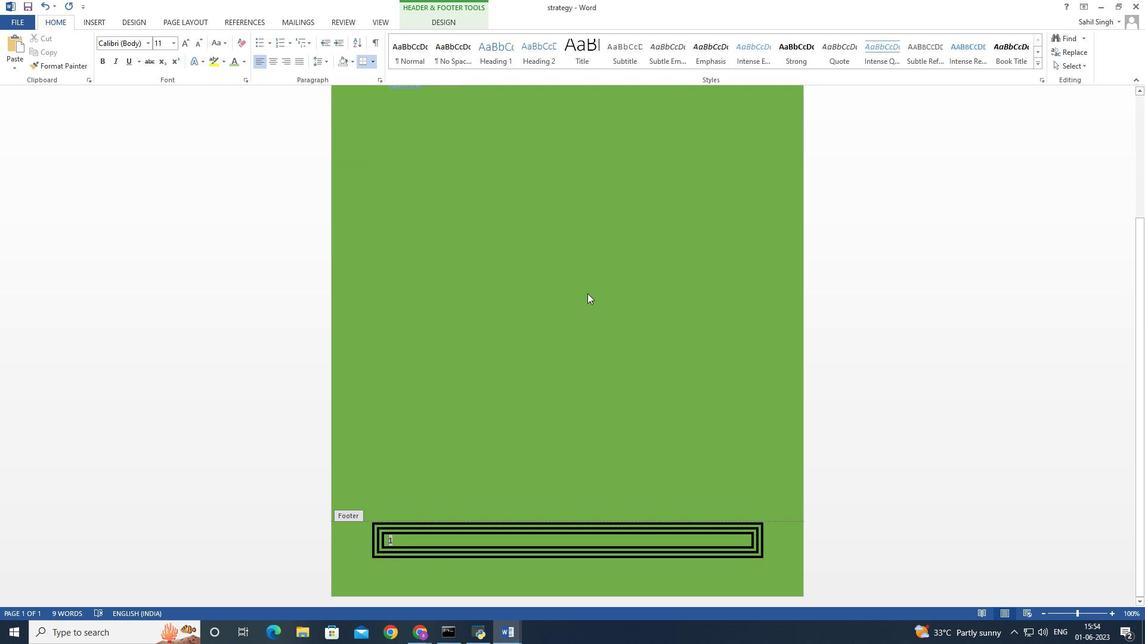 
Action: Mouse scrolled (588, 293) with delta (0, 0)
Screenshot: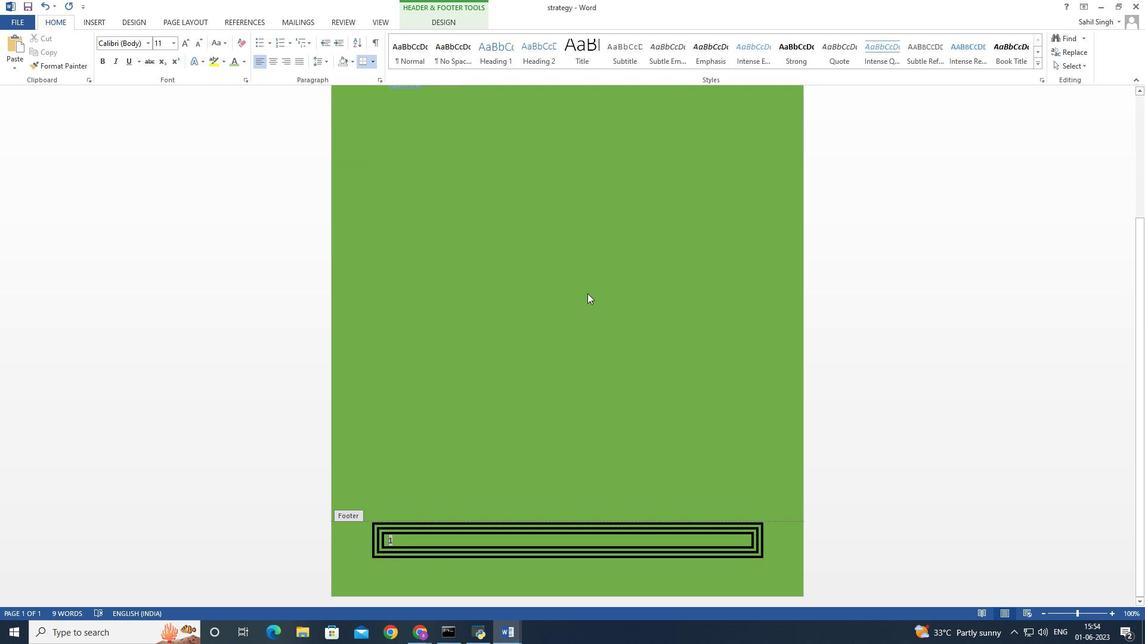 
Action: Mouse moved to (588, 294)
Screenshot: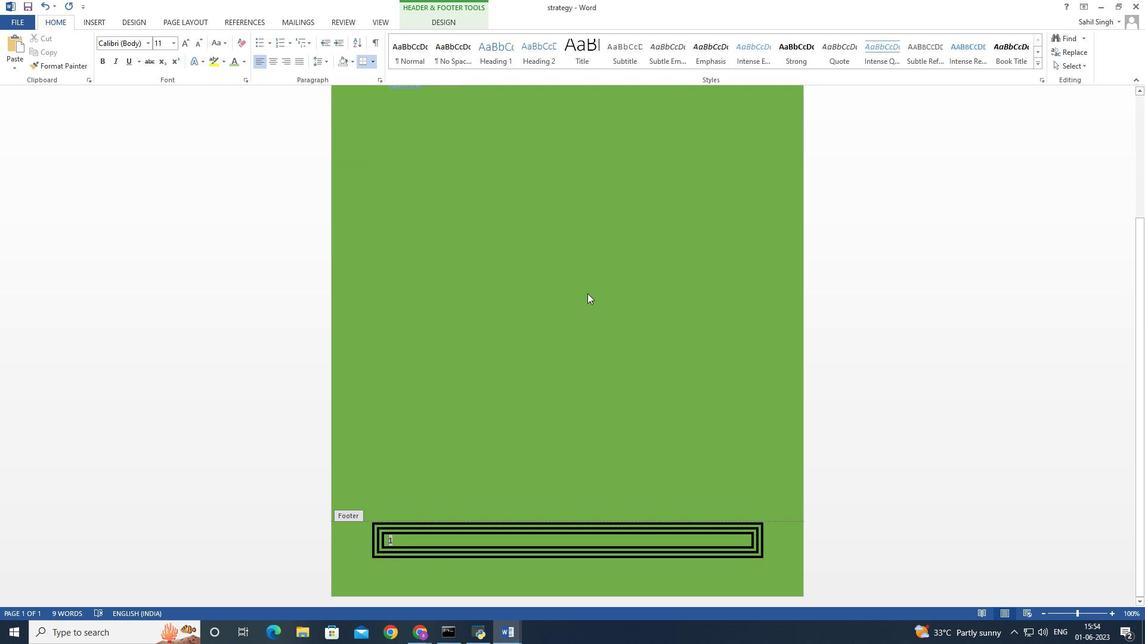 
Action: Mouse scrolled (588, 293) with delta (0, 0)
Screenshot: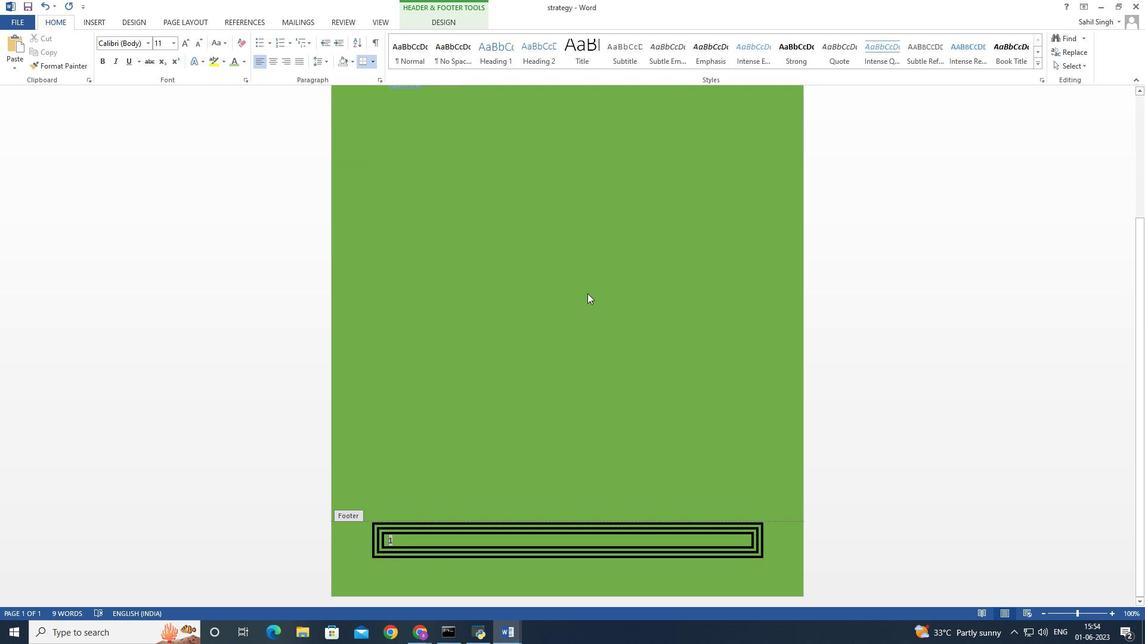 
Action: Mouse moved to (588, 294)
Screenshot: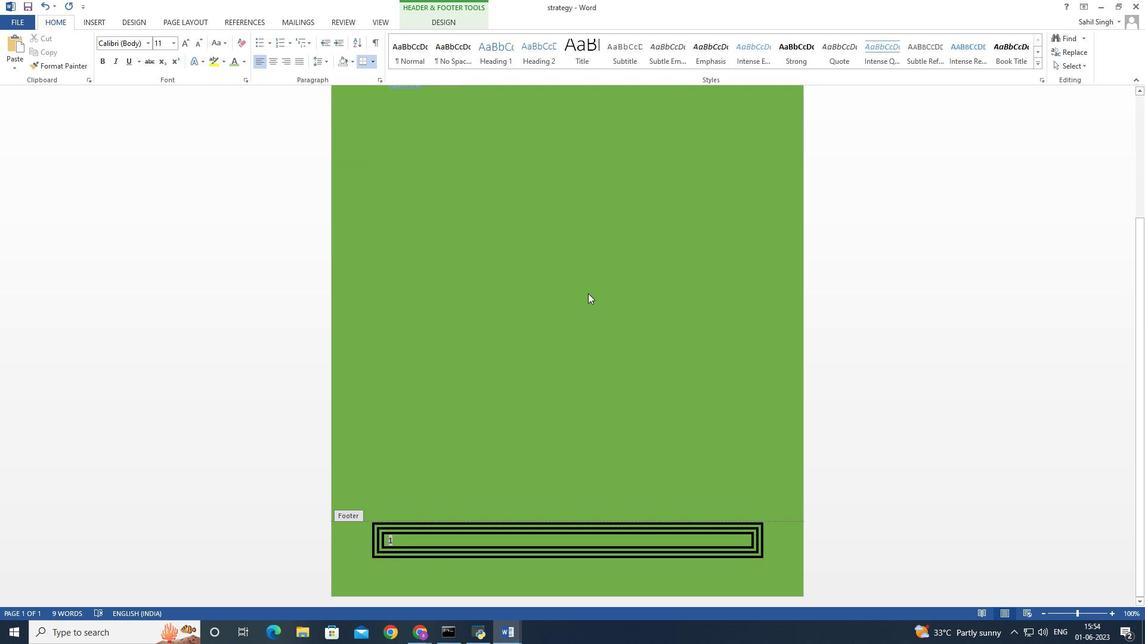 
Action: Mouse scrolled (588, 294) with delta (0, 0)
Screenshot: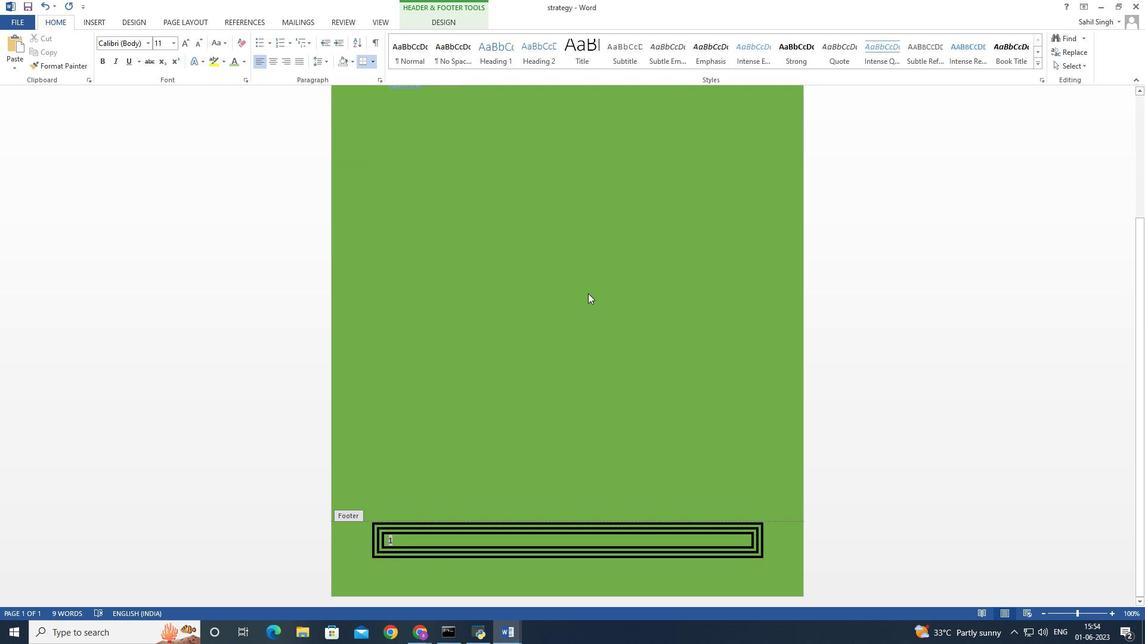 
Action: Mouse moved to (588, 294)
Screenshot: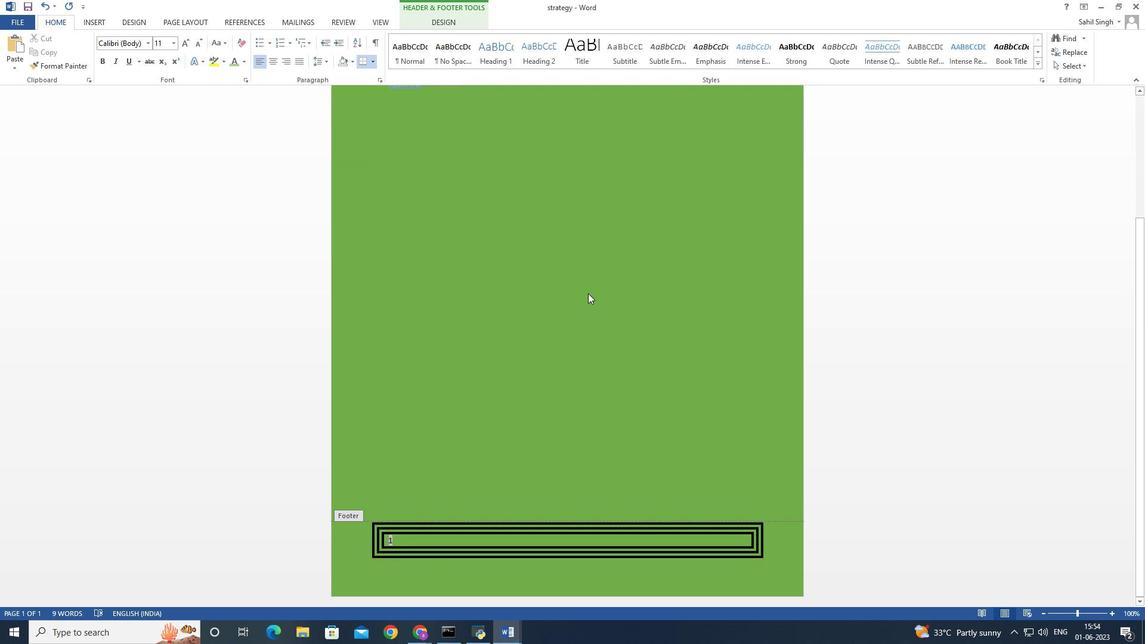 
Action: Mouse scrolled (588, 294) with delta (0, 0)
Screenshot: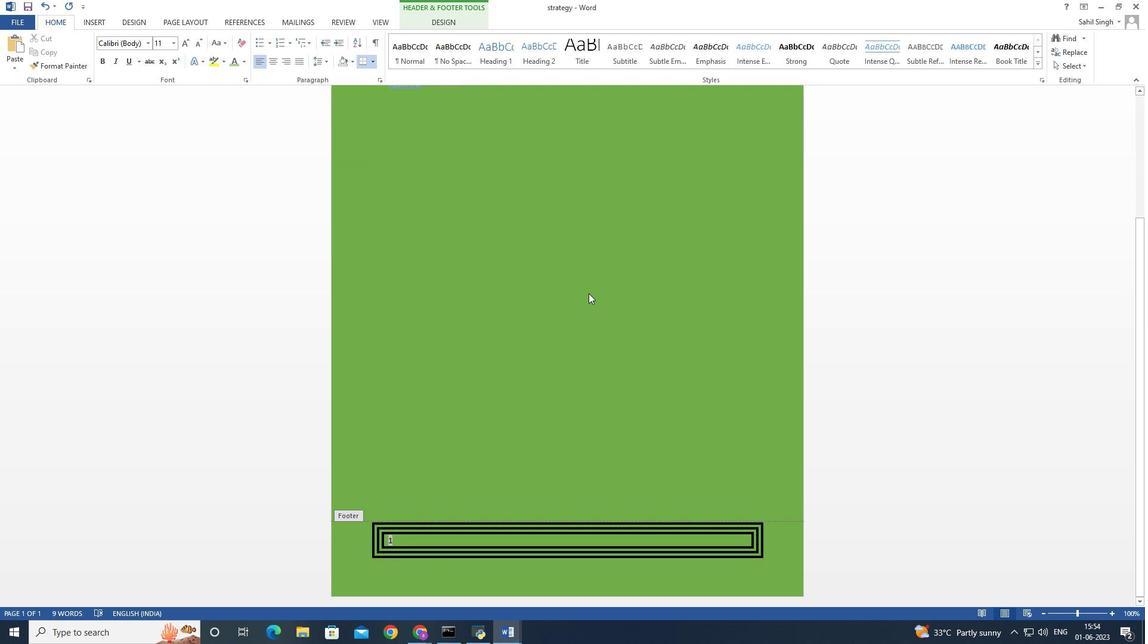 
Action: Mouse scrolled (588, 294) with delta (0, 0)
Screenshot: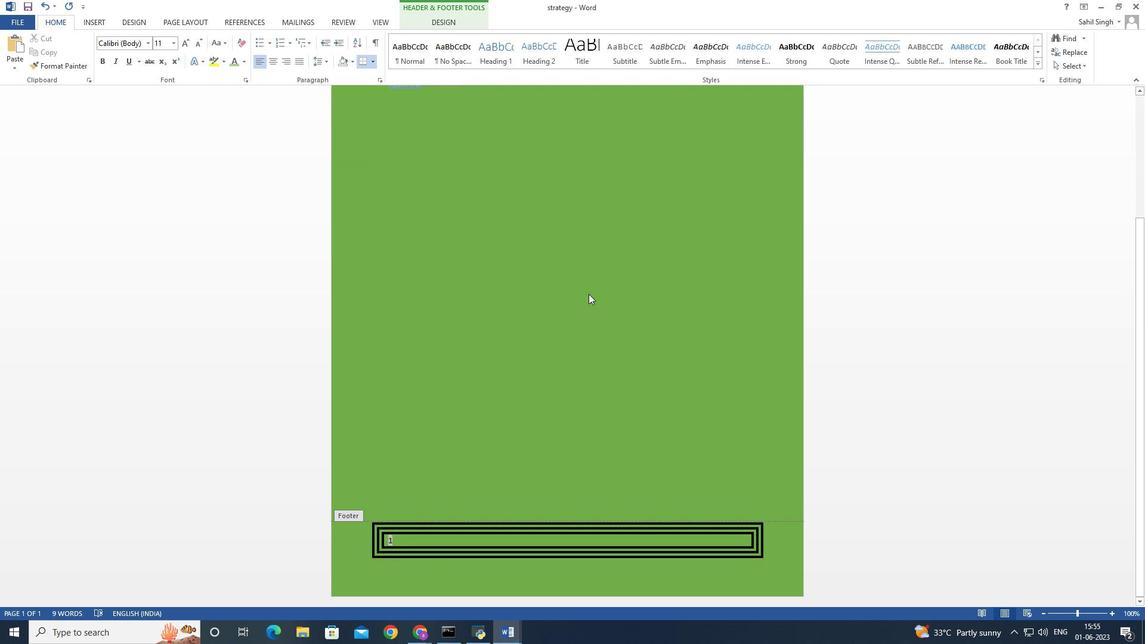
Action: Mouse scrolled (588, 294) with delta (0, 0)
Screenshot: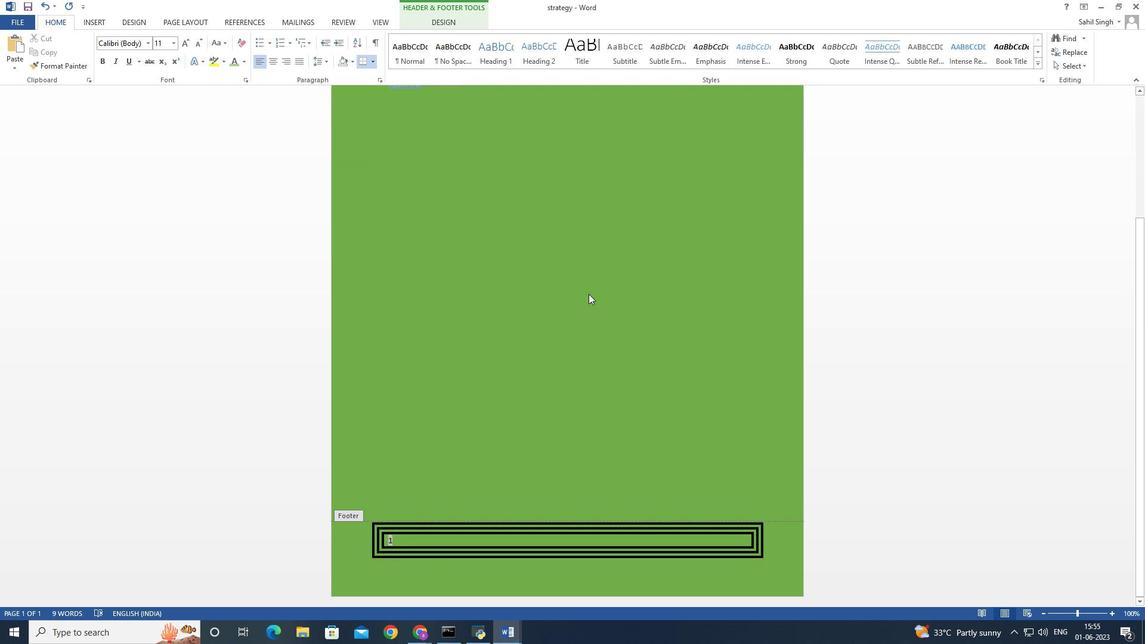 
Action: Mouse moved to (588, 294)
Screenshot: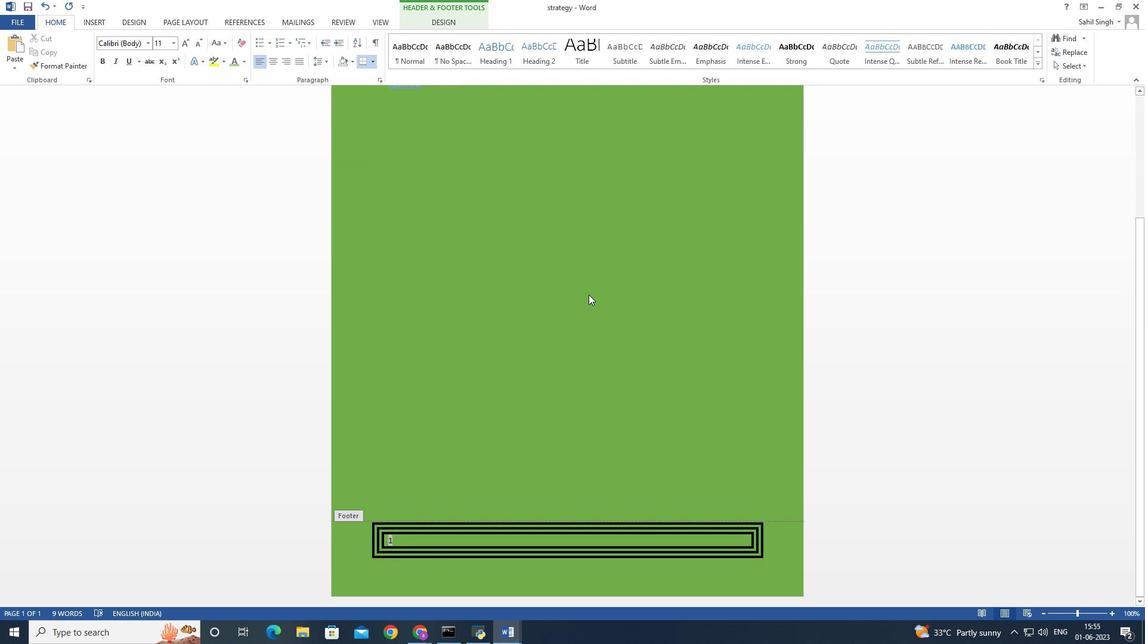 
Action: Mouse scrolled (588, 295) with delta (0, 0)
Screenshot: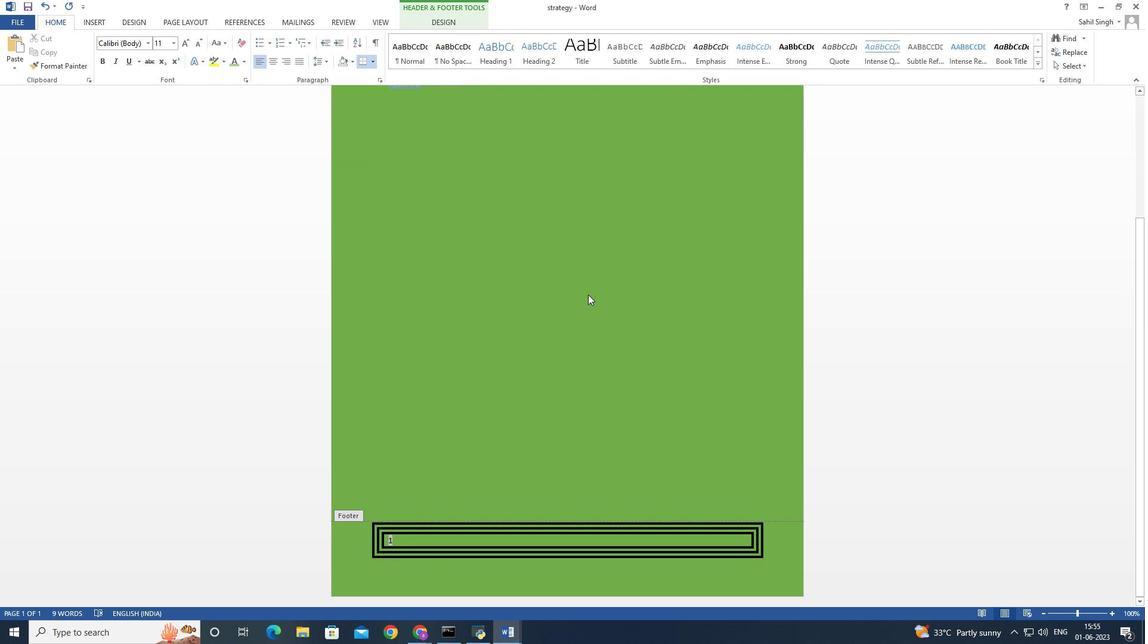 
Action: Mouse scrolled (588, 295) with delta (0, 0)
Screenshot: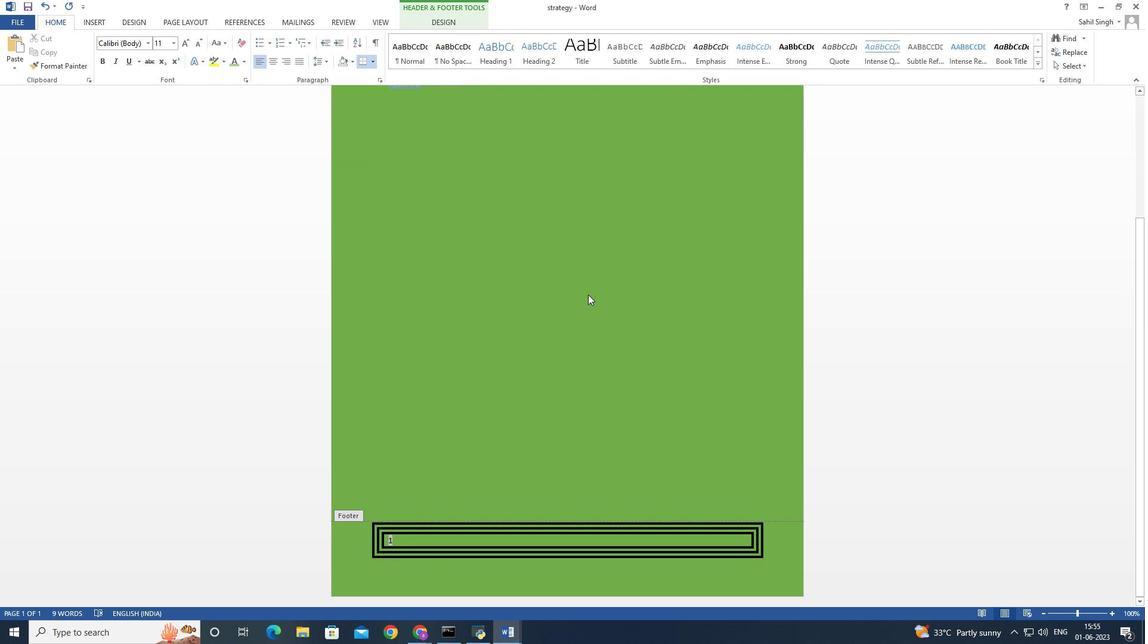 
Action: Mouse scrolled (588, 295) with delta (0, 0)
Screenshot: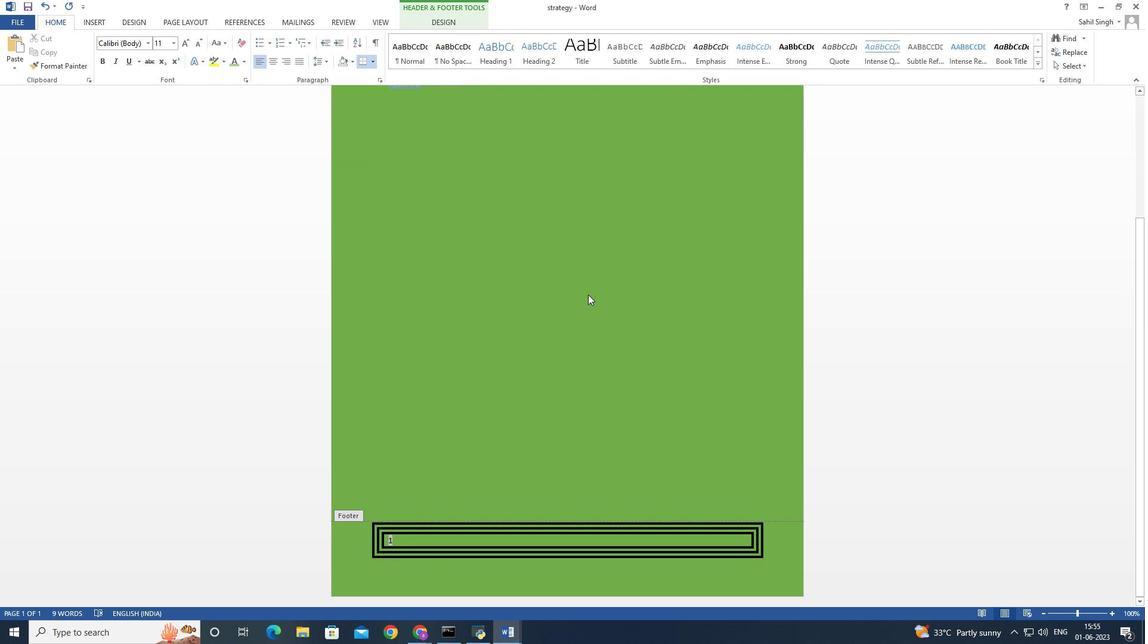 
Action: Mouse scrolled (588, 295) with delta (0, 0)
Screenshot: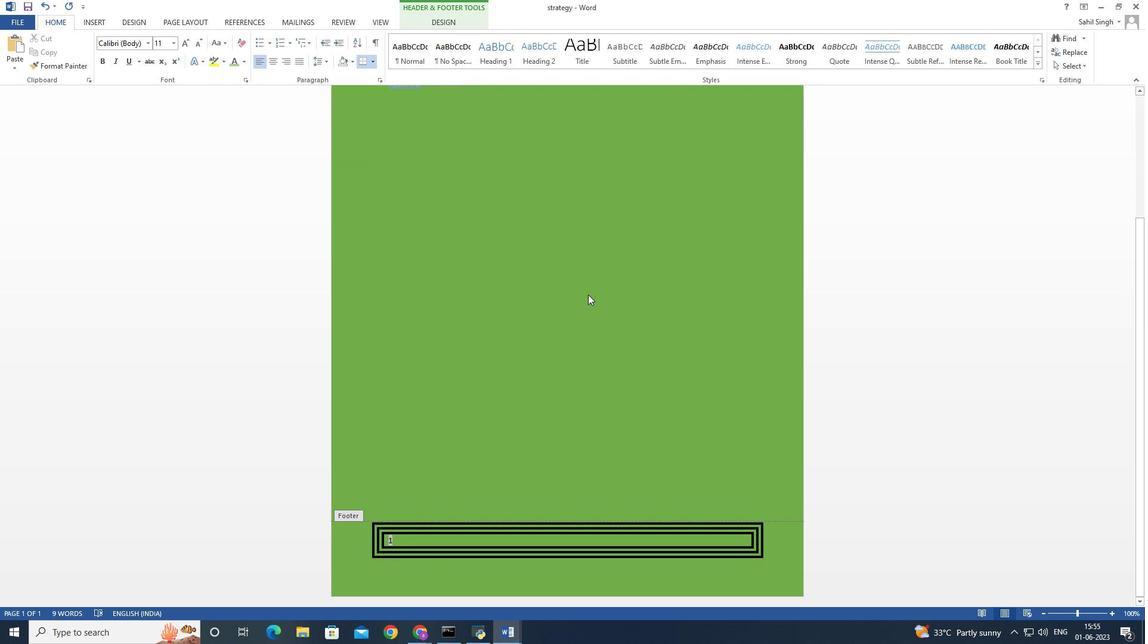 
Action: Mouse scrolled (588, 295) with delta (0, 0)
Screenshot: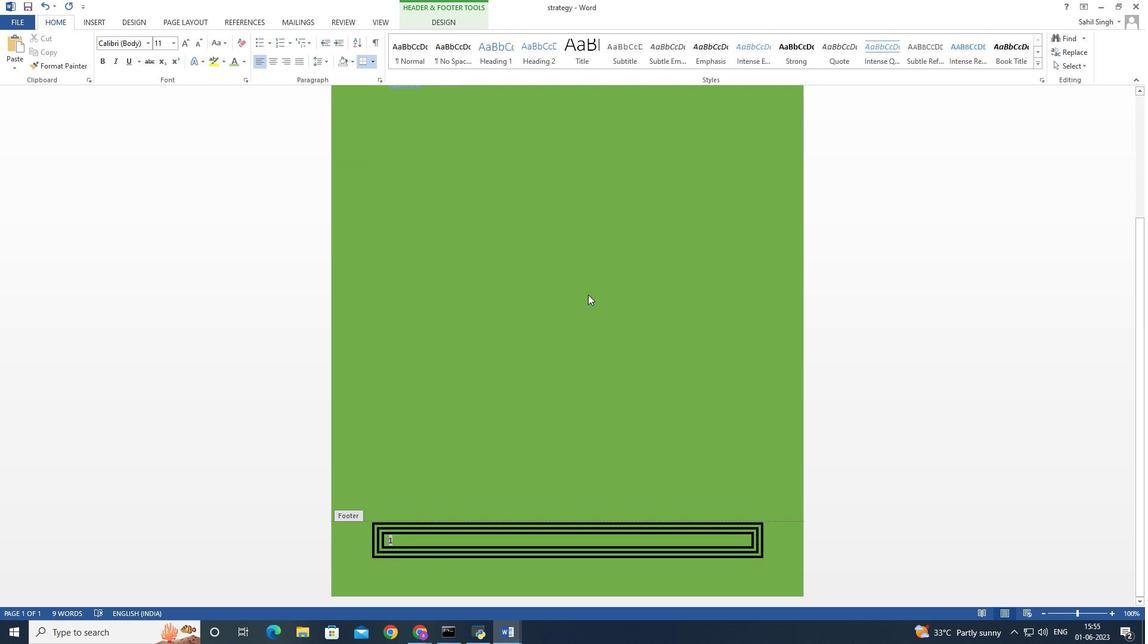 
Action: Mouse scrolled (588, 295) with delta (0, 0)
Screenshot: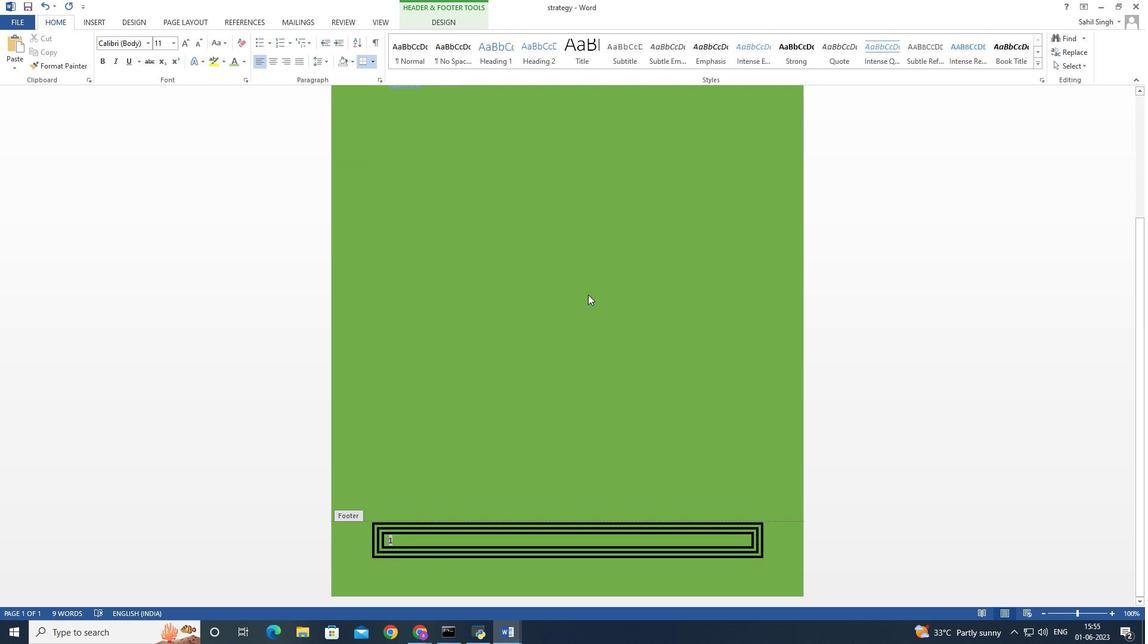
Action: Mouse scrolled (588, 295) with delta (0, 0)
Screenshot: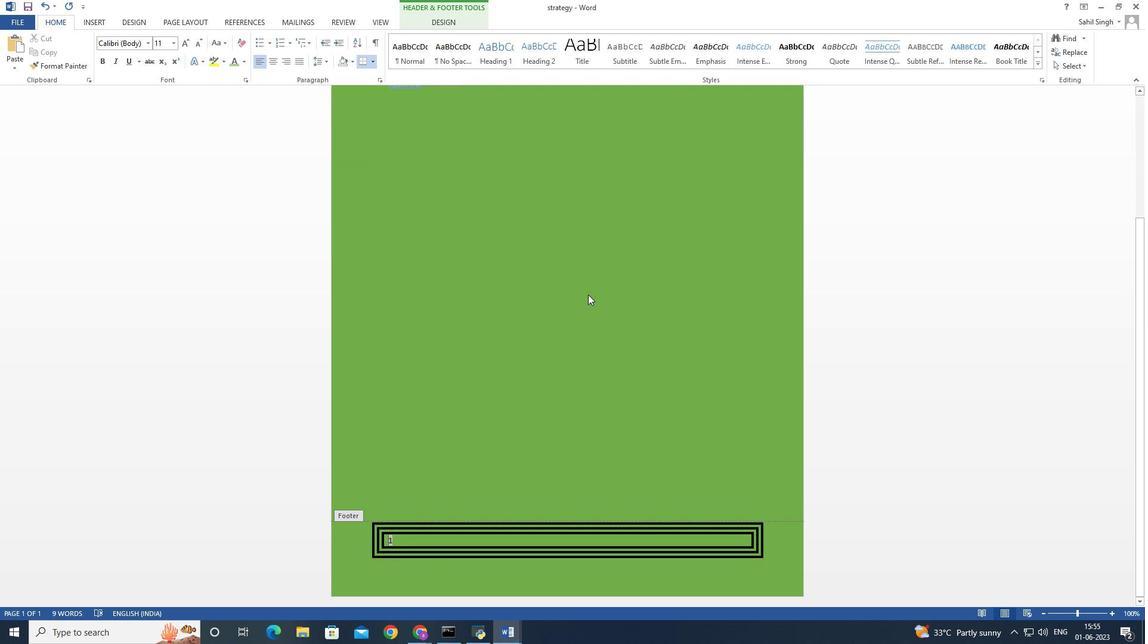 
Action: Mouse moved to (587, 291)
Screenshot: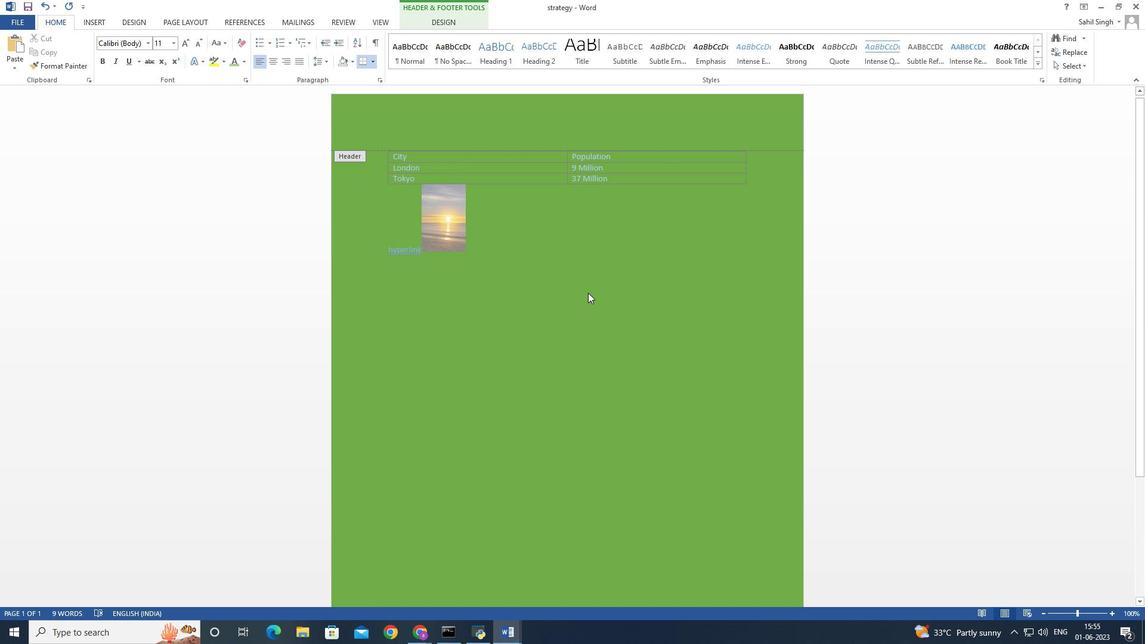 
Action: Mouse scrolled (587, 292) with delta (0, 0)
Screenshot: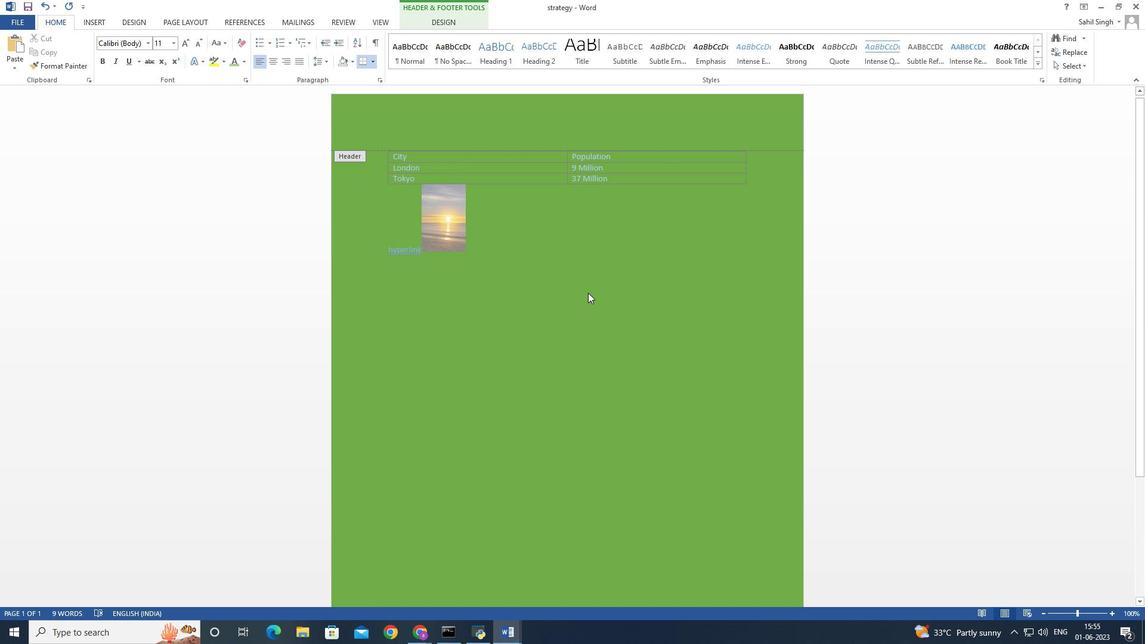 
Action: Mouse scrolled (587, 292) with delta (0, 0)
Screenshot: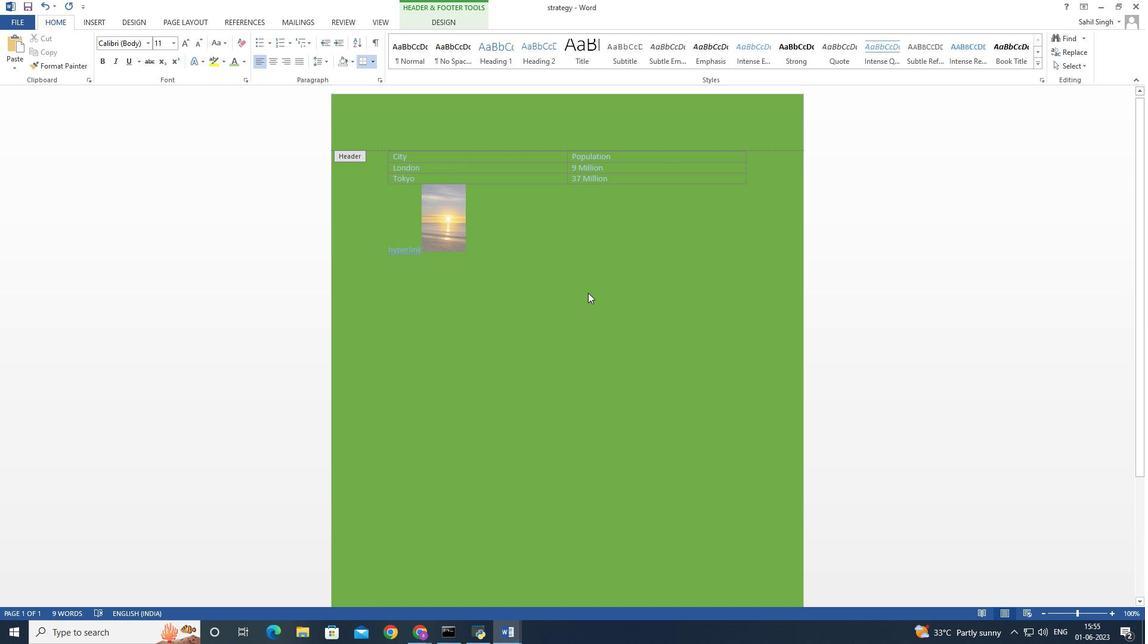 
Action: Mouse scrolled (587, 292) with delta (0, 0)
Screenshot: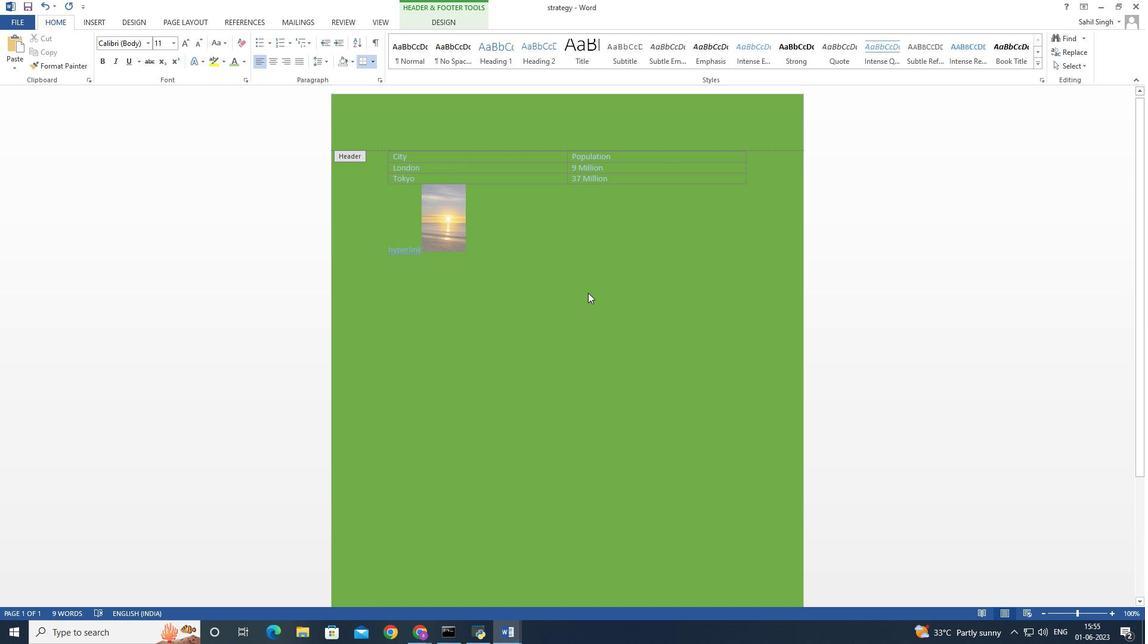 
Action: Mouse scrolled (587, 292) with delta (0, 0)
Screenshot: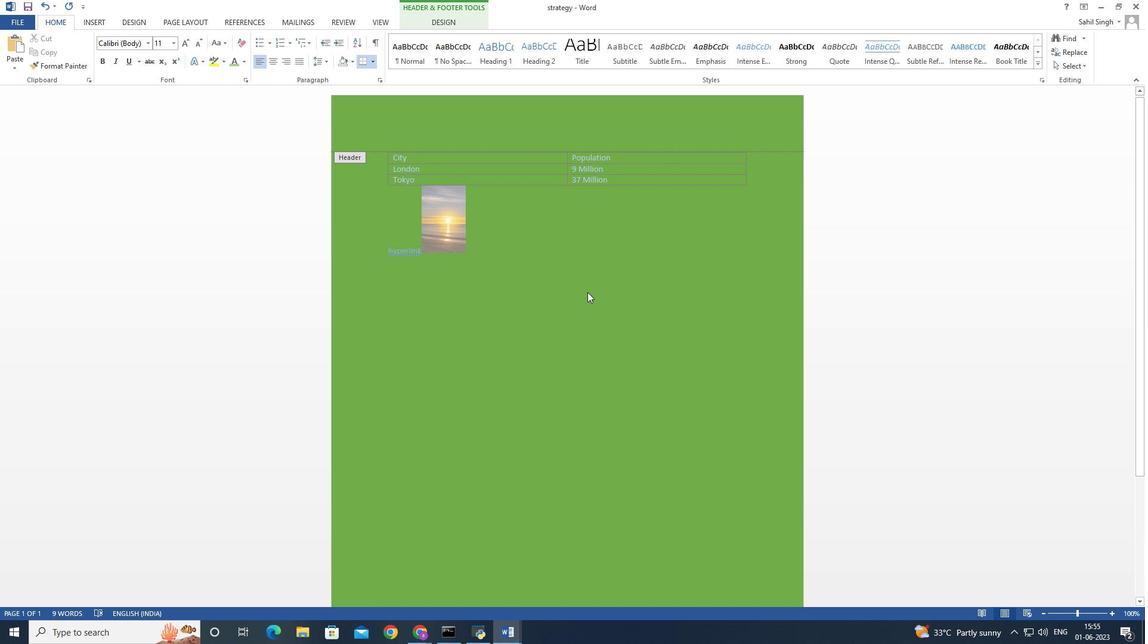 
Action: Mouse scrolled (587, 292) with delta (0, 0)
Screenshot: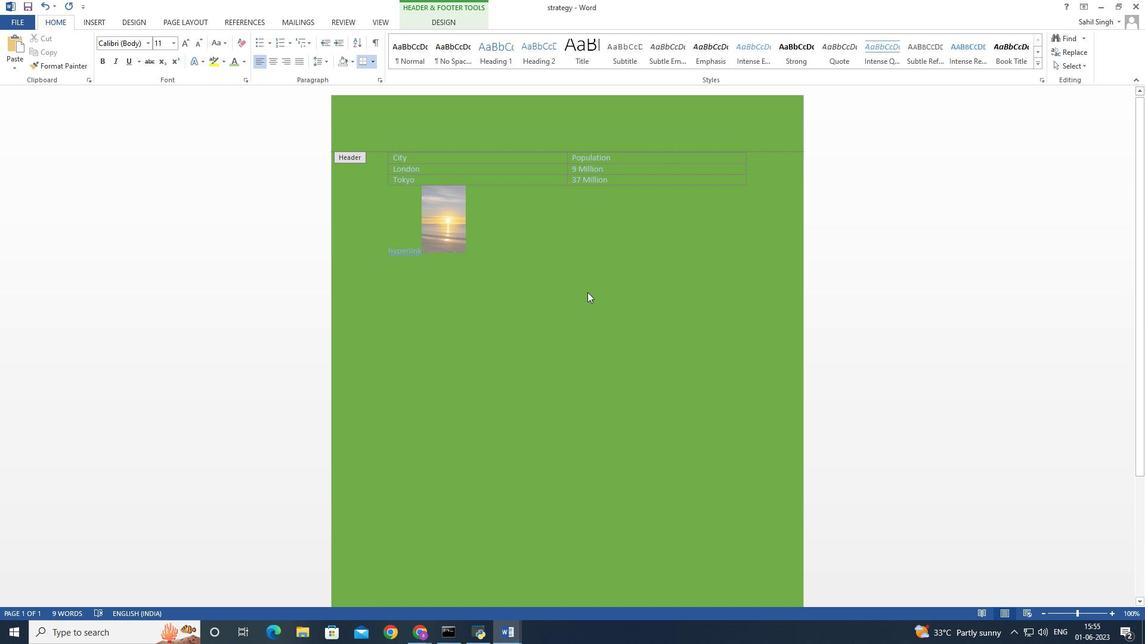 
Action: Mouse scrolled (587, 292) with delta (0, 0)
Screenshot: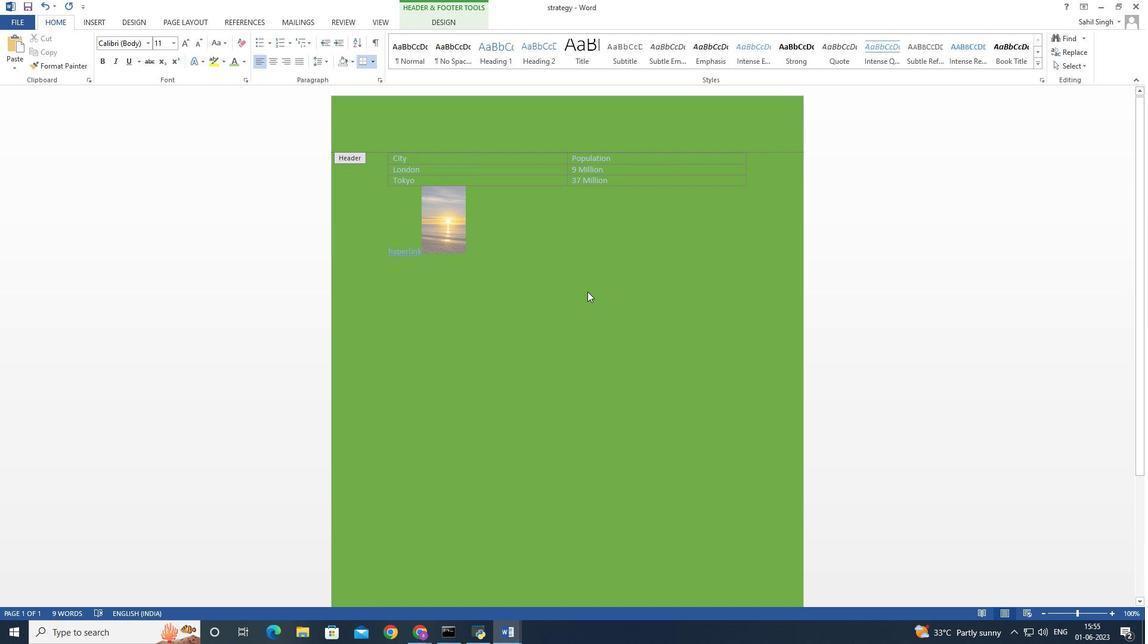 
Action: Mouse moved to (584, 286)
Screenshot: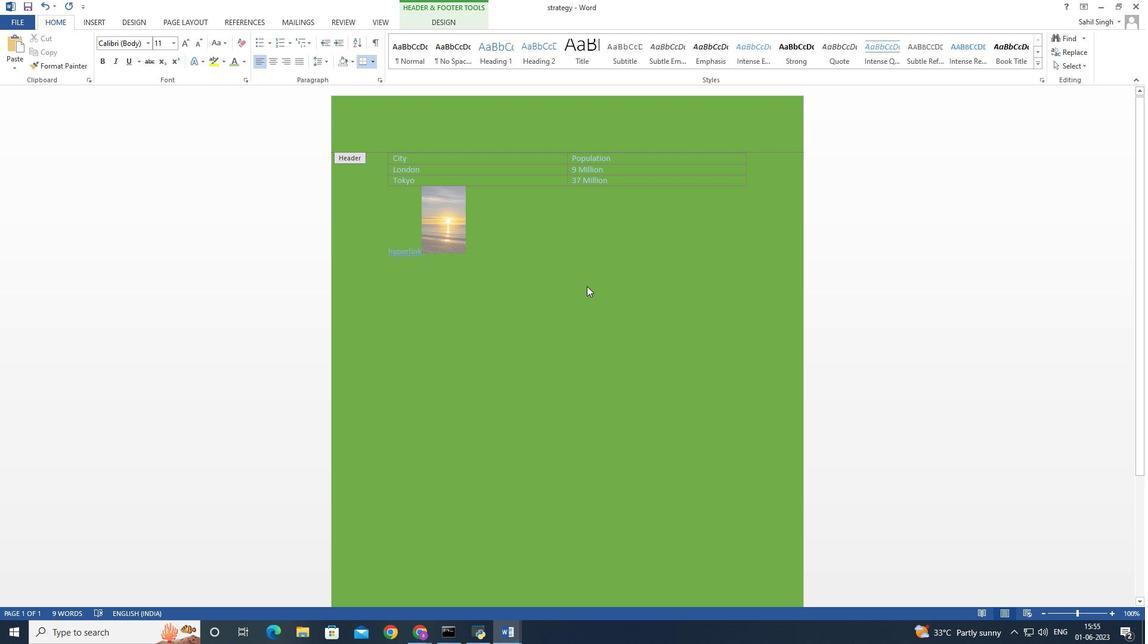 
Action: Mouse scrolled (584, 286) with delta (0, 0)
Screenshot: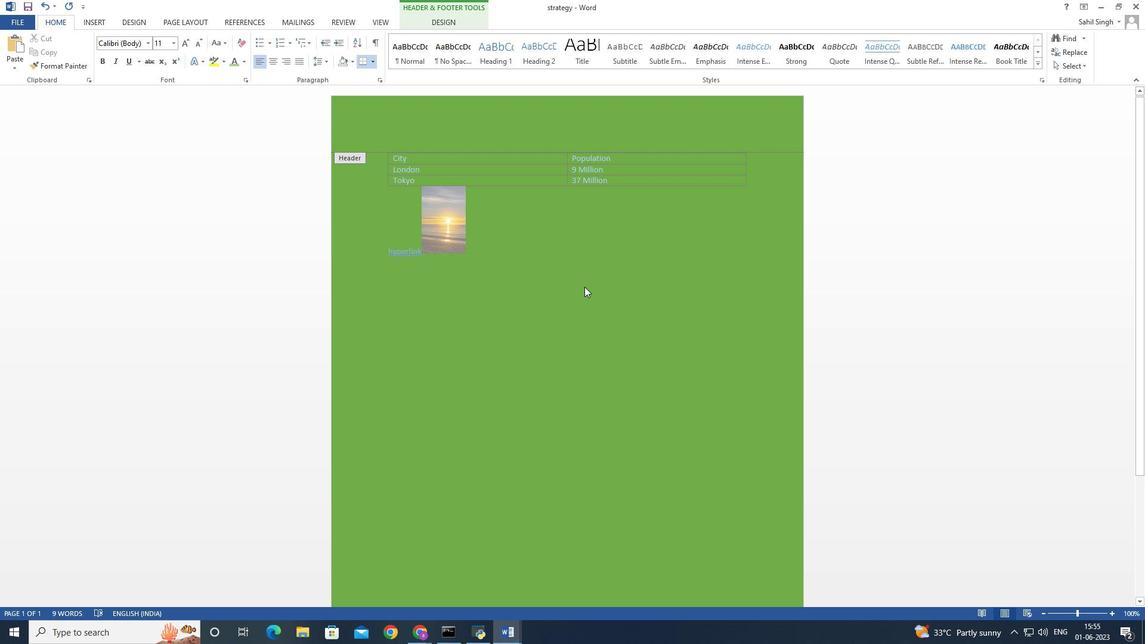 
Action: Mouse moved to (584, 288)
Screenshot: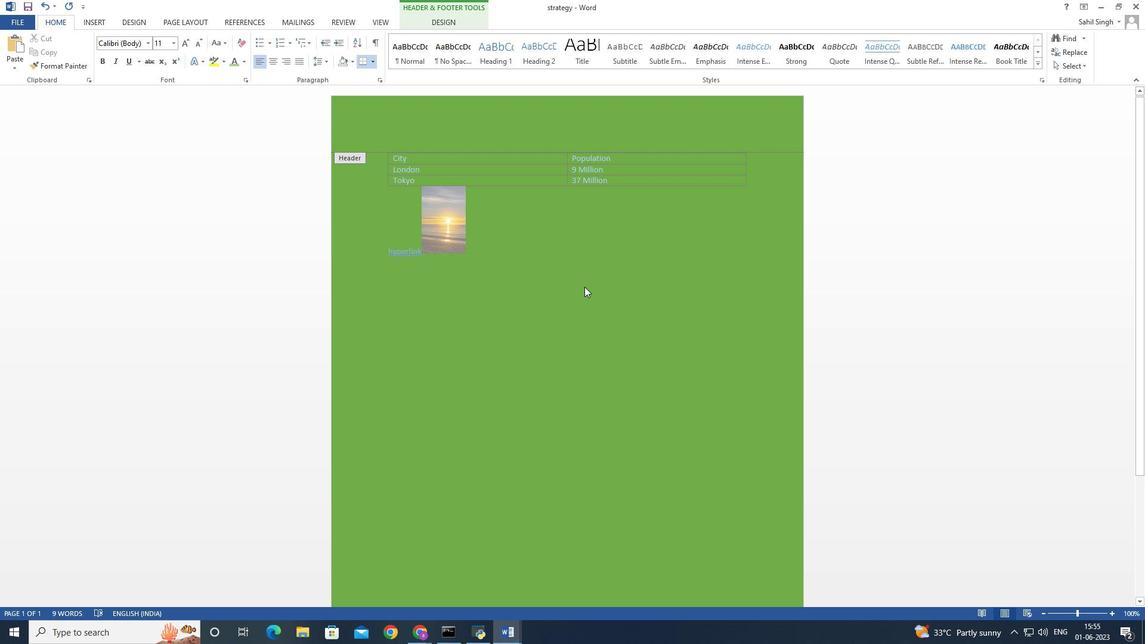 
Action: Mouse scrolled (584, 287) with delta (0, 0)
Screenshot: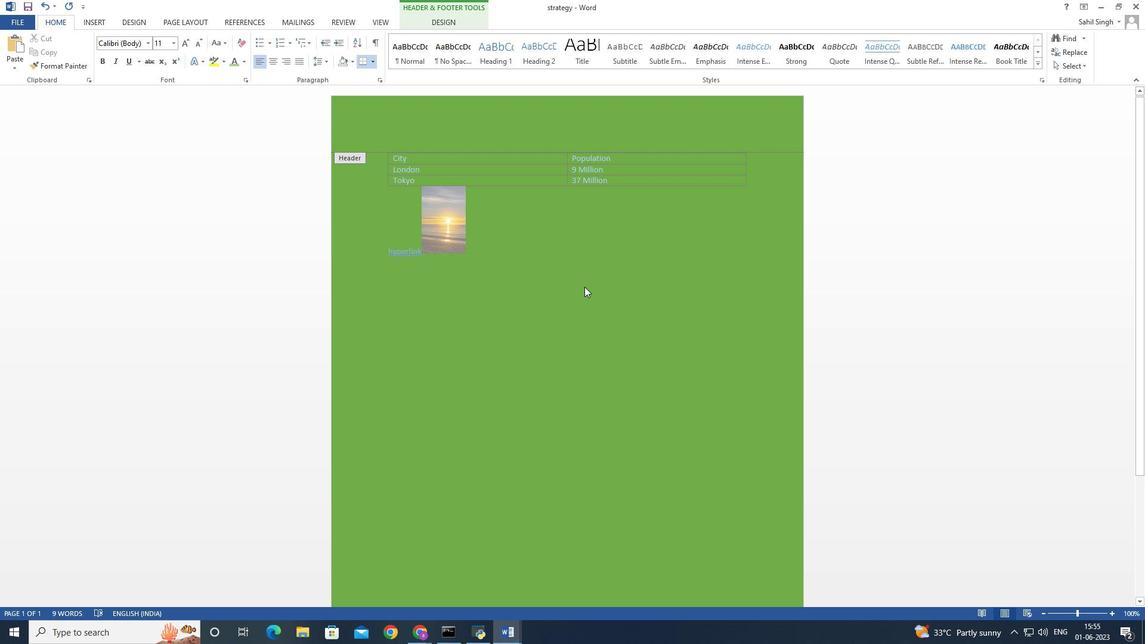 
Action: Mouse moved to (584, 289)
Screenshot: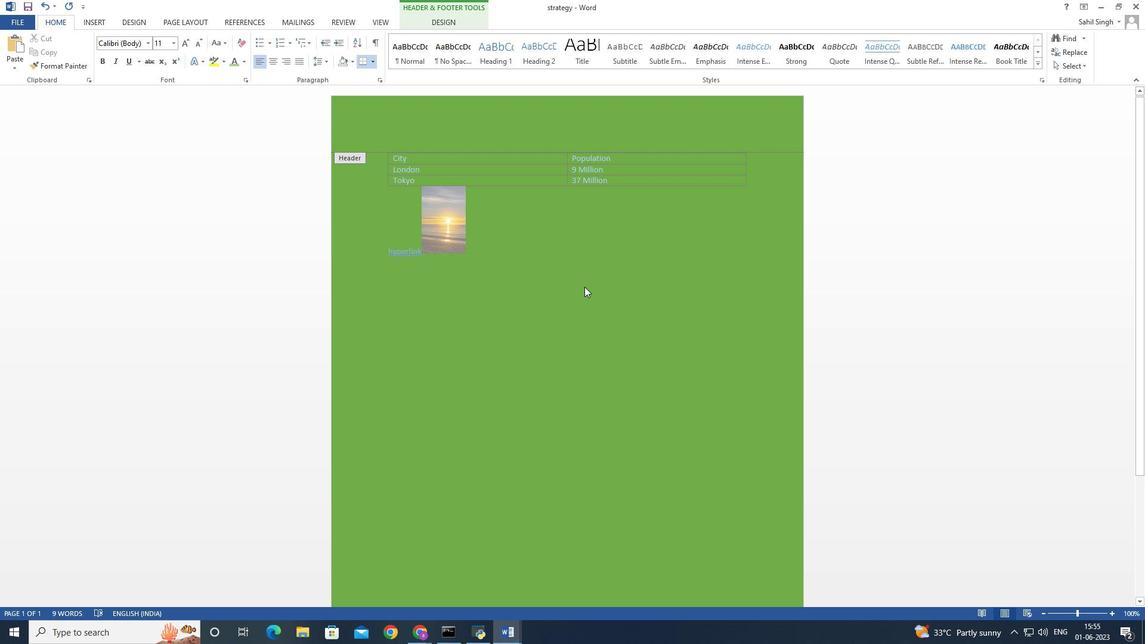 
Action: Mouse scrolled (584, 288) with delta (0, 0)
Screenshot: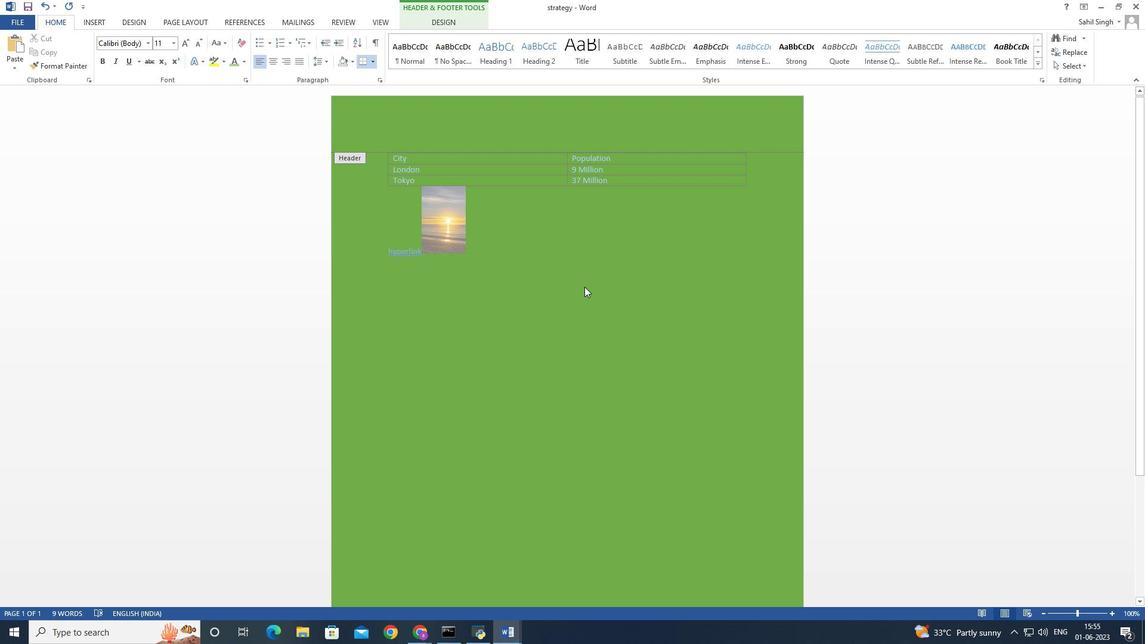 
Action: Mouse moved to (584, 289)
Screenshot: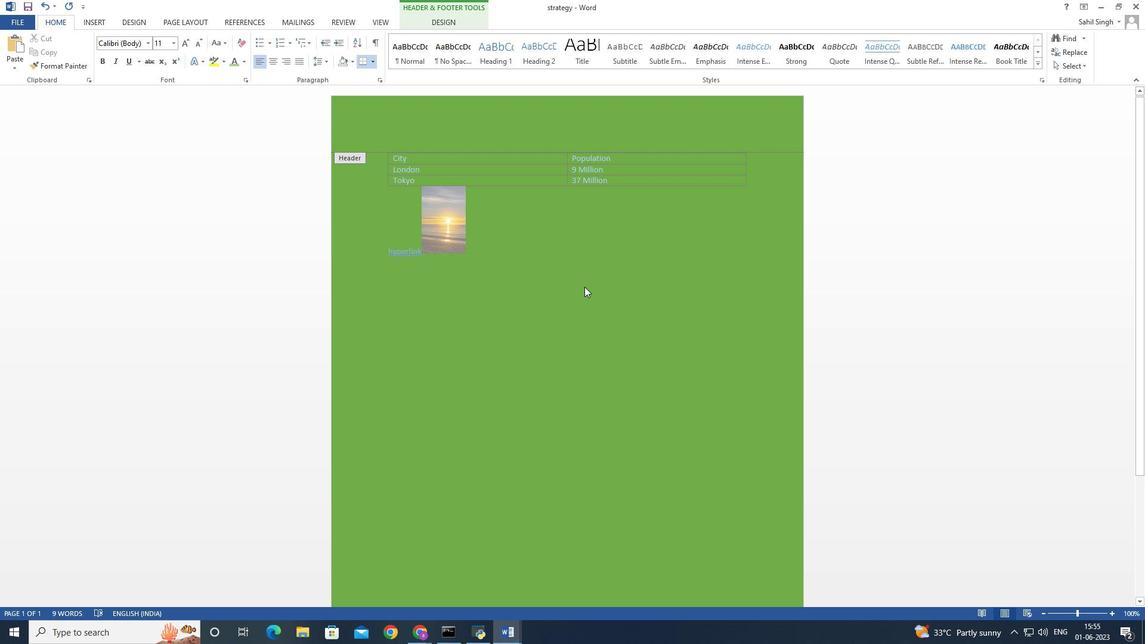 
Action: Mouse scrolled (584, 288) with delta (0, 0)
Screenshot: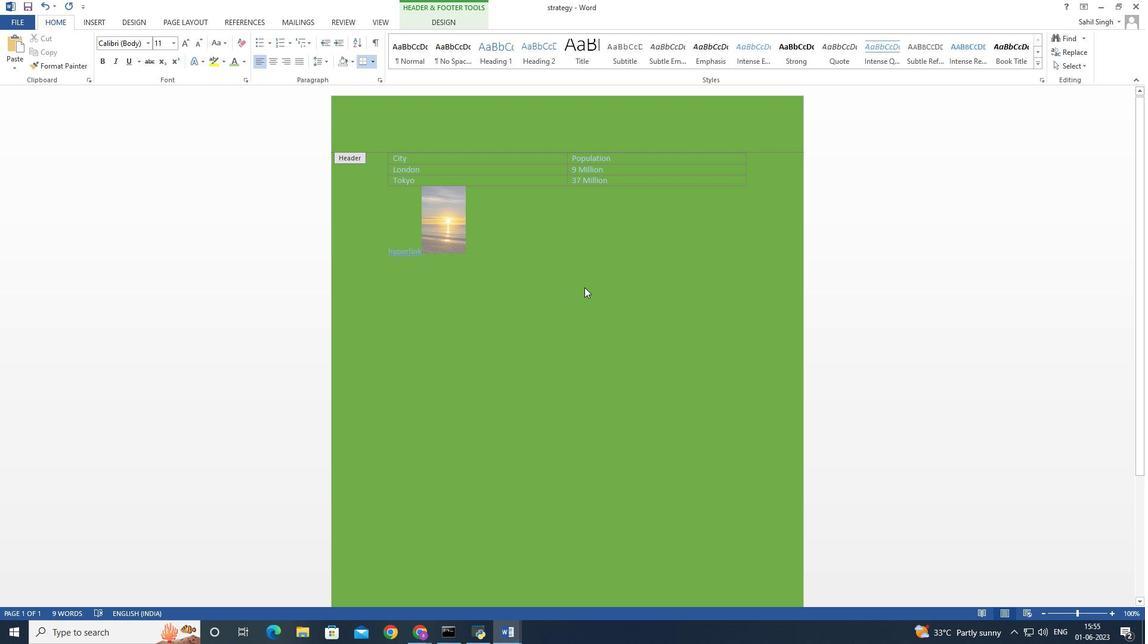 
Action: Mouse moved to (583, 290)
Screenshot: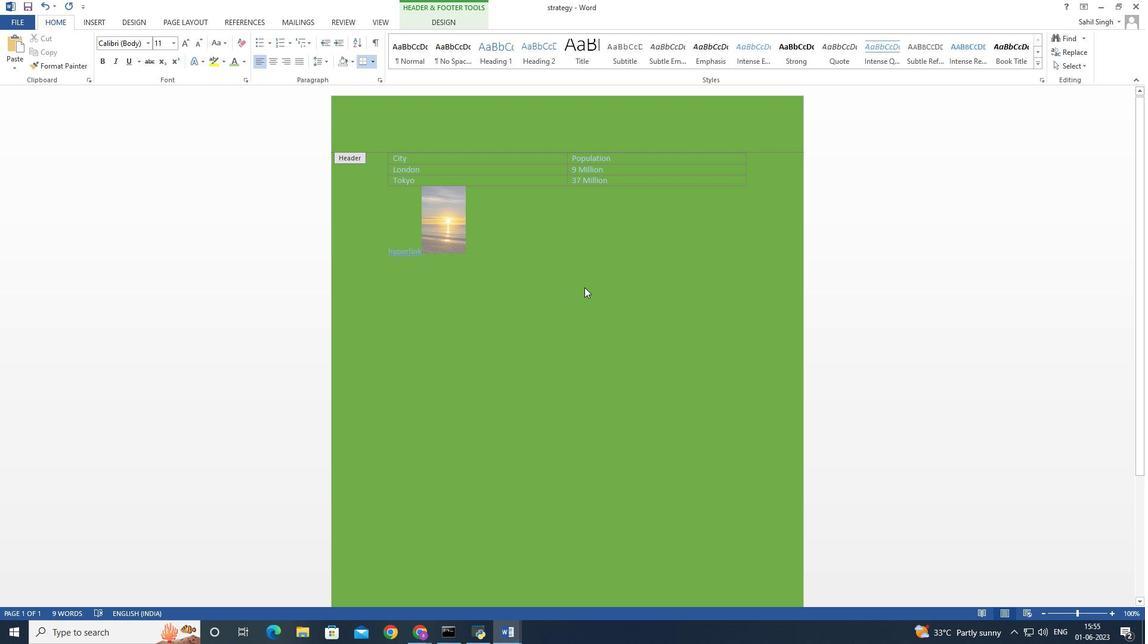 
Action: Mouse scrolled (583, 289) with delta (0, 0)
Screenshot: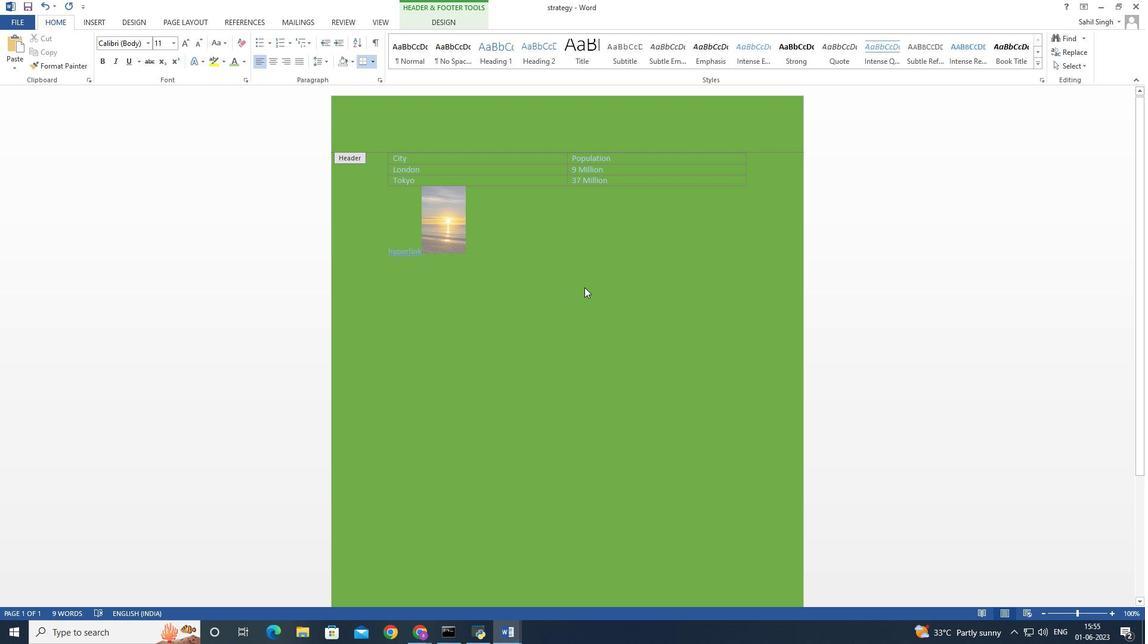 
Action: Mouse moved to (580, 291)
Screenshot: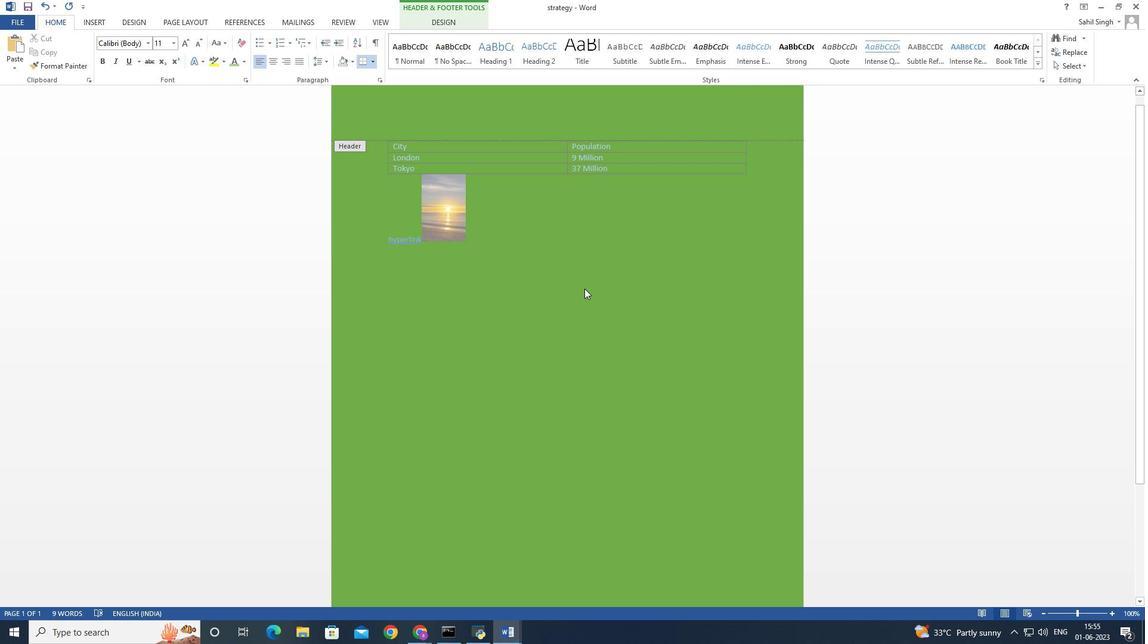 
Action: Mouse scrolled (580, 290) with delta (0, 0)
Screenshot: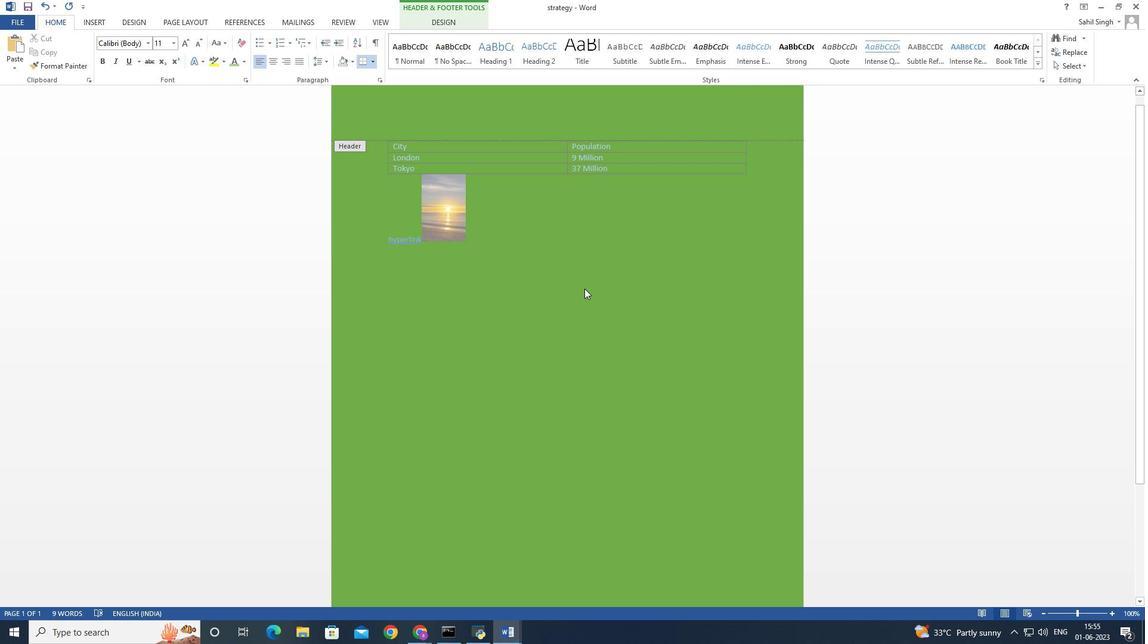 
Action: Mouse moved to (578, 291)
Screenshot: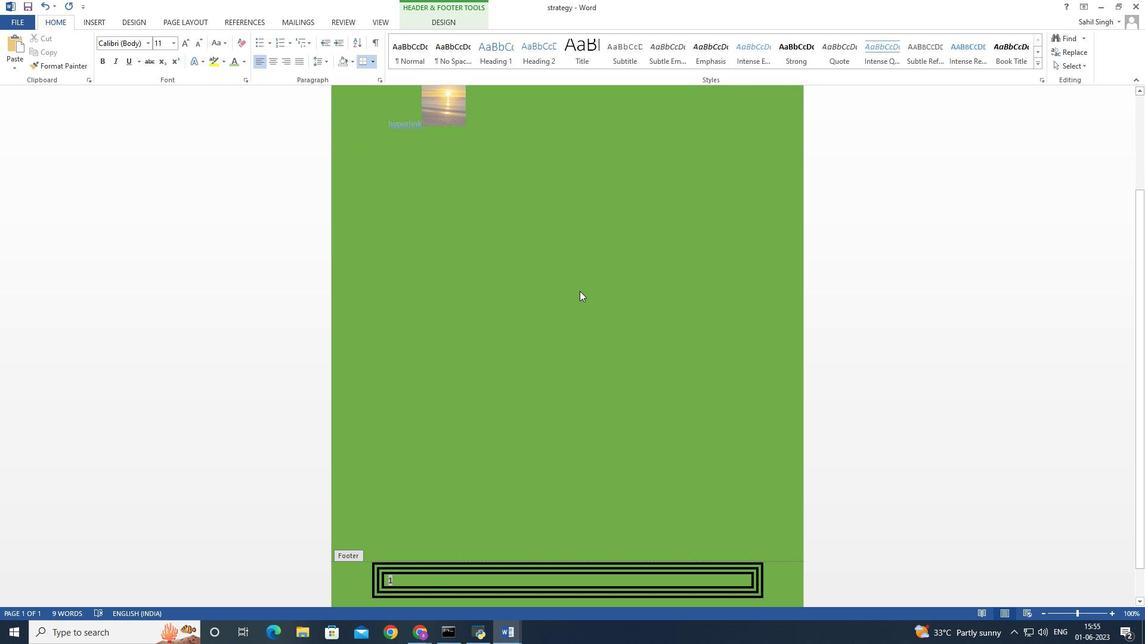 
Action: Mouse scrolled (578, 291) with delta (0, 0)
Screenshot: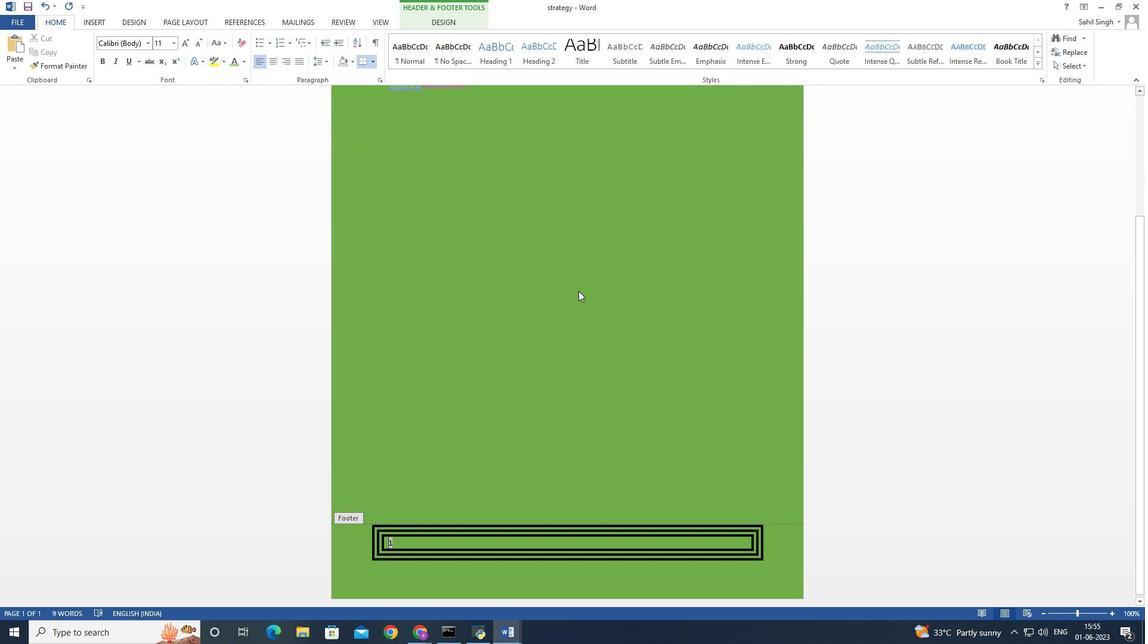 
Action: Mouse scrolled (578, 291) with delta (0, 0)
Screenshot: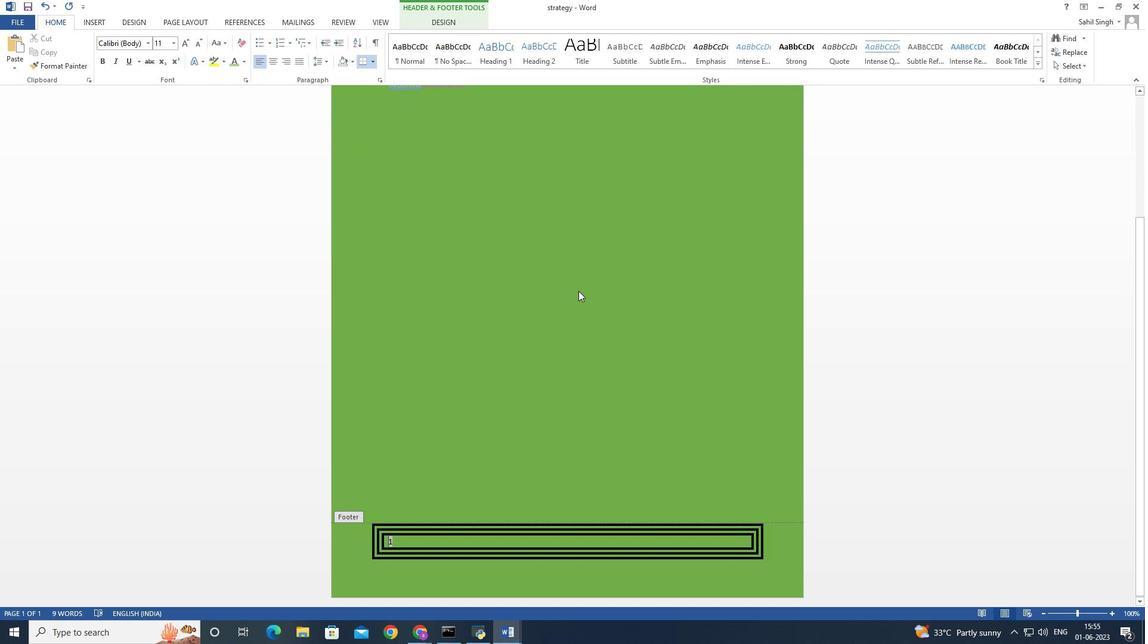 
Action: Mouse scrolled (578, 291) with delta (0, 0)
Screenshot: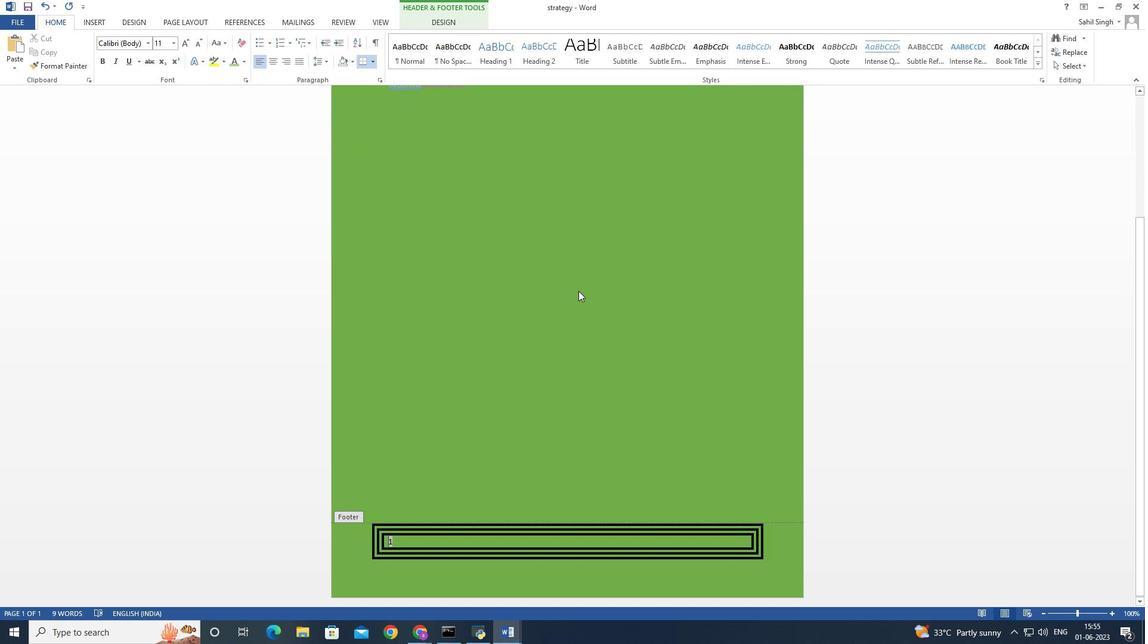 
Action: Mouse scrolled (578, 291) with delta (0, 0)
Screenshot: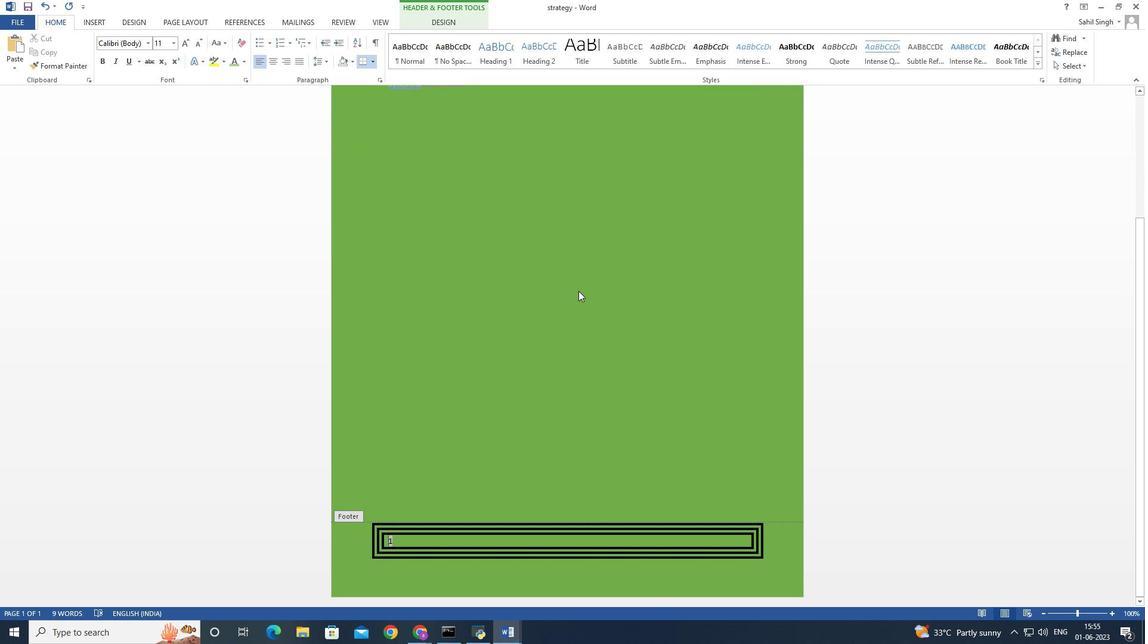 
Action: Mouse scrolled (578, 291) with delta (0, 0)
Screenshot: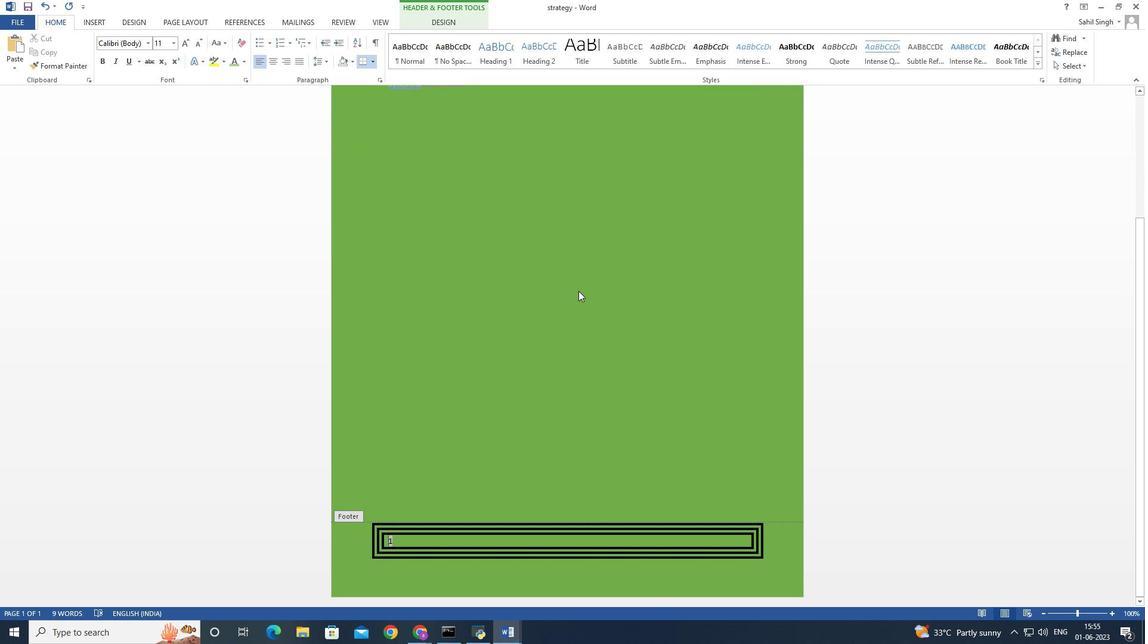 
Action: Mouse scrolled (578, 291) with delta (0, 0)
Screenshot: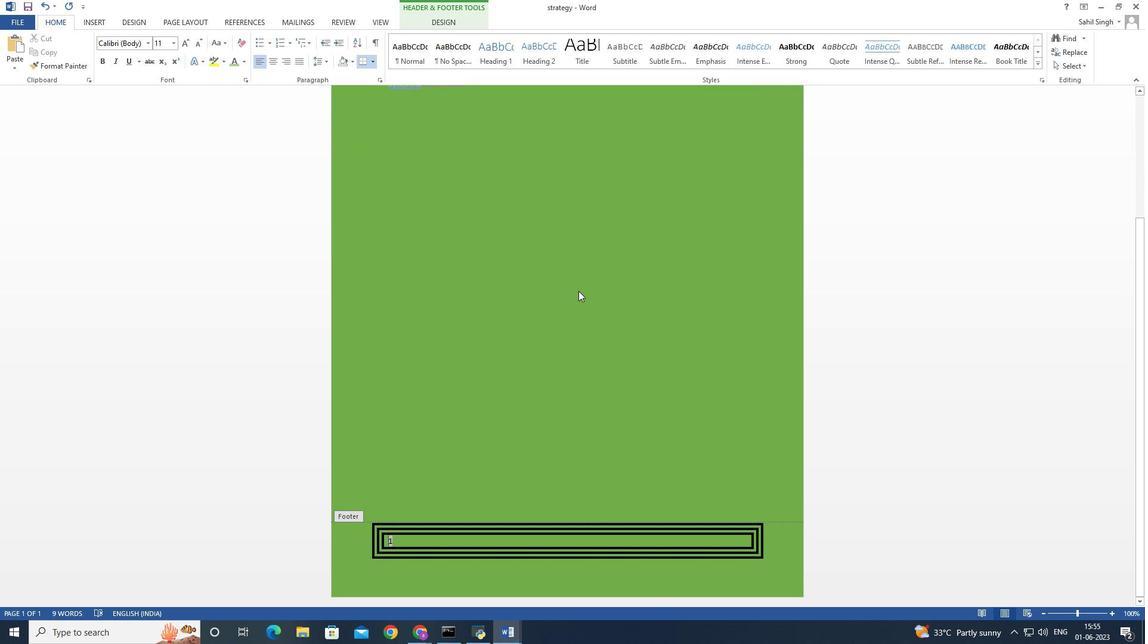 
Action: Mouse scrolled (578, 291) with delta (0, 0)
Screenshot: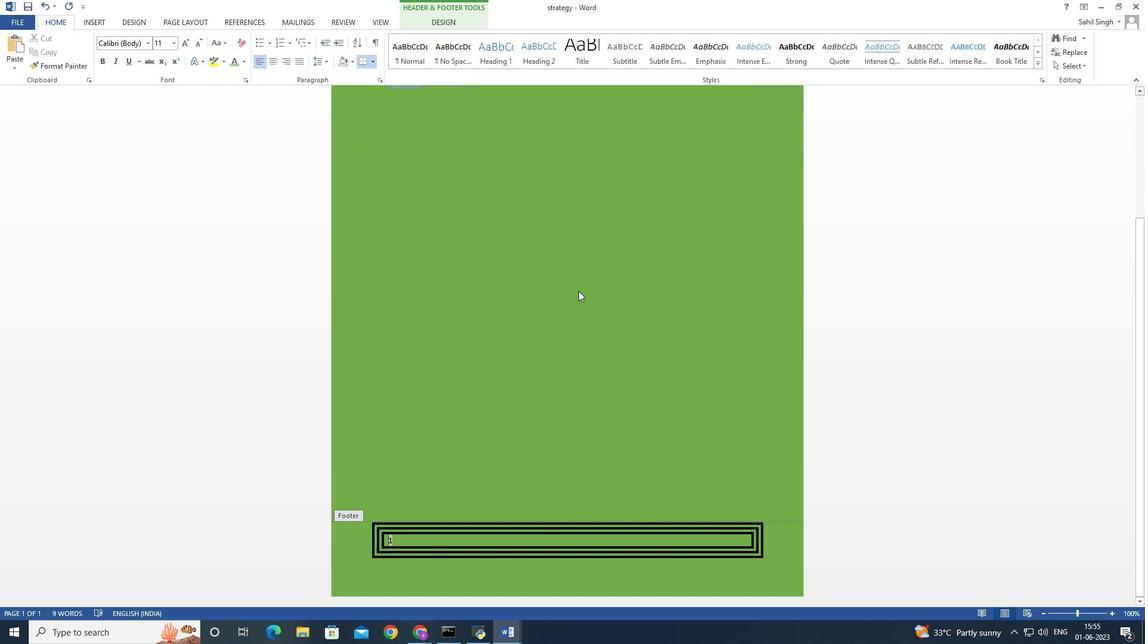 
Action: Mouse moved to (579, 291)
Screenshot: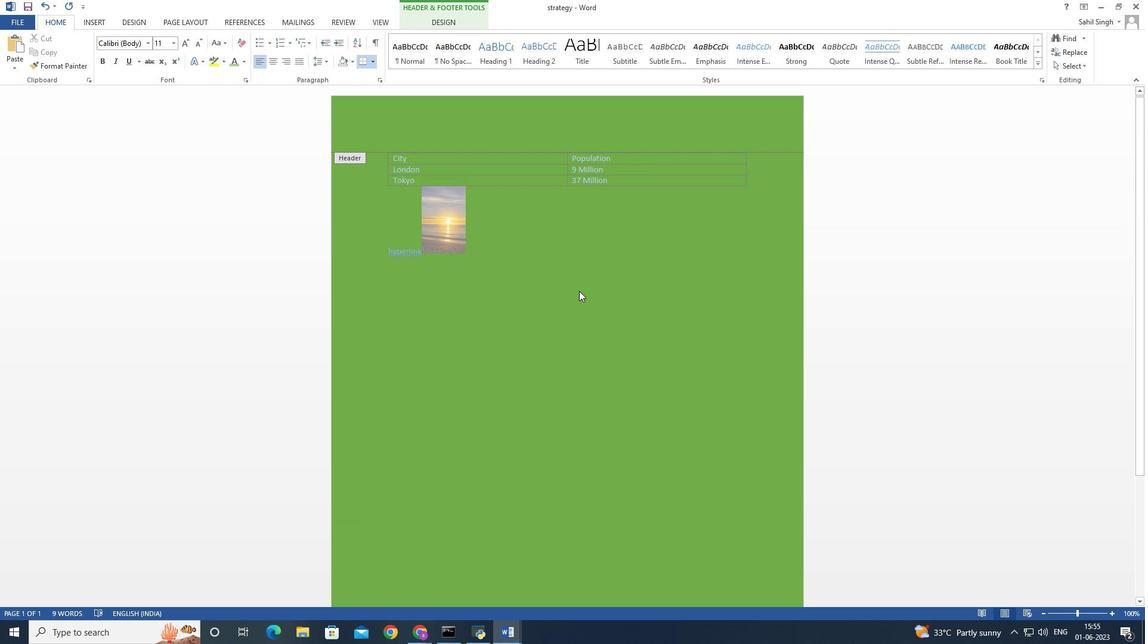 
